 Task: Search round trip flight ticket for 2 adults, 2 infants in seat and 1 infant on lap in first from Bemidji: Bemidji Regional Airport to New Bern: Coastal Carolina Regional Airport (was Craven County Regional) on 5-4-2023 and return on 5-6-2023. Choice of flights is Westjet. Number of bags: 1 carry on bag and 5 checked bags. Price is upto 65000. Outbound departure time preference is 19:45.
Action: Mouse moved to (317, 121)
Screenshot: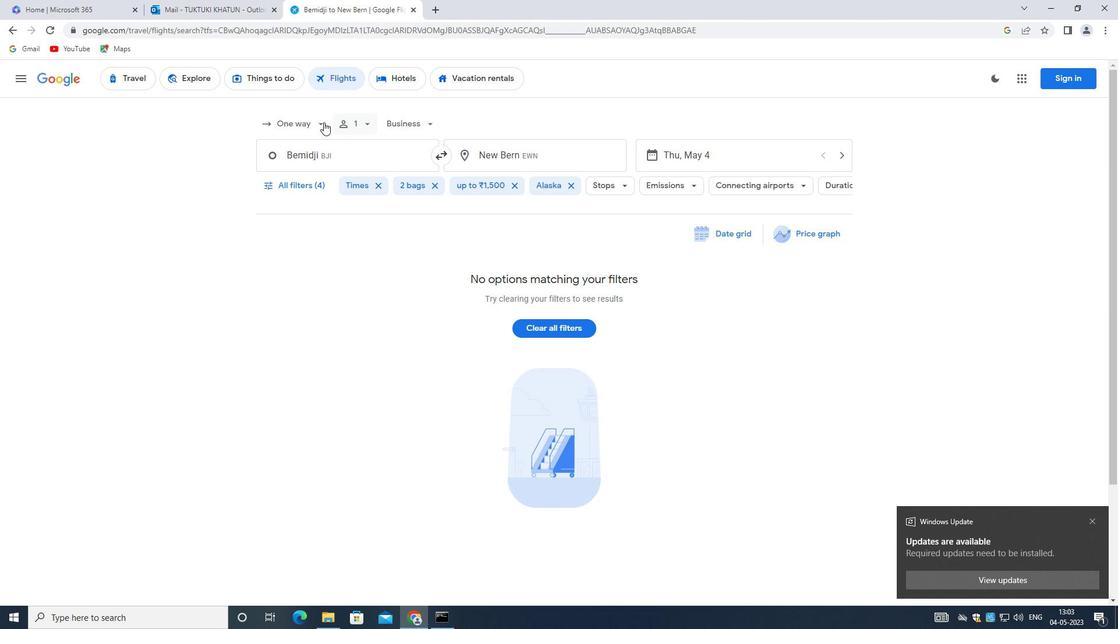 
Action: Mouse pressed left at (317, 121)
Screenshot: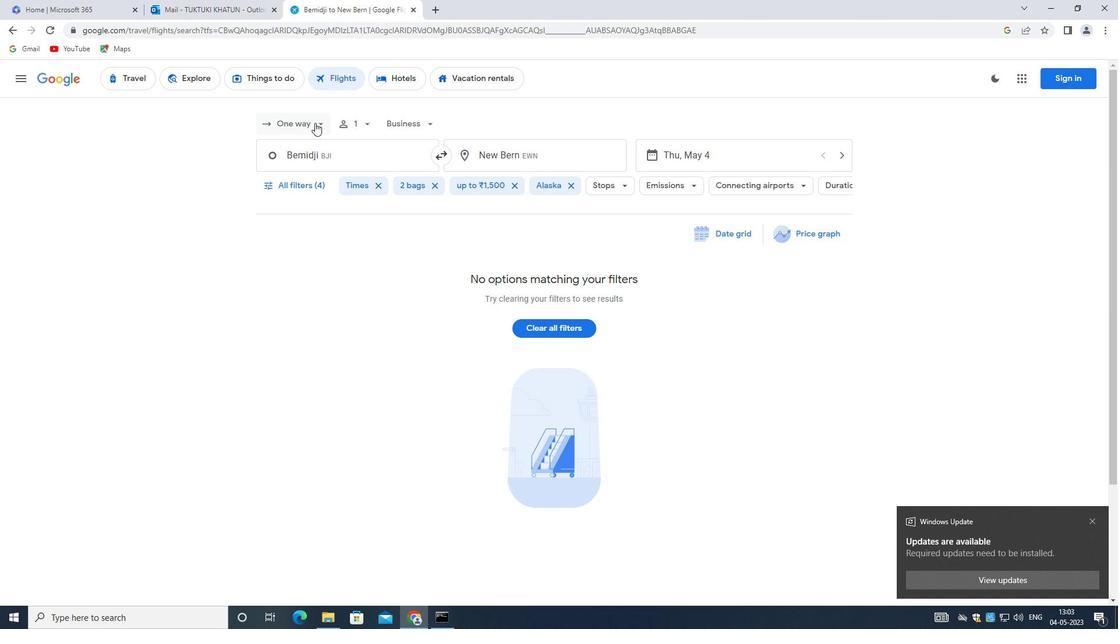
Action: Mouse moved to (305, 147)
Screenshot: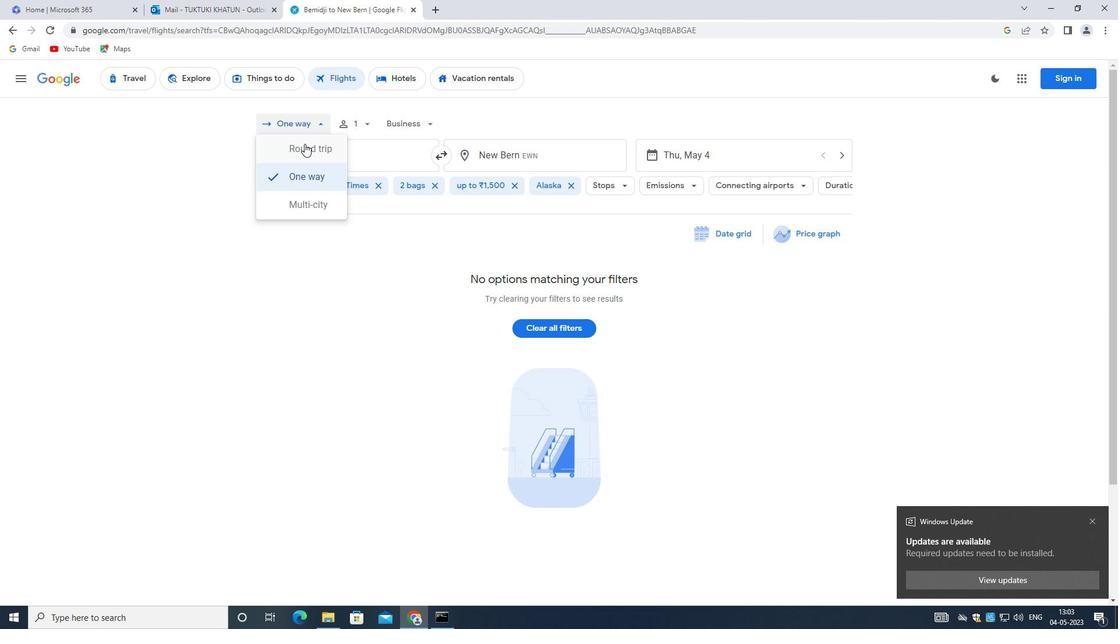 
Action: Mouse pressed left at (305, 147)
Screenshot: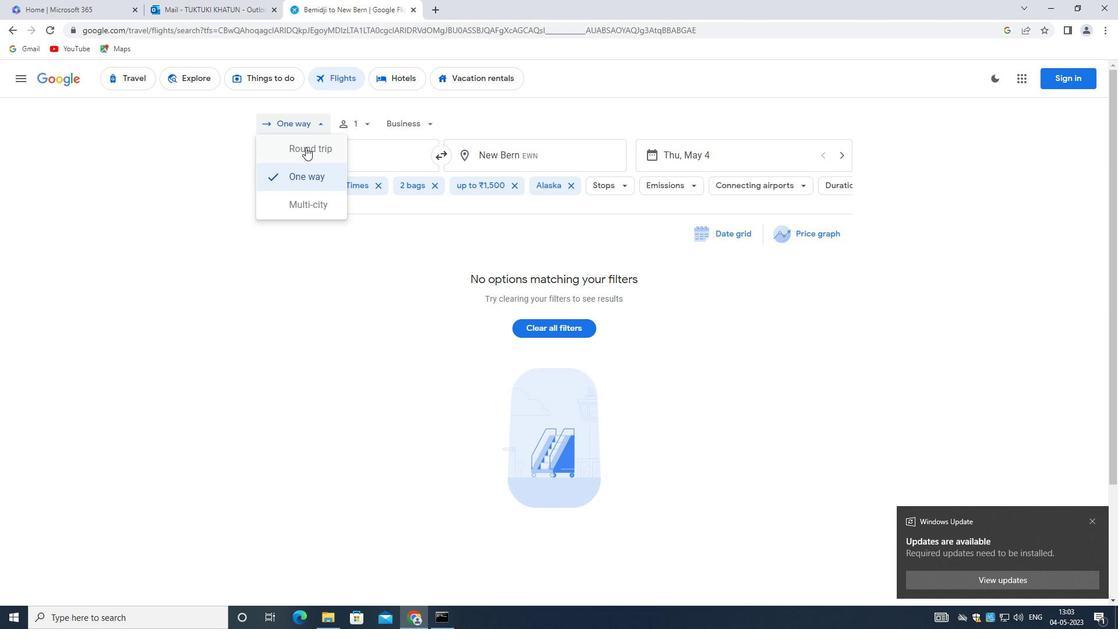 
Action: Mouse moved to (369, 125)
Screenshot: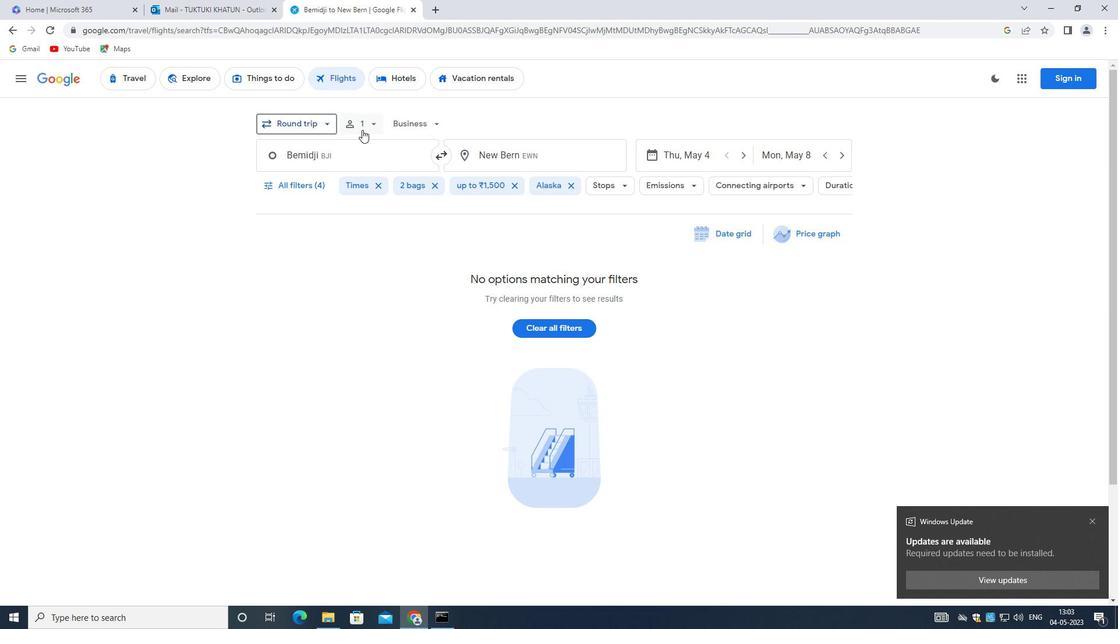 
Action: Mouse pressed left at (369, 125)
Screenshot: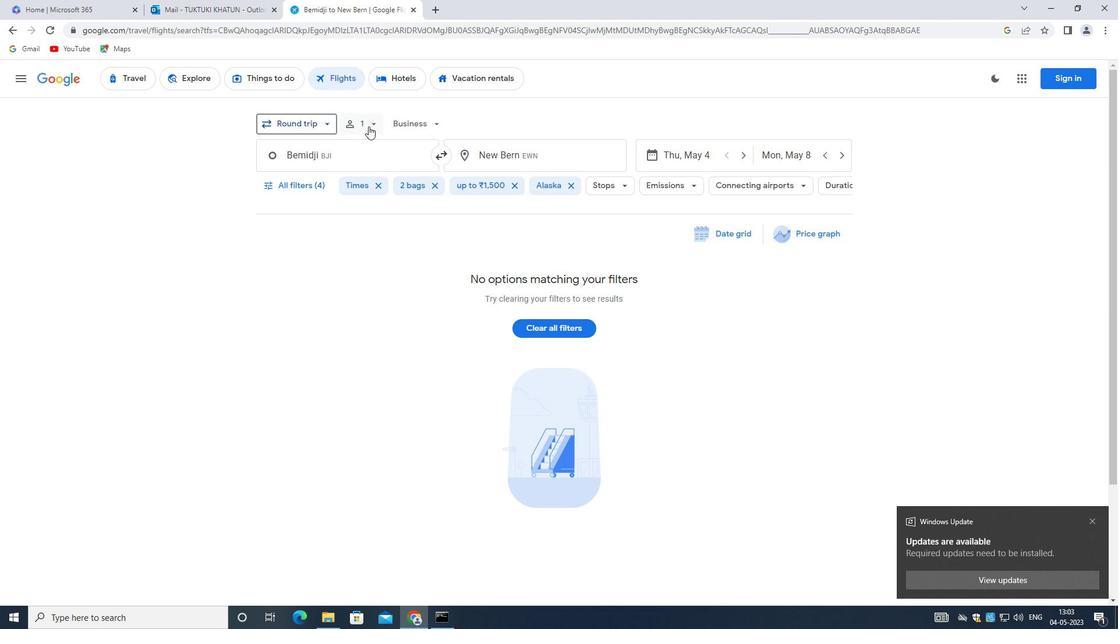 
Action: Mouse moved to (461, 152)
Screenshot: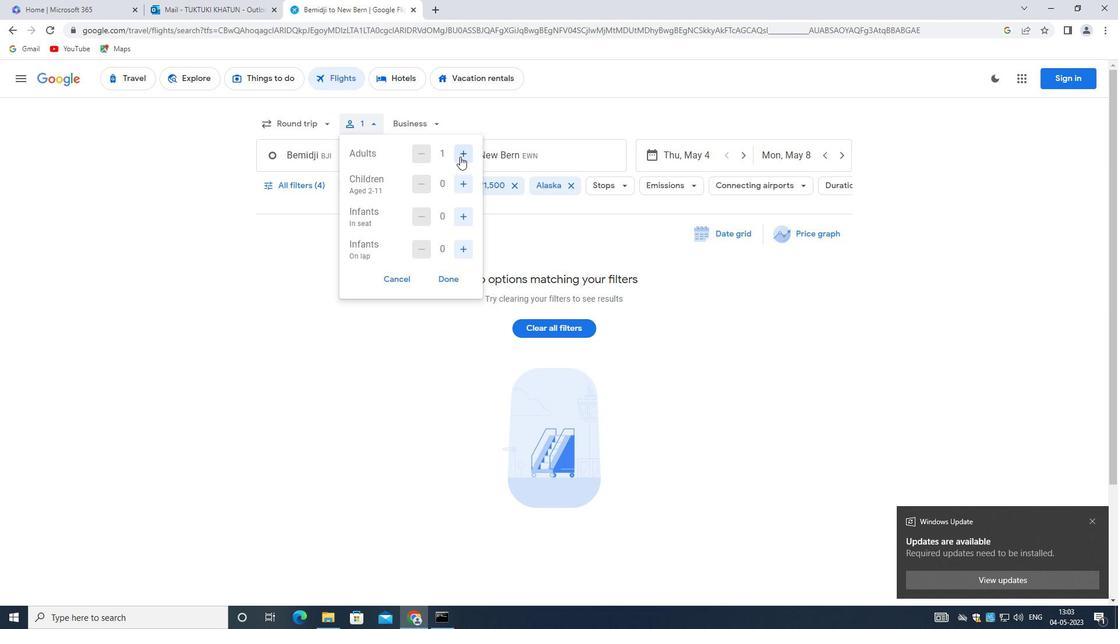 
Action: Mouse pressed left at (461, 152)
Screenshot: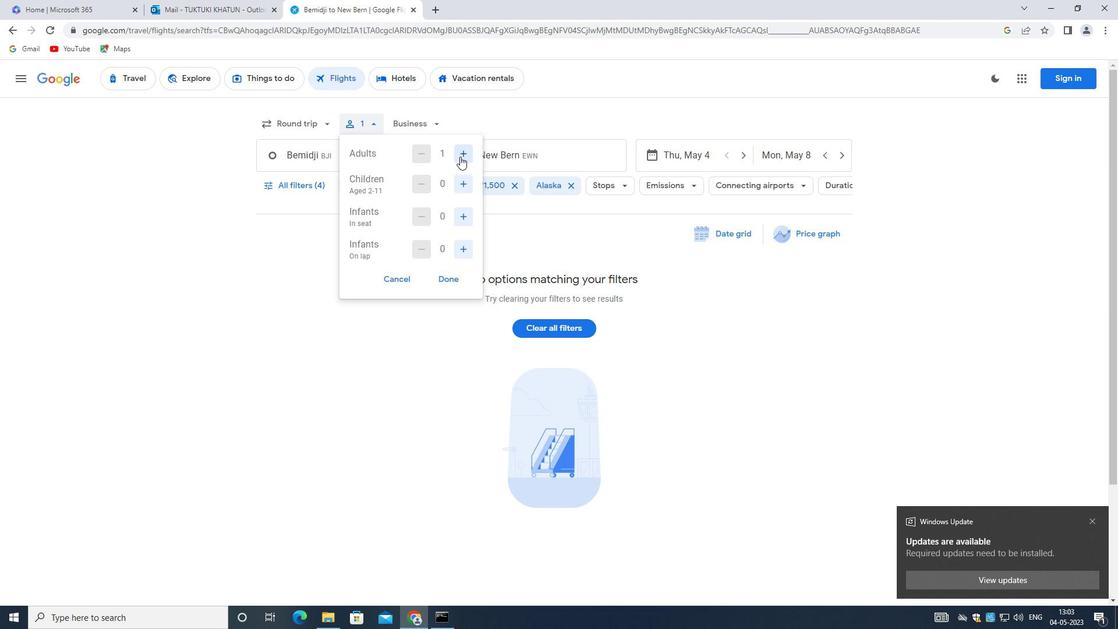 
Action: Mouse moved to (460, 213)
Screenshot: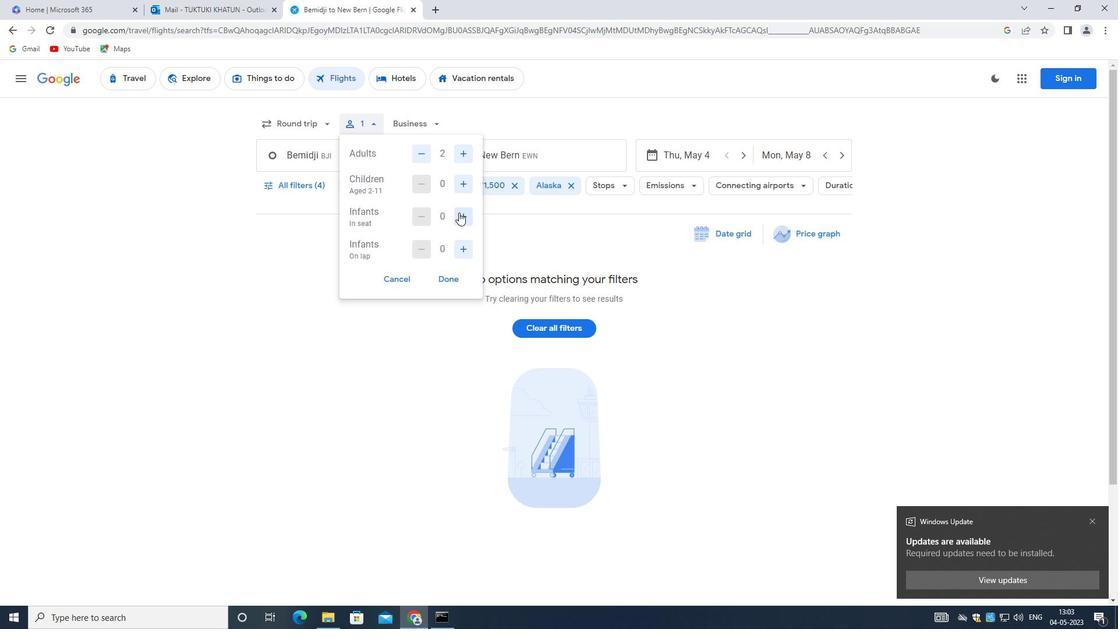 
Action: Mouse pressed left at (460, 213)
Screenshot: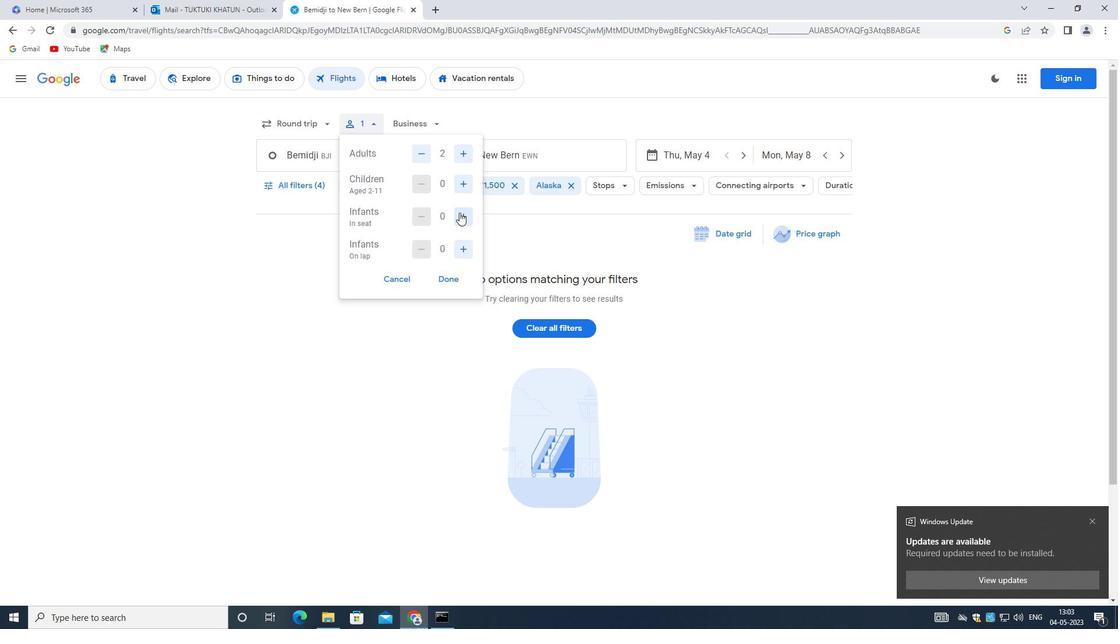 
Action: Mouse moved to (460, 214)
Screenshot: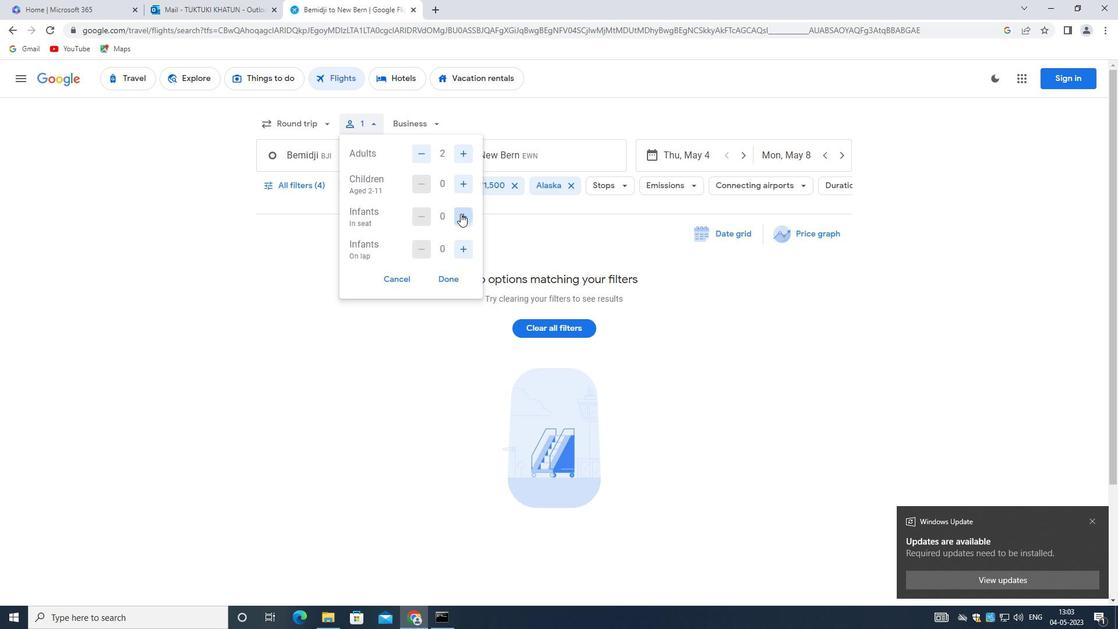 
Action: Mouse pressed left at (460, 214)
Screenshot: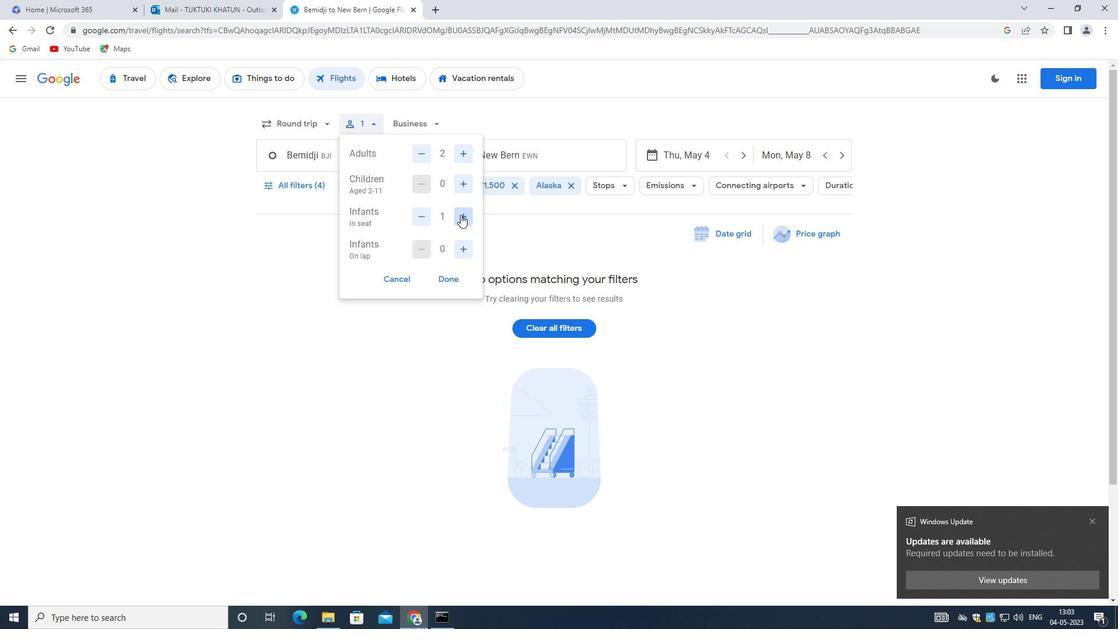 
Action: Mouse moved to (462, 247)
Screenshot: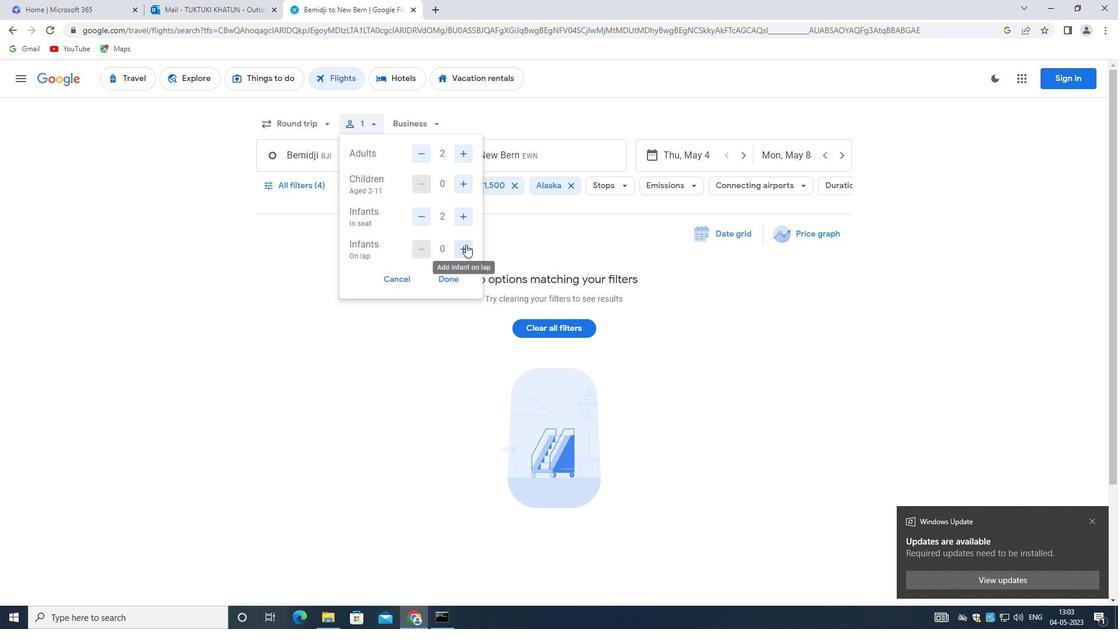 
Action: Mouse pressed left at (462, 247)
Screenshot: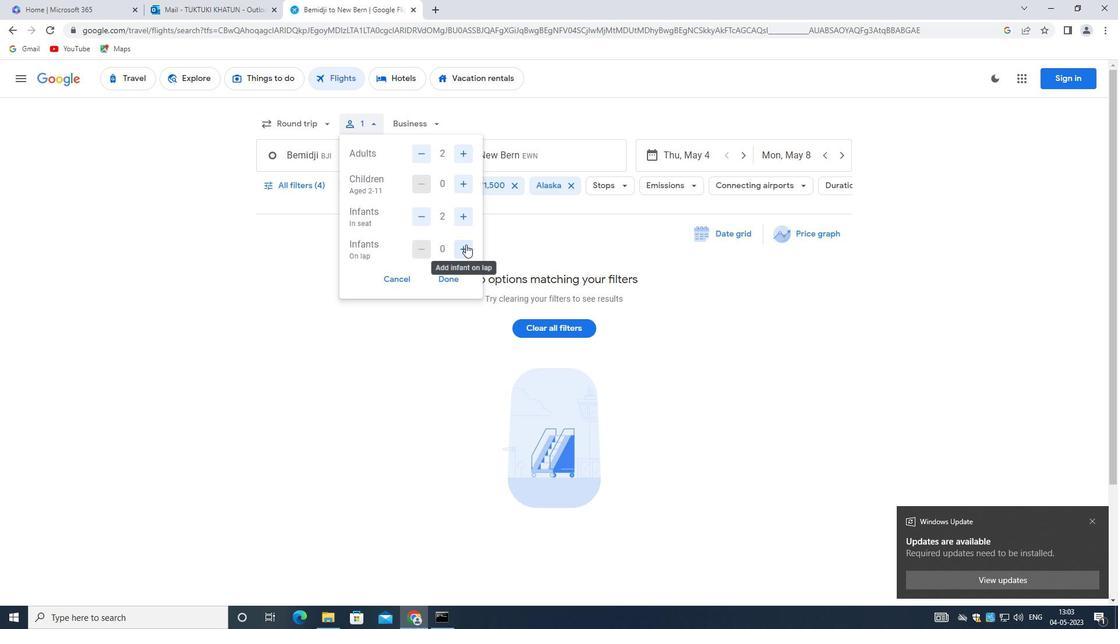 
Action: Mouse moved to (445, 277)
Screenshot: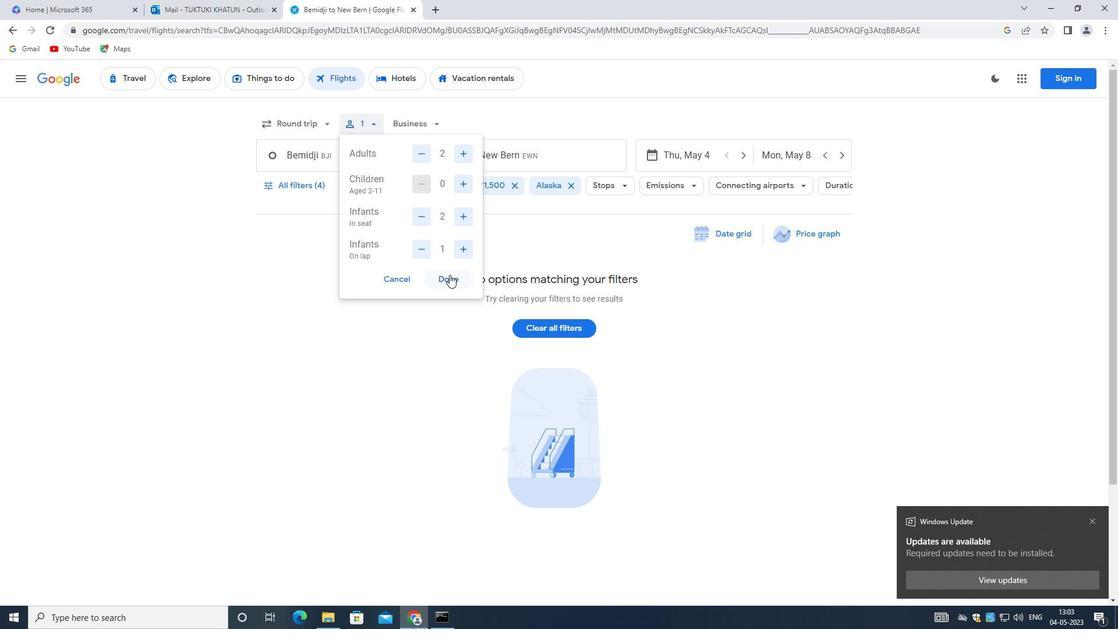 
Action: Mouse pressed left at (445, 277)
Screenshot: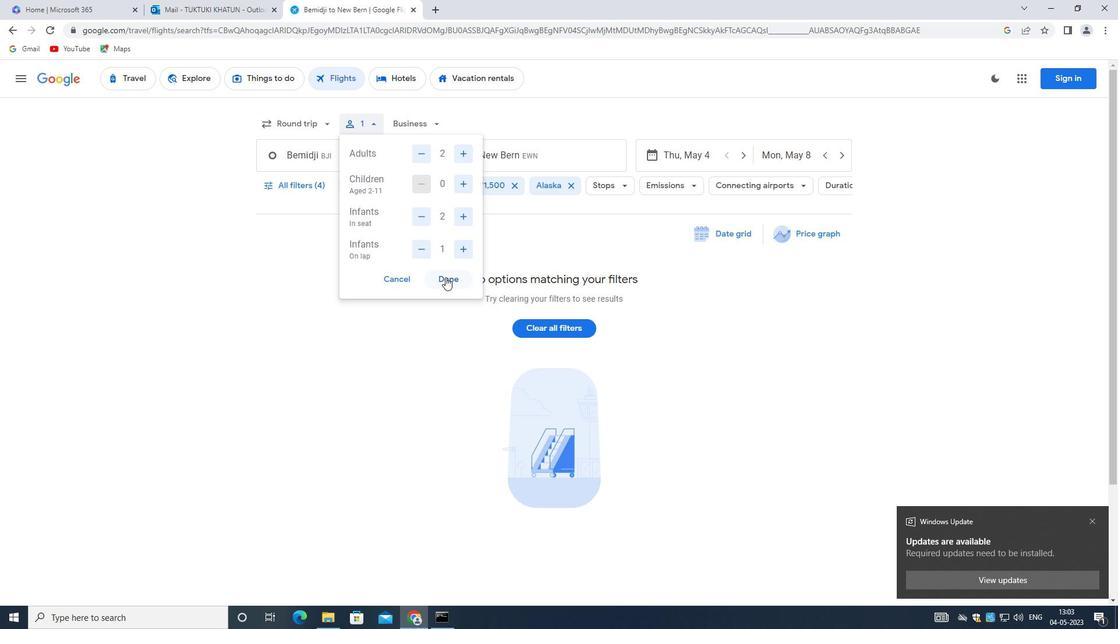 
Action: Mouse moved to (349, 150)
Screenshot: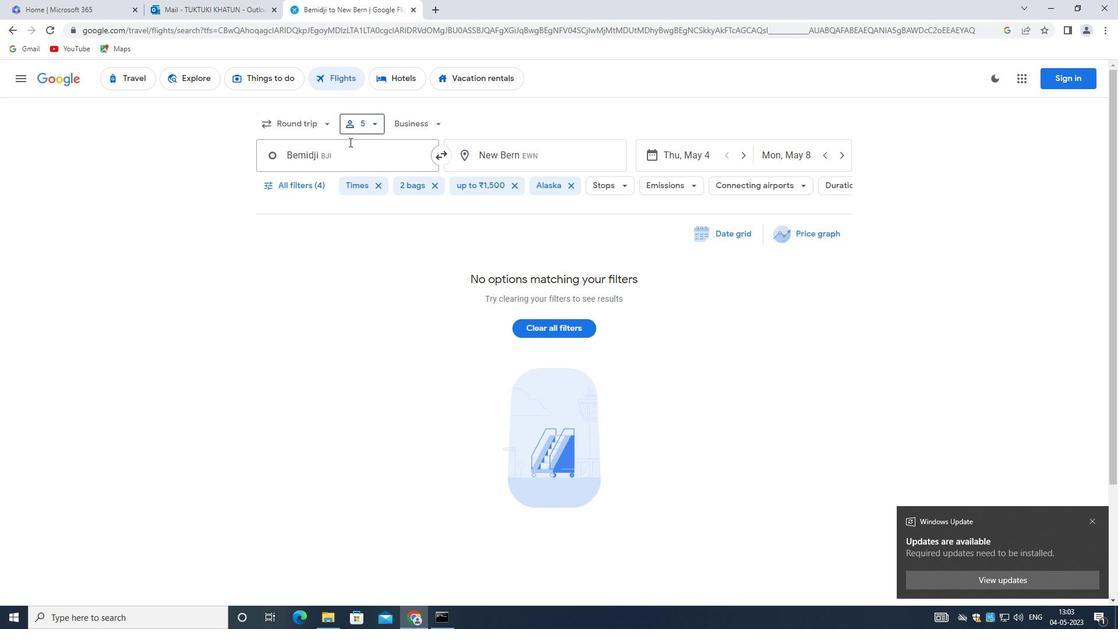 
Action: Mouse pressed left at (349, 150)
Screenshot: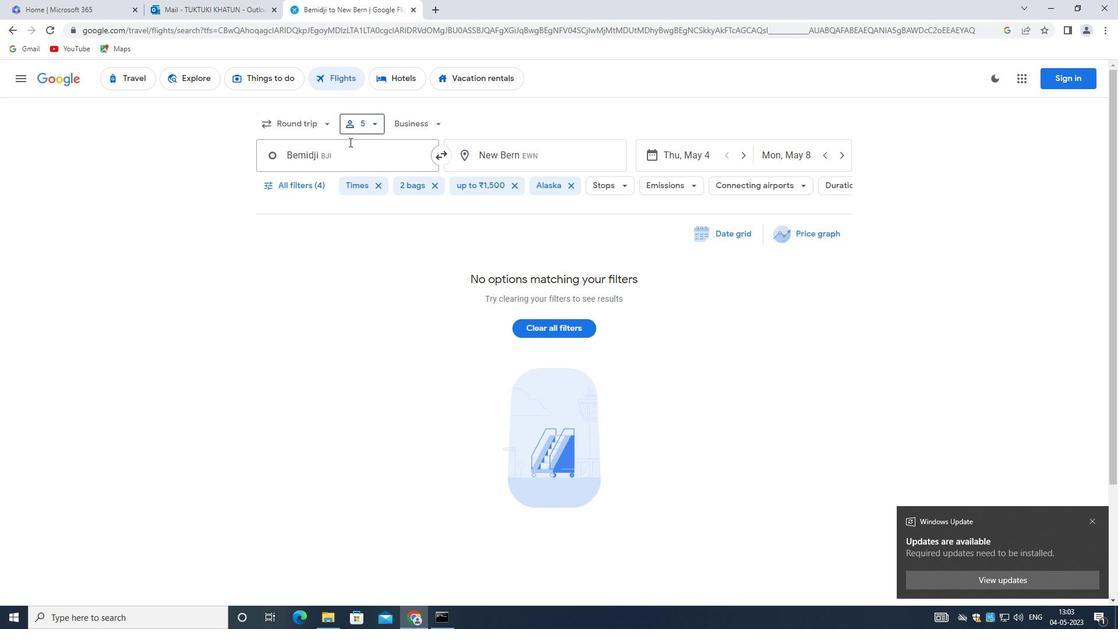 
Action: Mouse moved to (340, 249)
Screenshot: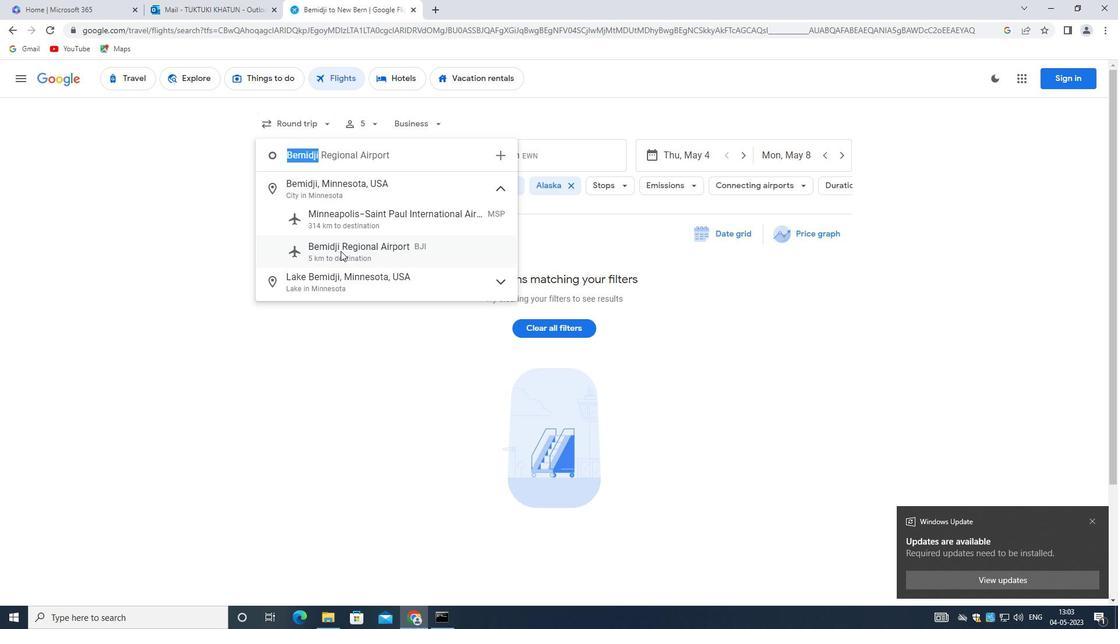 
Action: Mouse pressed left at (340, 249)
Screenshot: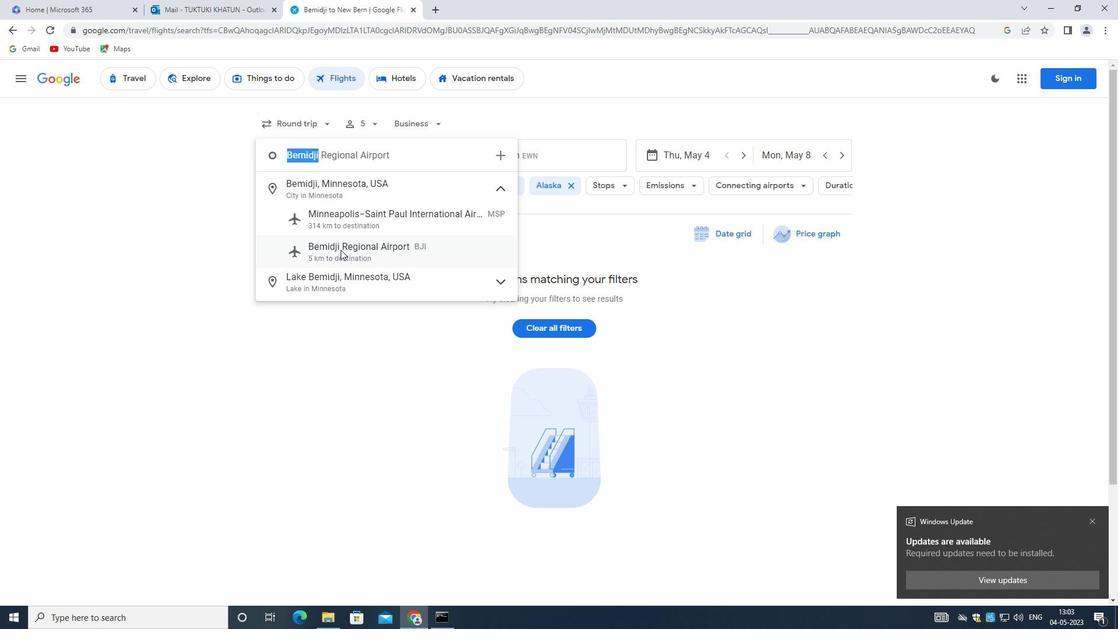 
Action: Mouse moved to (499, 154)
Screenshot: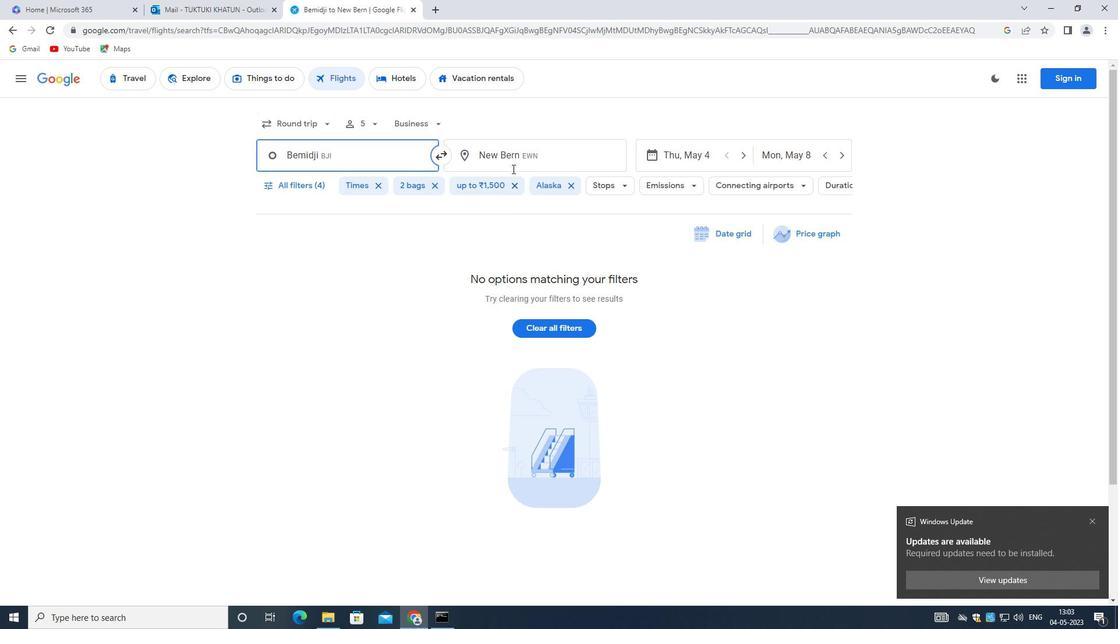 
Action: Mouse pressed left at (499, 154)
Screenshot: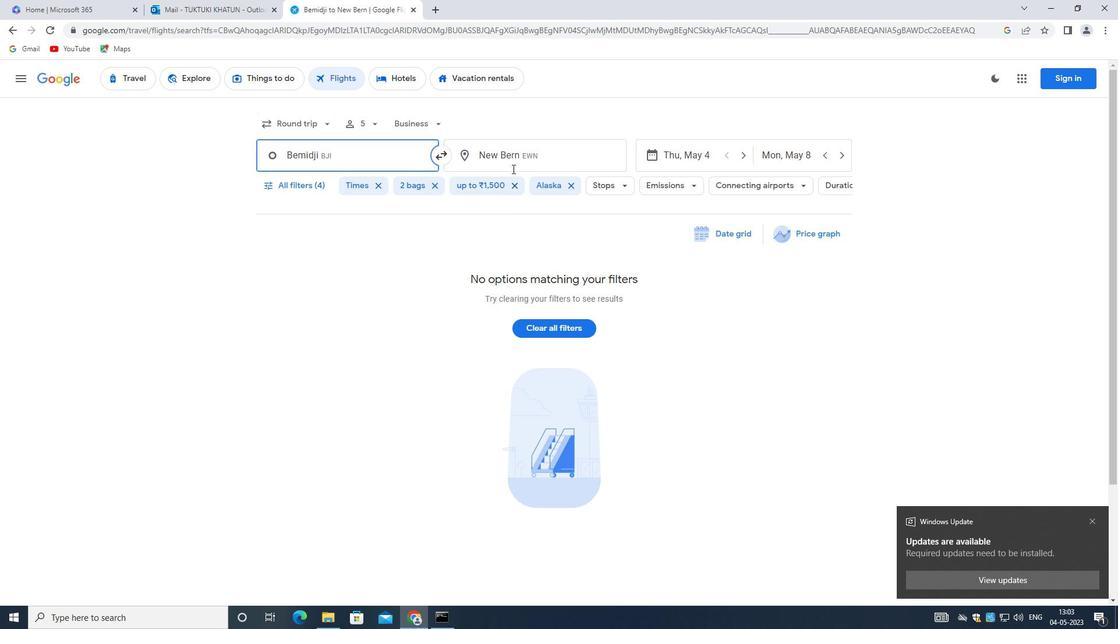 
Action: Mouse moved to (562, 216)
Screenshot: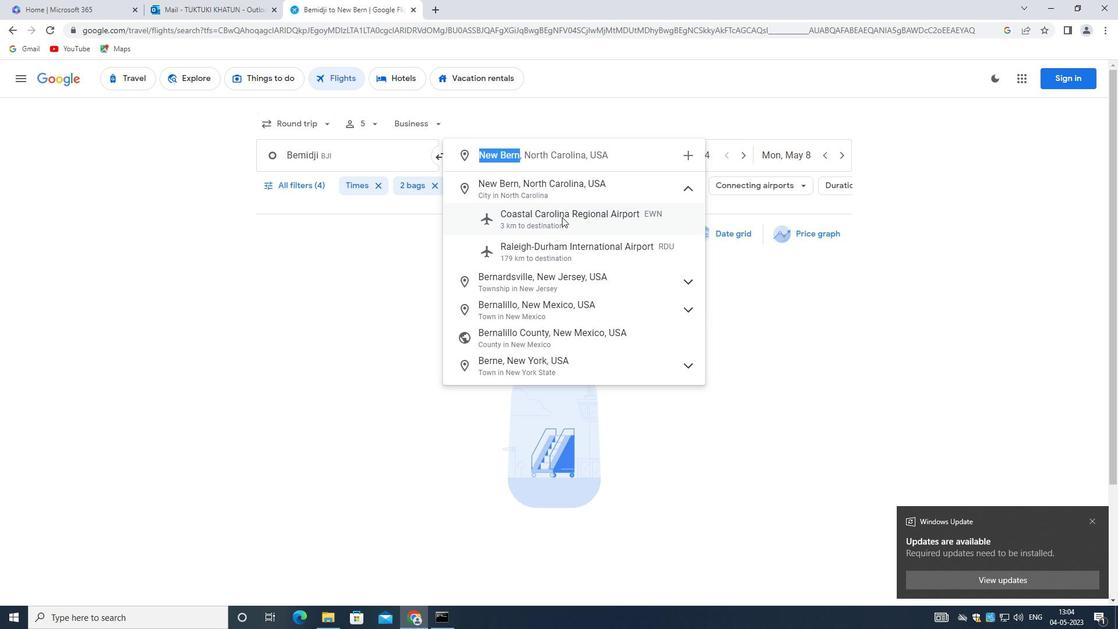 
Action: Mouse pressed left at (562, 216)
Screenshot: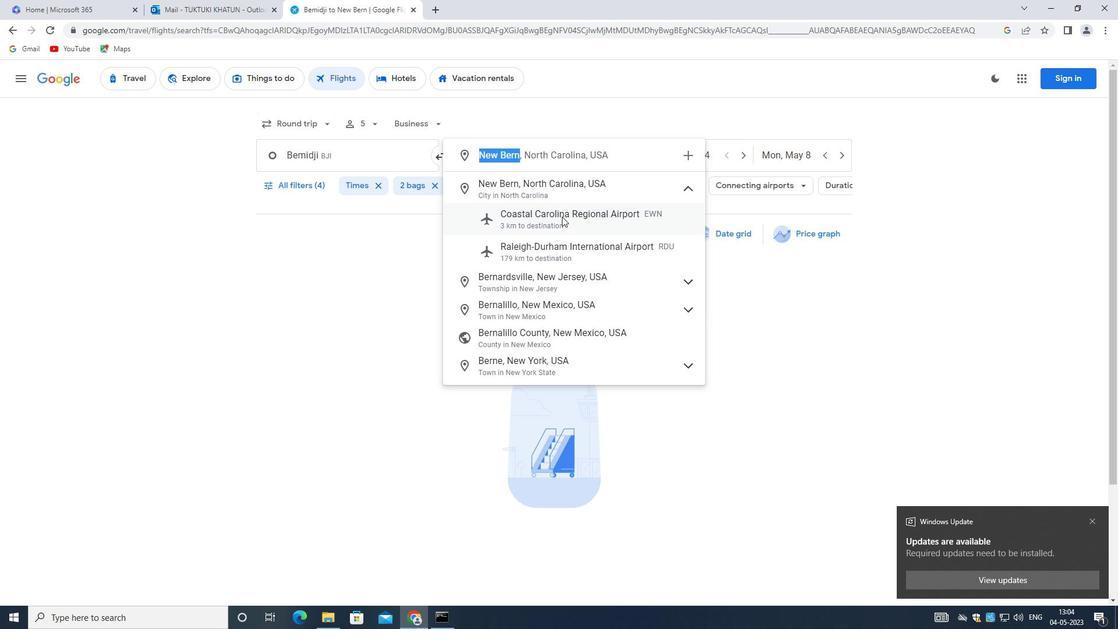 
Action: Mouse moved to (679, 154)
Screenshot: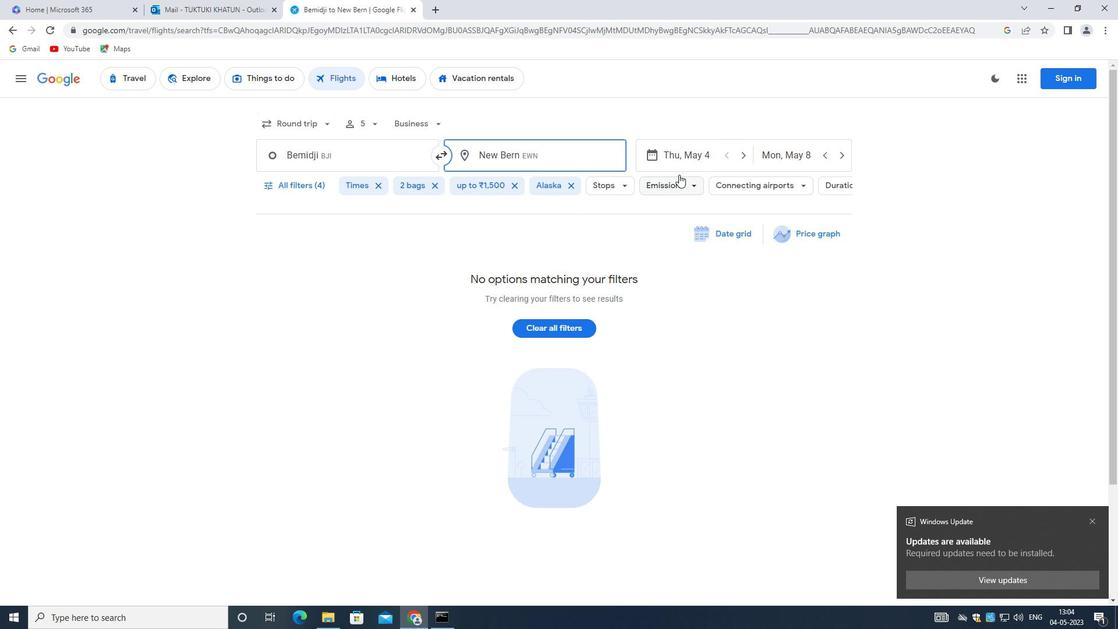 
Action: Mouse pressed left at (679, 154)
Screenshot: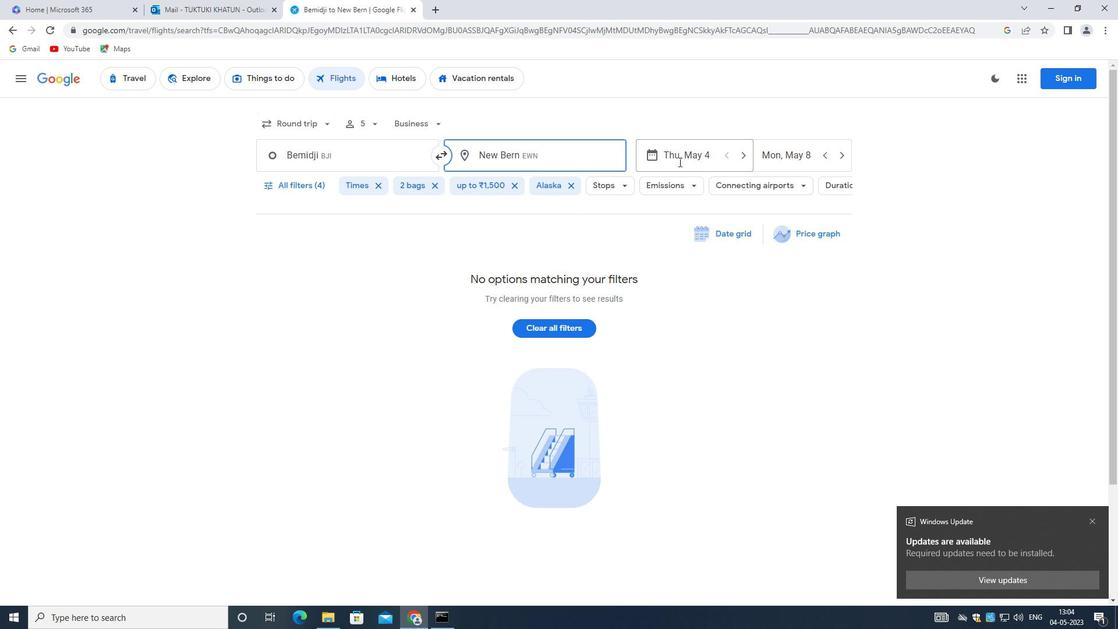 
Action: Mouse moved to (547, 243)
Screenshot: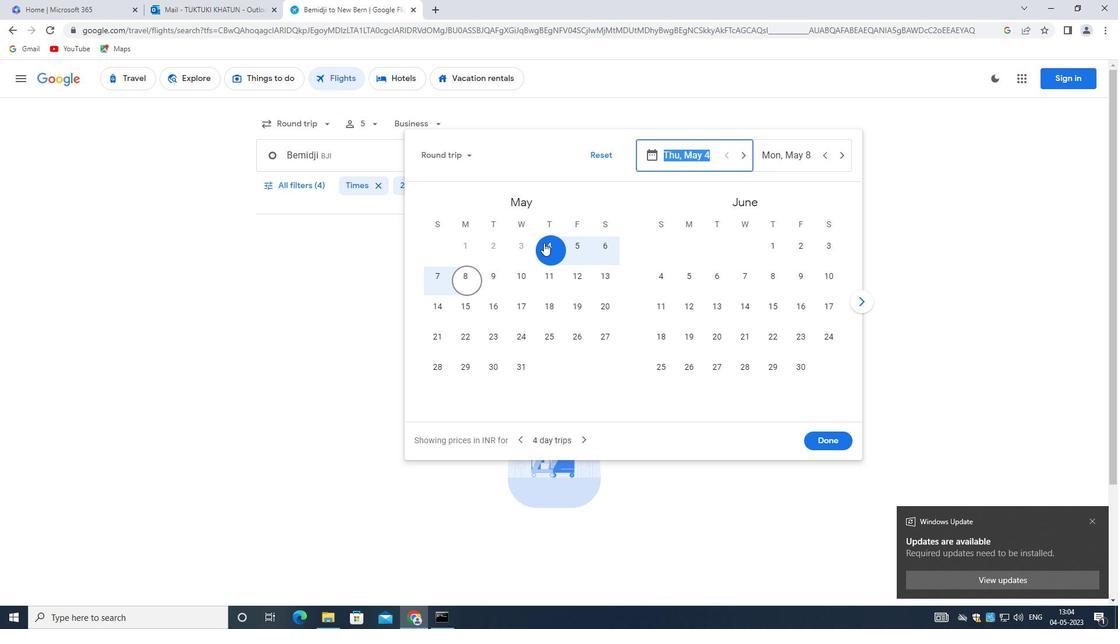 
Action: Mouse pressed left at (547, 243)
Screenshot: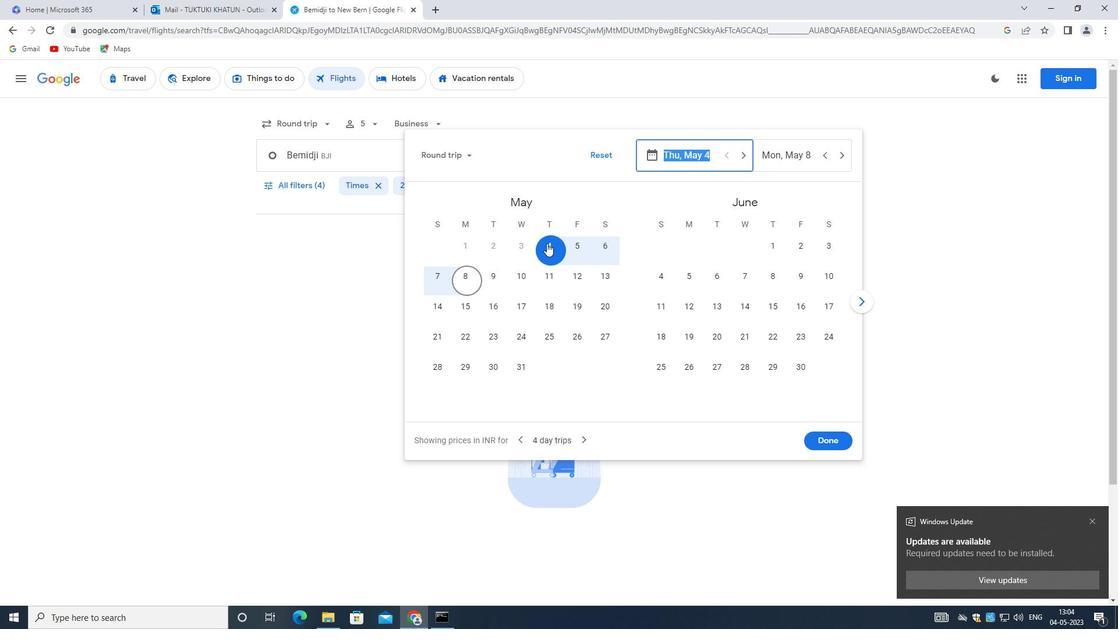
Action: Mouse moved to (826, 436)
Screenshot: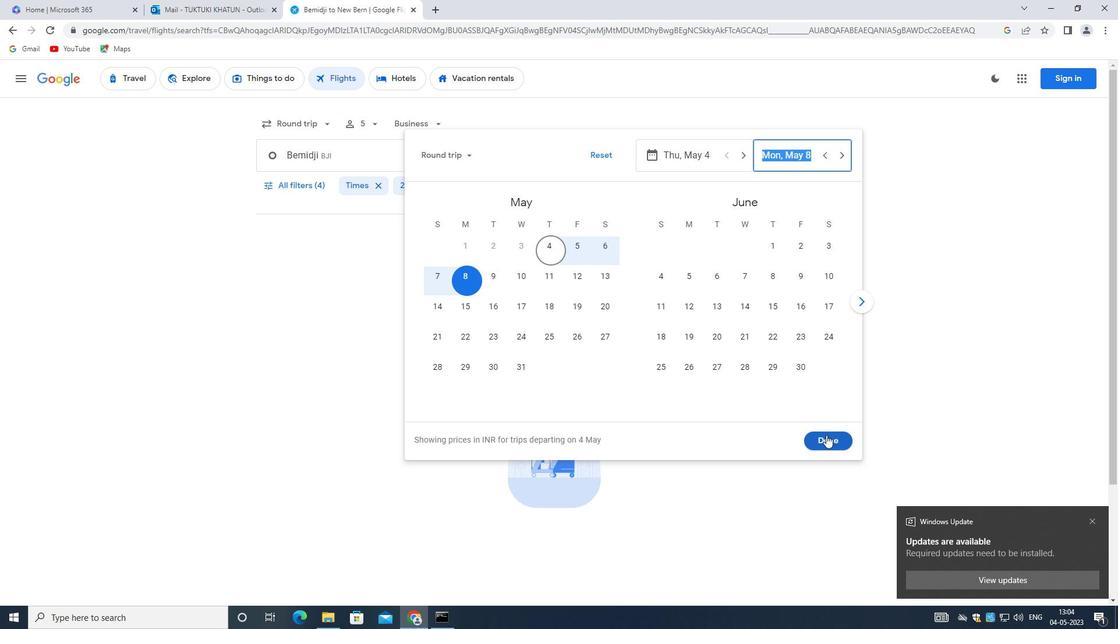 
Action: Mouse pressed left at (826, 436)
Screenshot: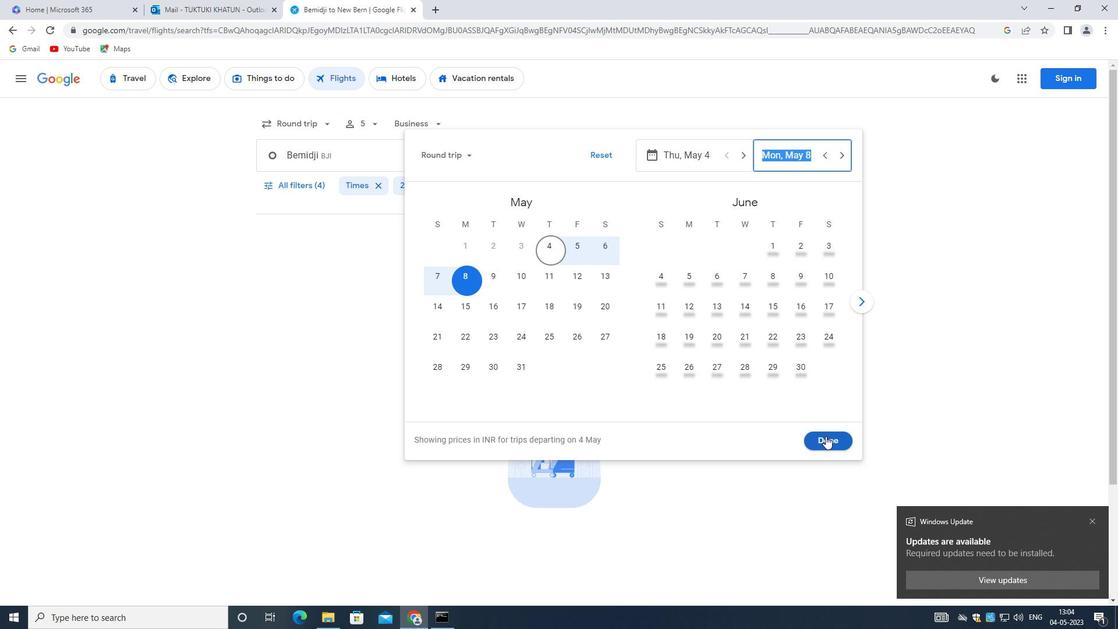 
Action: Mouse moved to (783, 152)
Screenshot: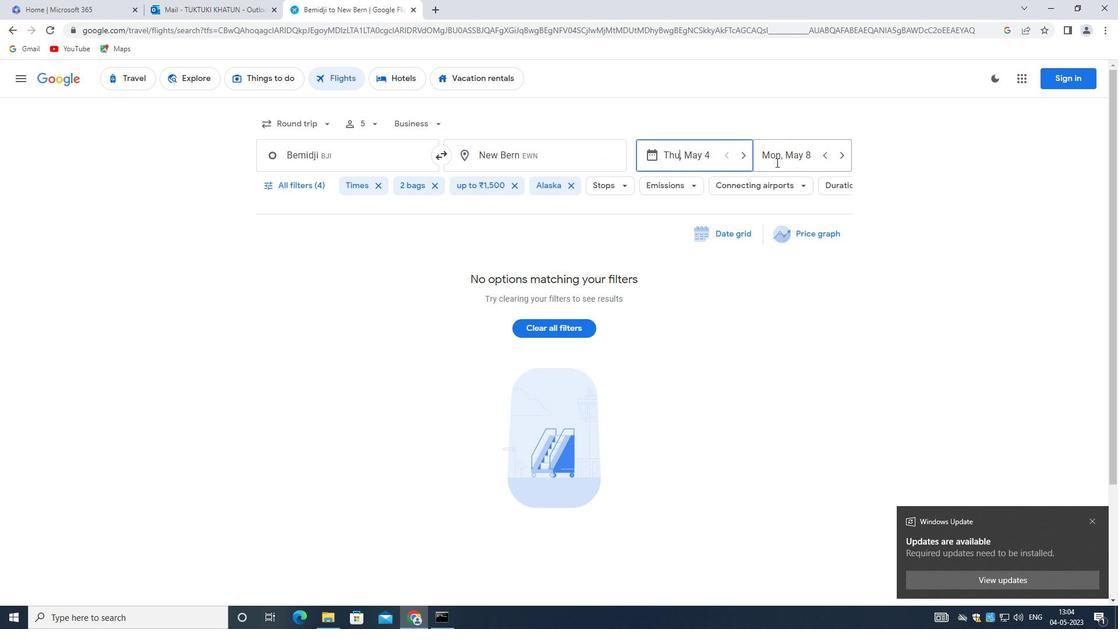 
Action: Mouse pressed left at (783, 152)
Screenshot: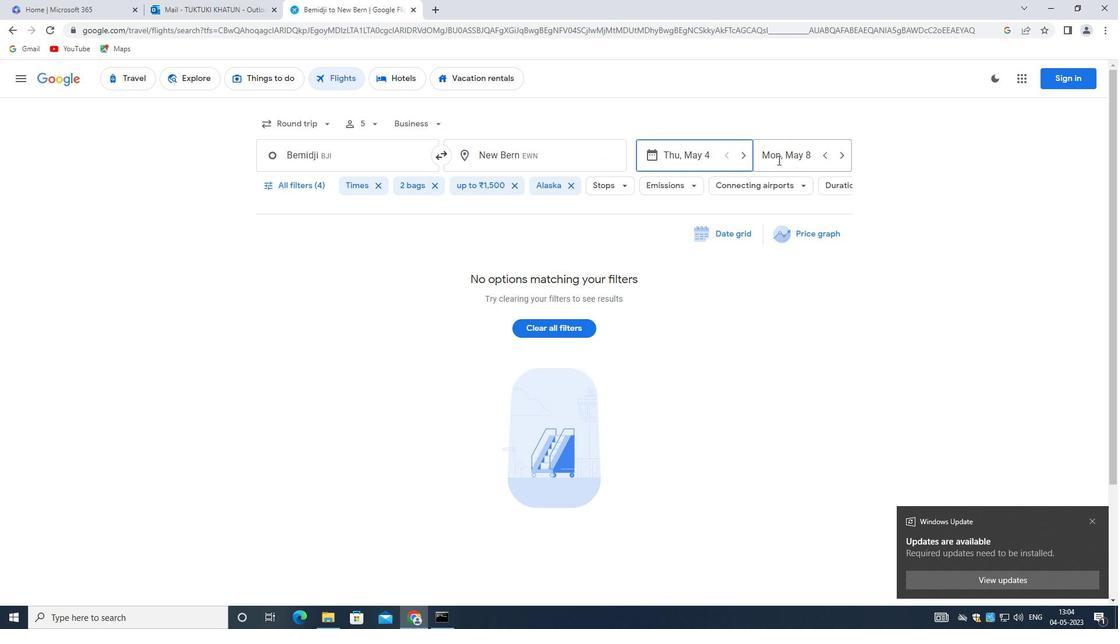 
Action: Mouse moved to (601, 241)
Screenshot: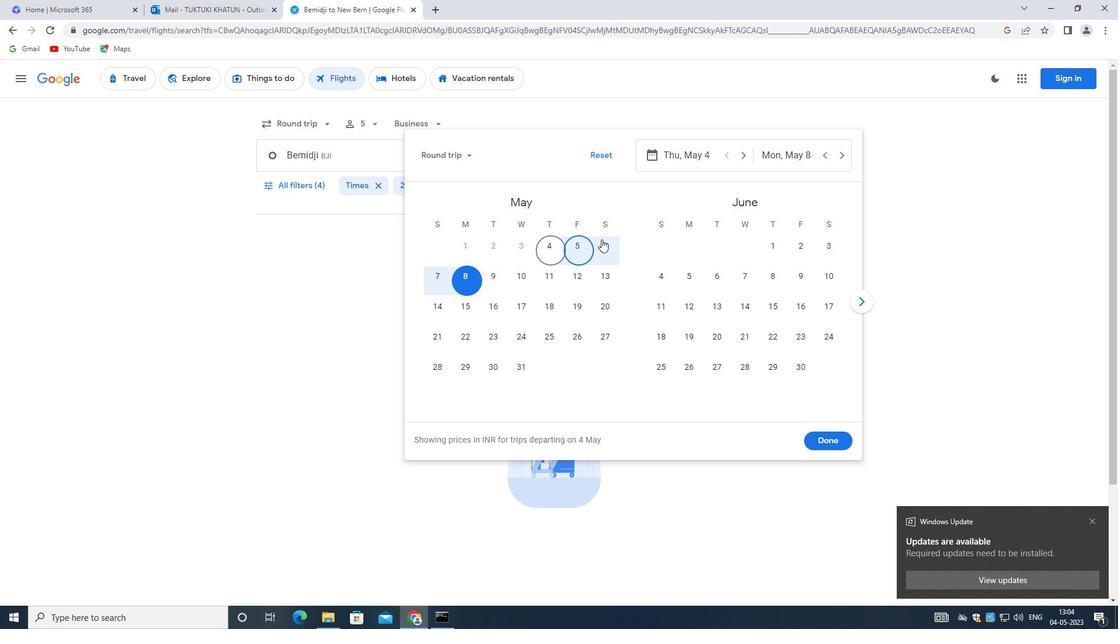 
Action: Mouse pressed left at (601, 241)
Screenshot: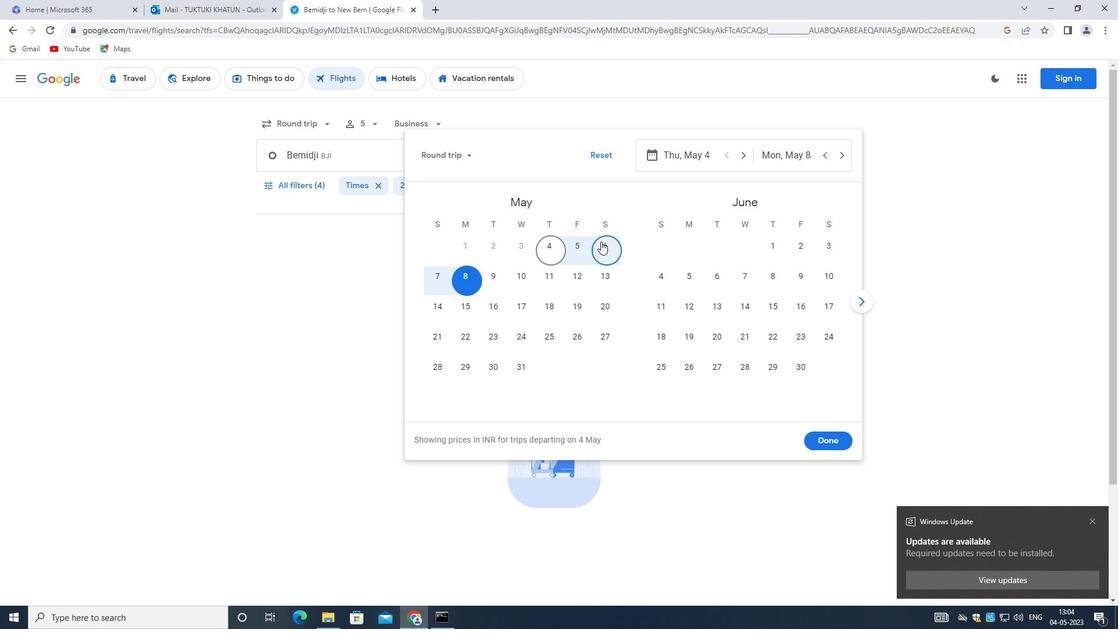 
Action: Mouse moved to (583, 243)
Screenshot: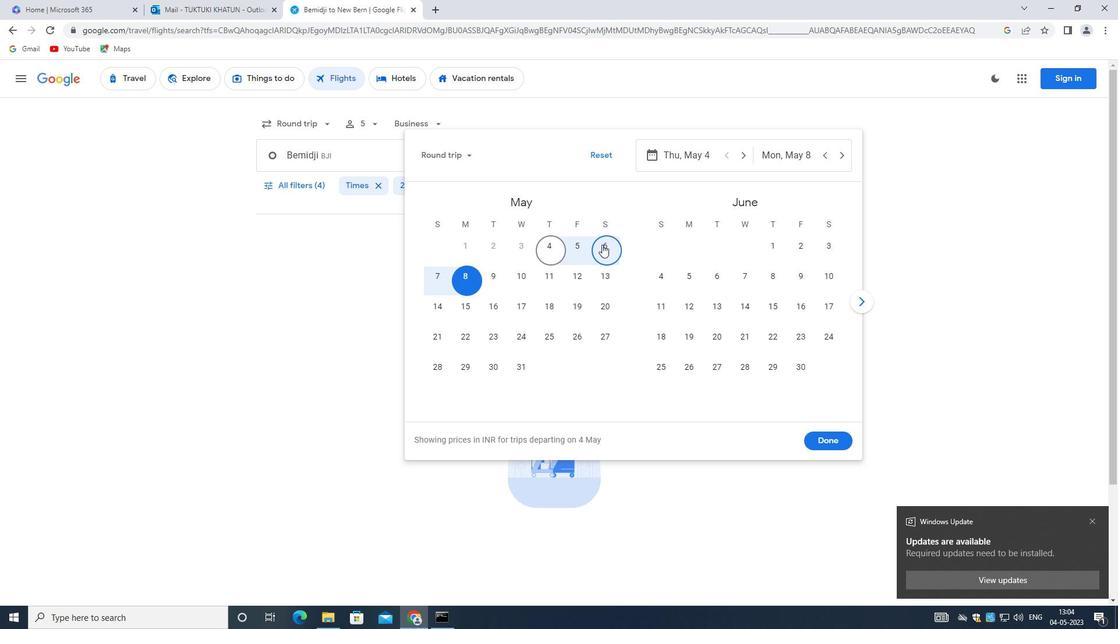 
Action: Mouse pressed left at (583, 243)
Screenshot: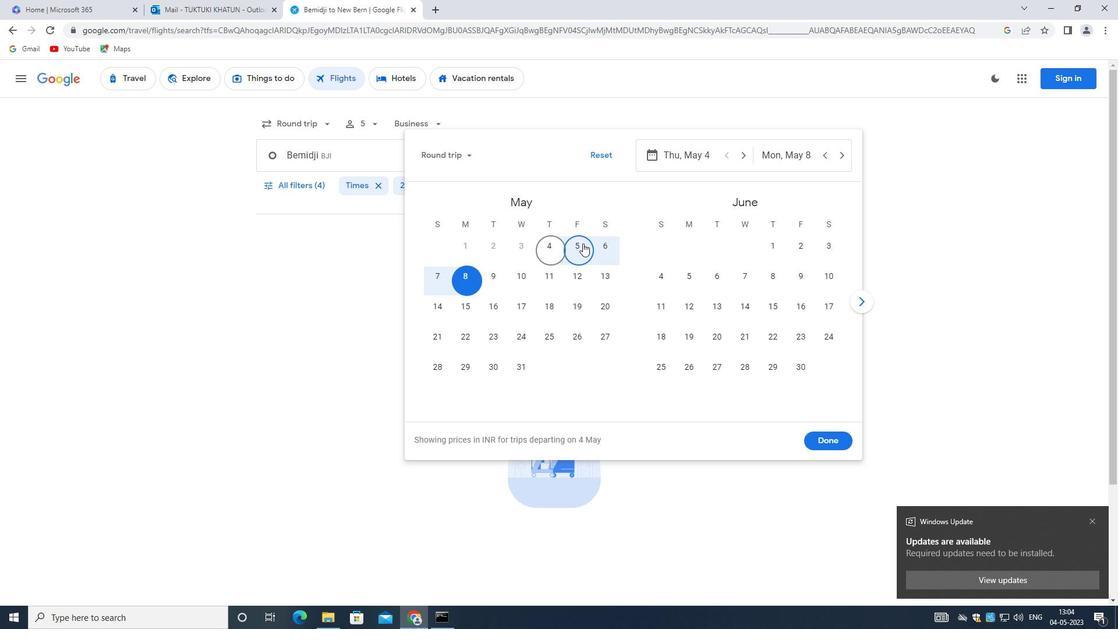 
Action: Mouse moved to (605, 242)
Screenshot: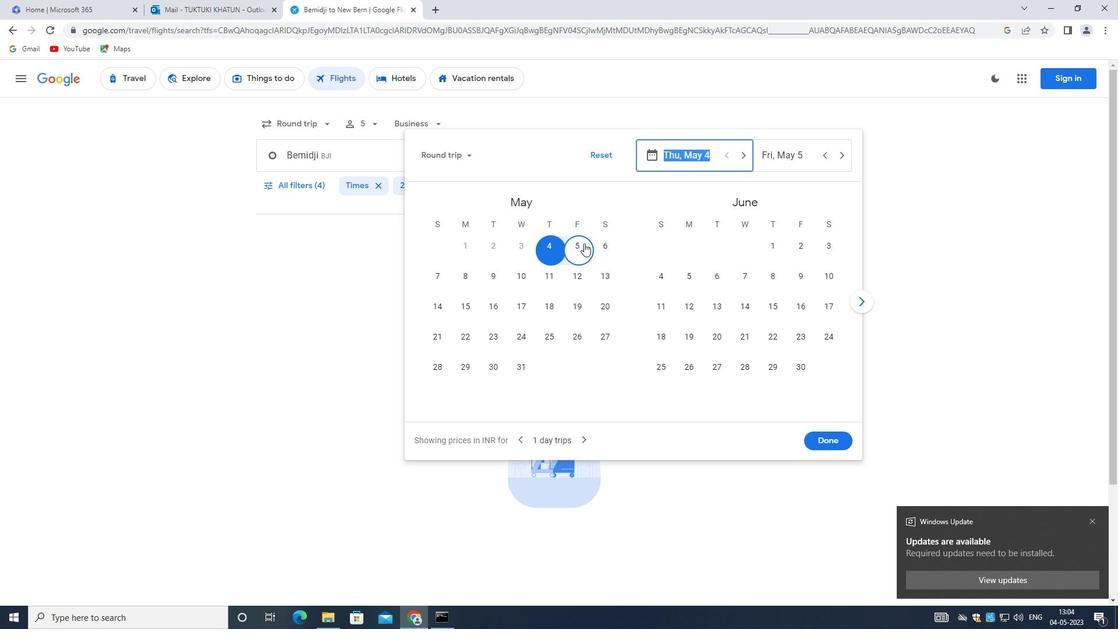 
Action: Mouse pressed left at (605, 242)
Screenshot: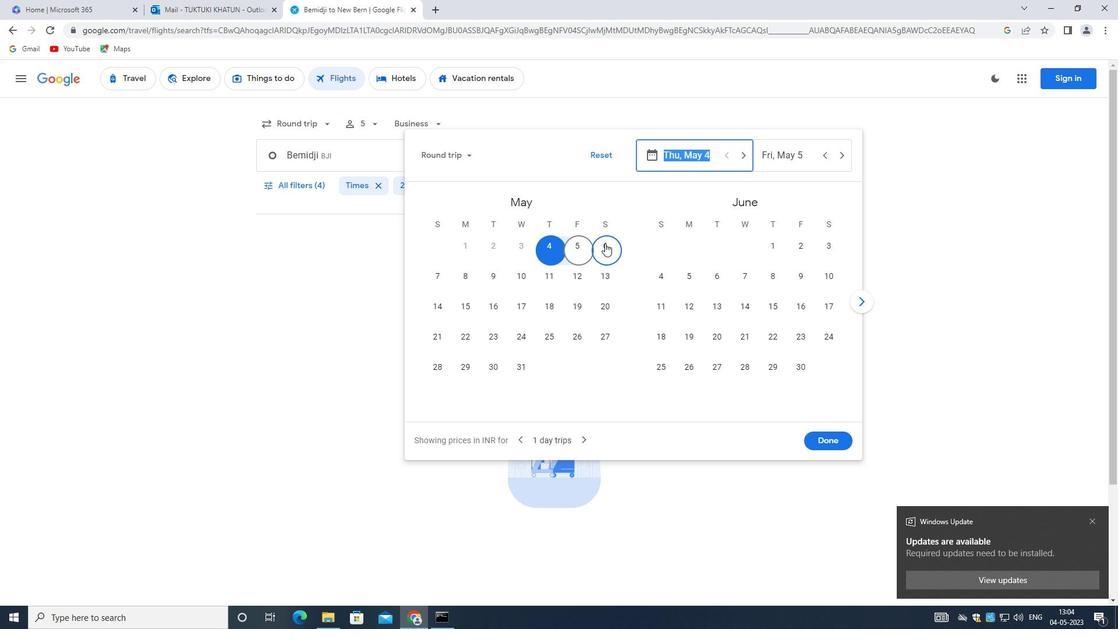 
Action: Mouse moved to (816, 443)
Screenshot: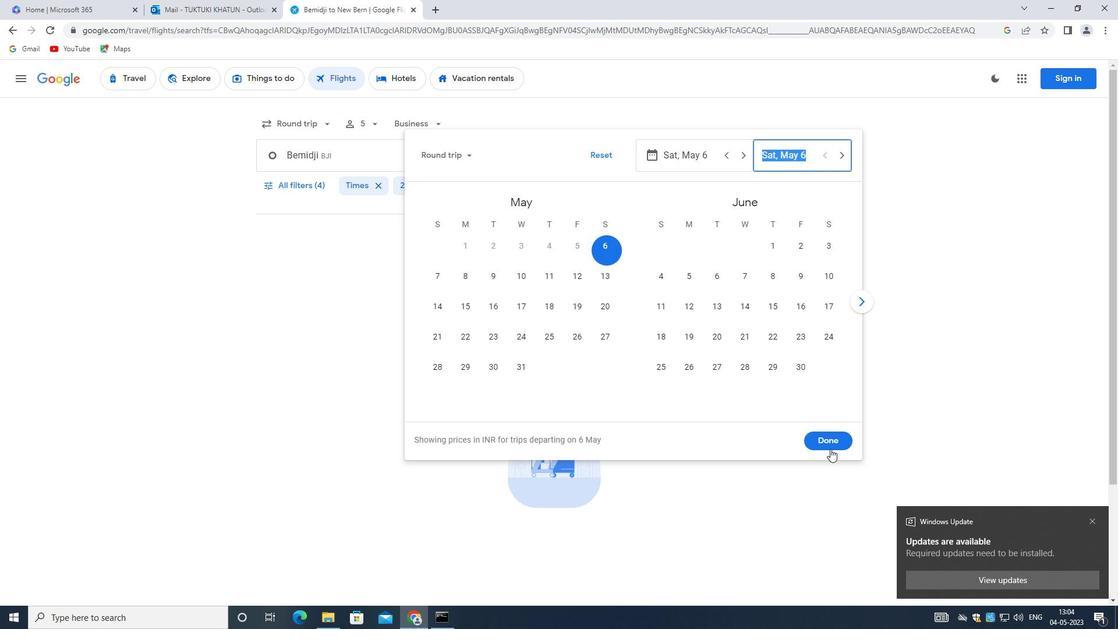 
Action: Mouse pressed left at (816, 443)
Screenshot: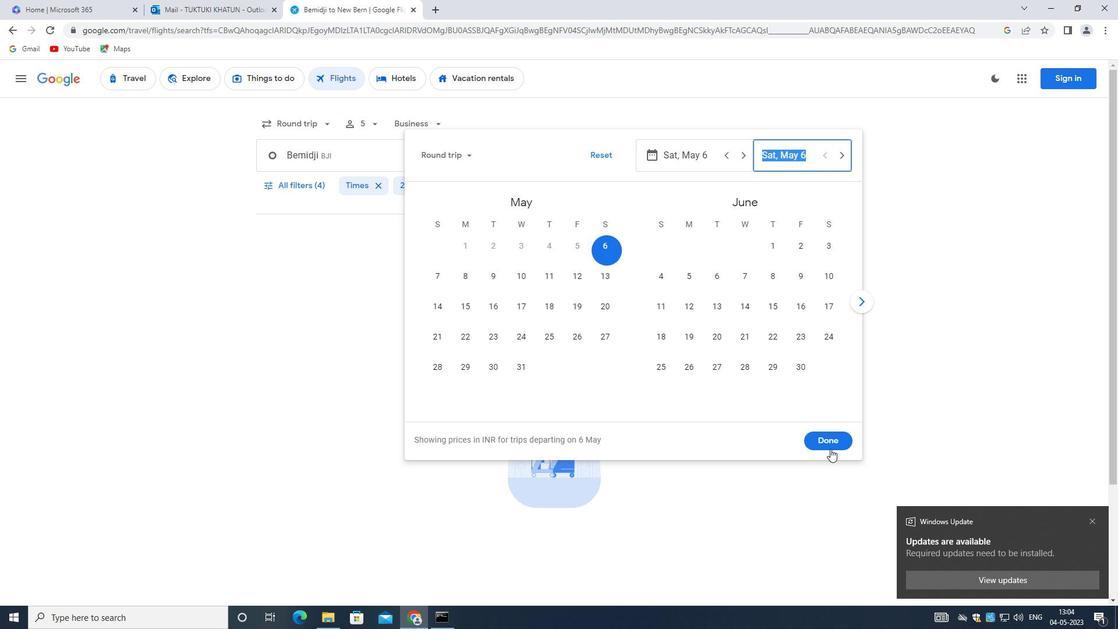 
Action: Mouse moved to (300, 188)
Screenshot: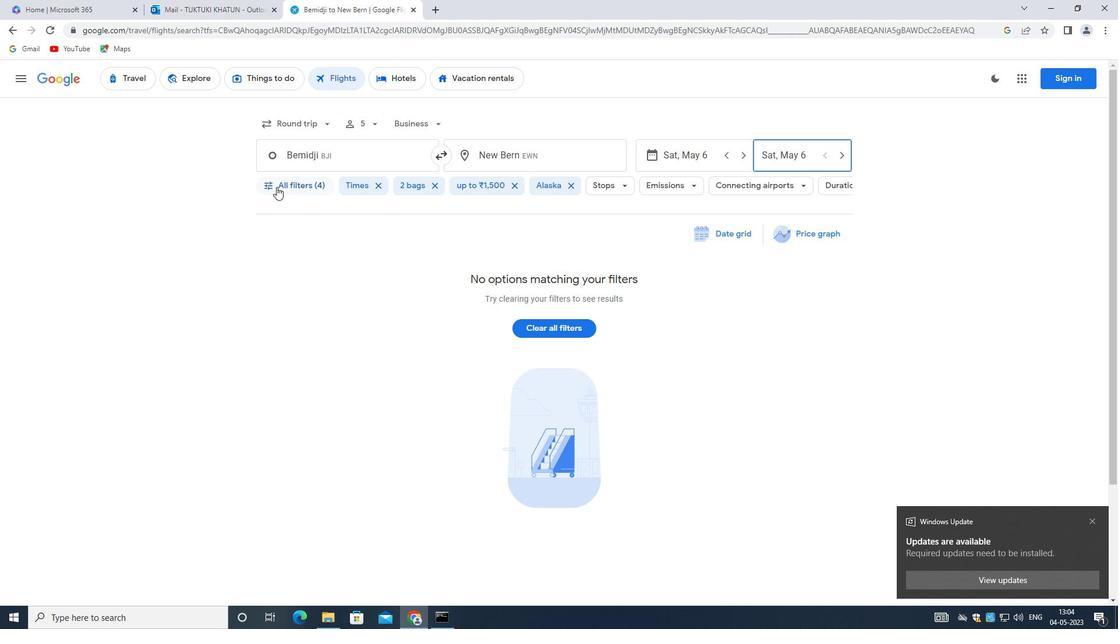 
Action: Mouse pressed left at (300, 188)
Screenshot: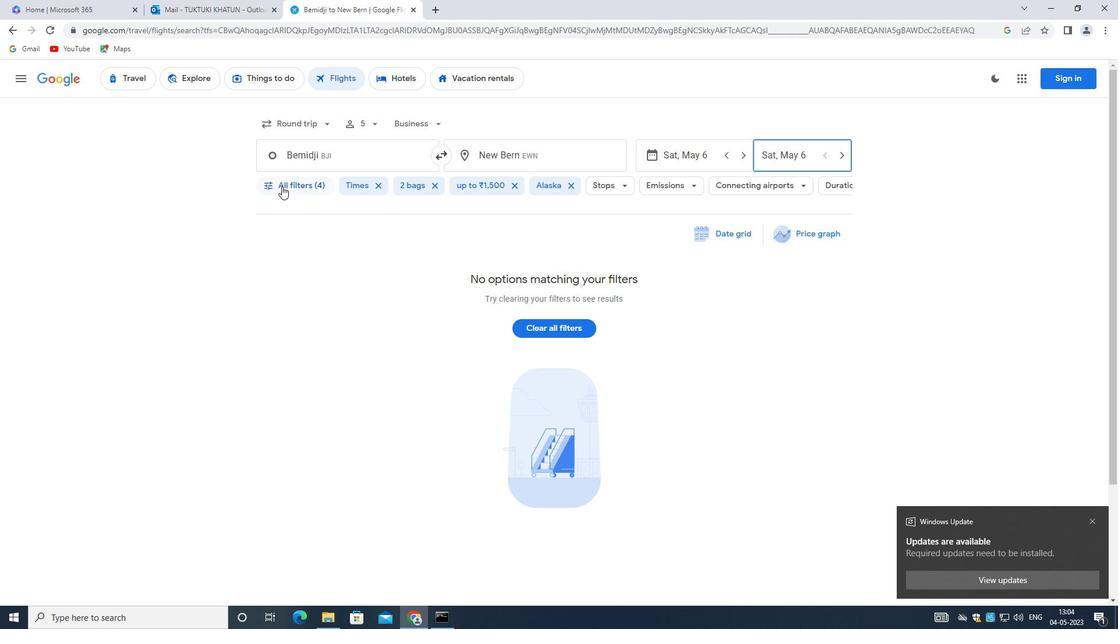 
Action: Mouse moved to (357, 344)
Screenshot: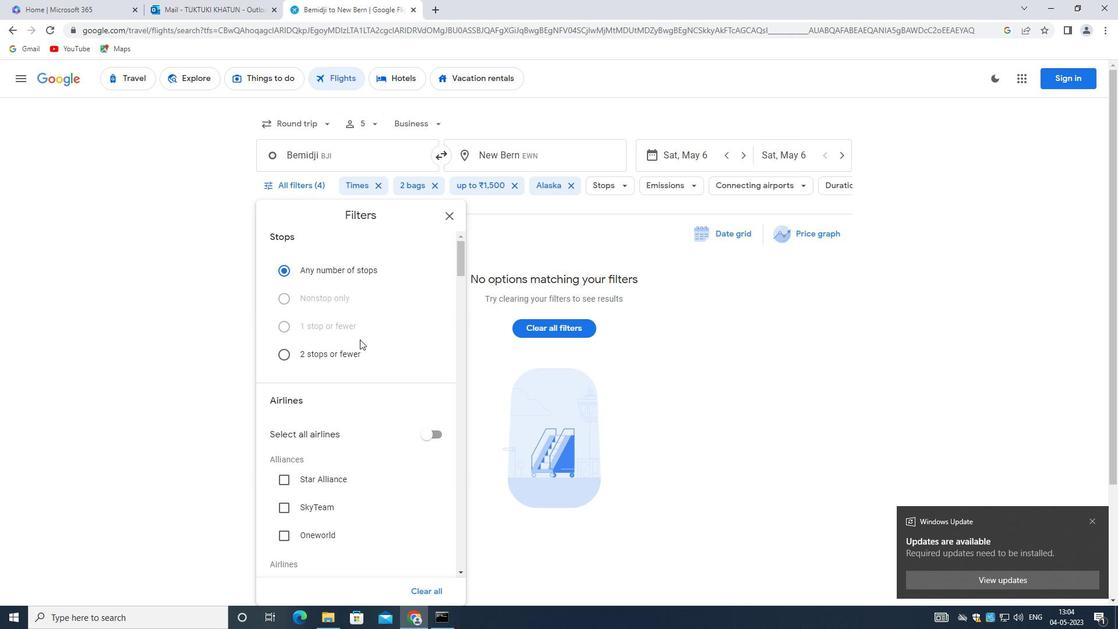 
Action: Mouse scrolled (357, 344) with delta (0, 0)
Screenshot: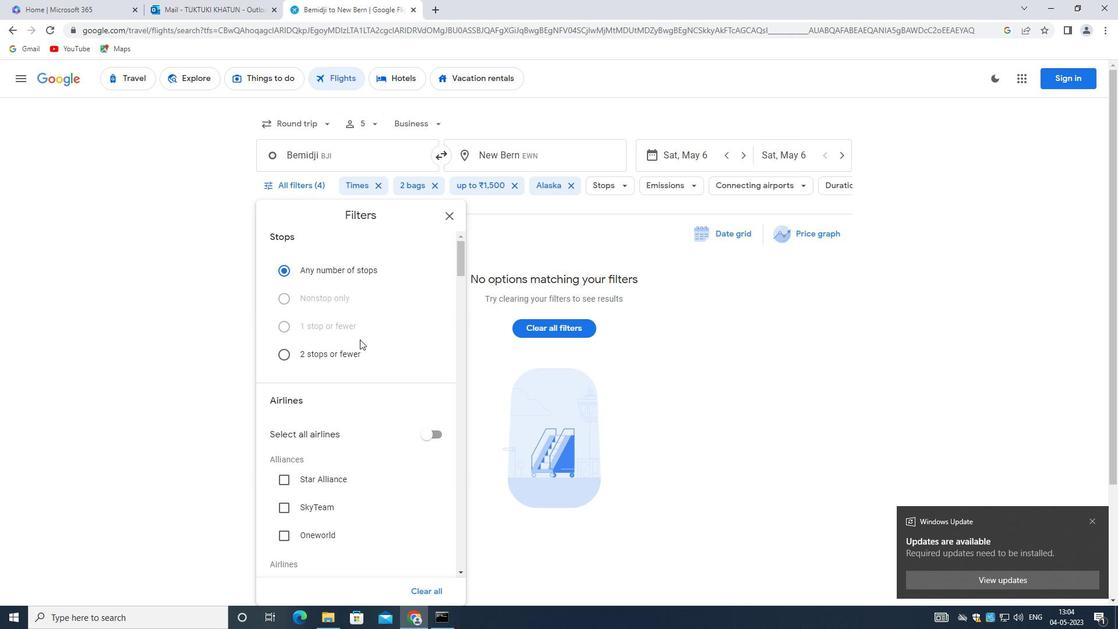
Action: Mouse moved to (357, 346)
Screenshot: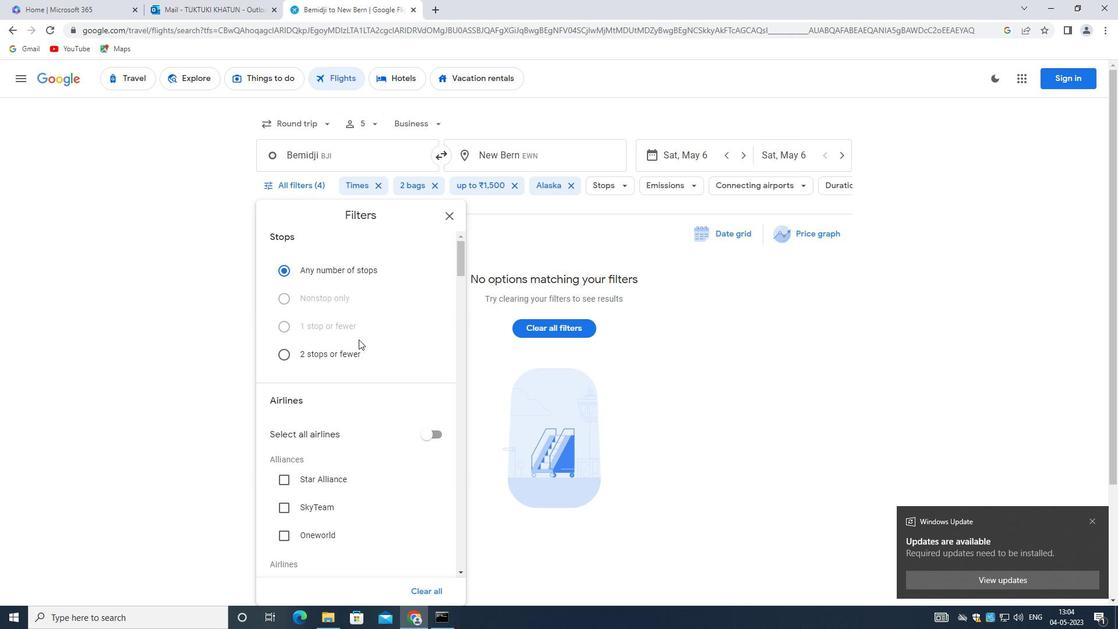 
Action: Mouse scrolled (357, 345) with delta (0, 0)
Screenshot: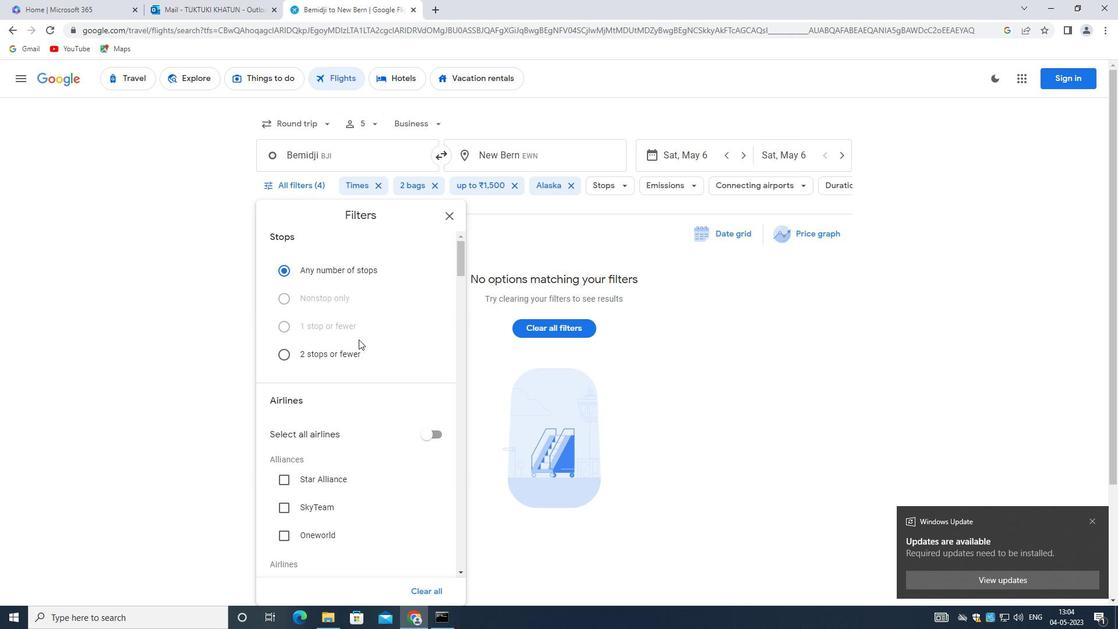 
Action: Mouse scrolled (357, 345) with delta (0, 0)
Screenshot: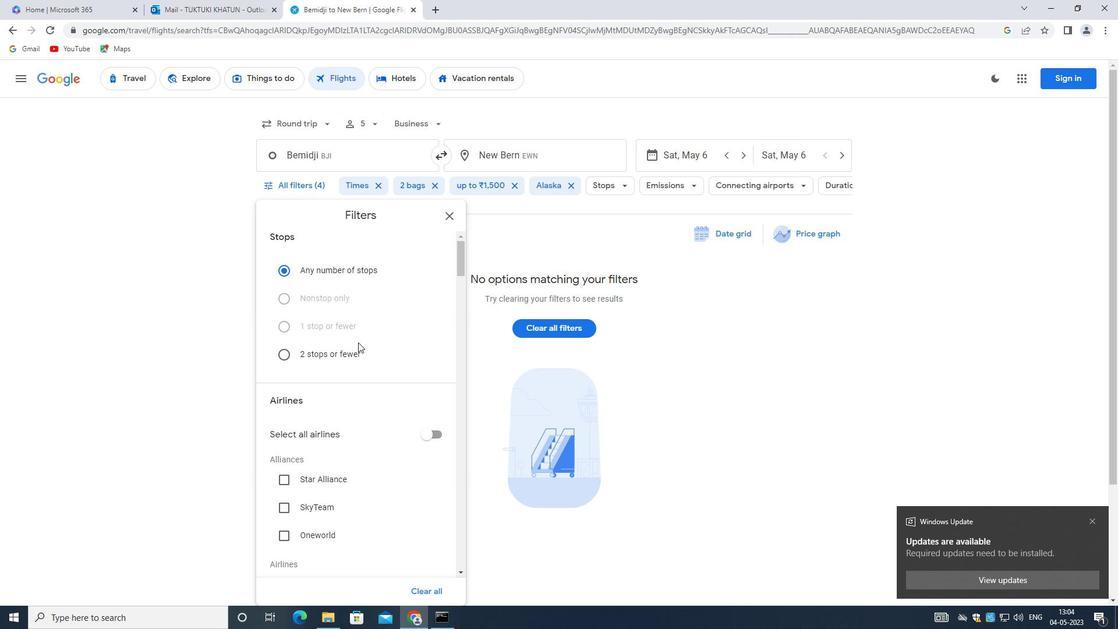 
Action: Mouse moved to (357, 346)
Screenshot: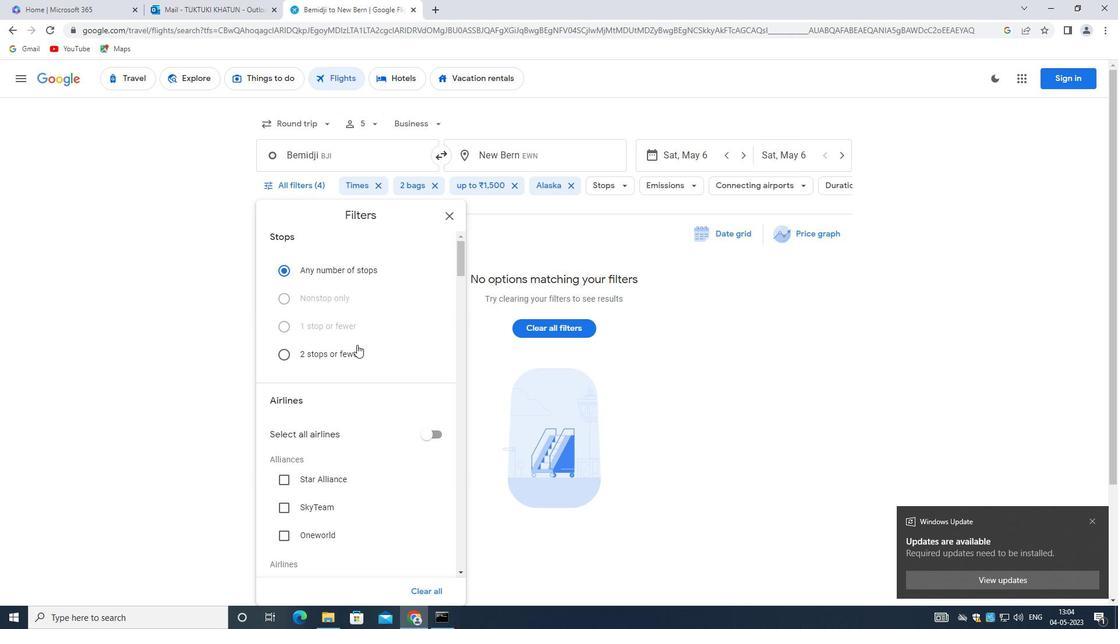 
Action: Mouse scrolled (357, 346) with delta (0, 0)
Screenshot: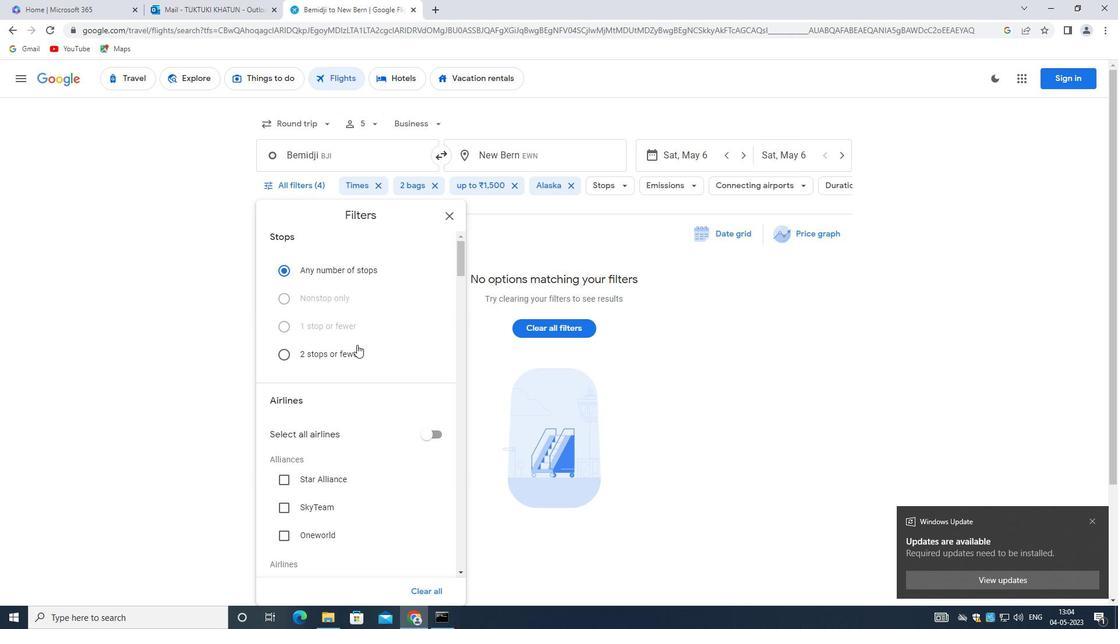 
Action: Mouse scrolled (357, 346) with delta (0, 0)
Screenshot: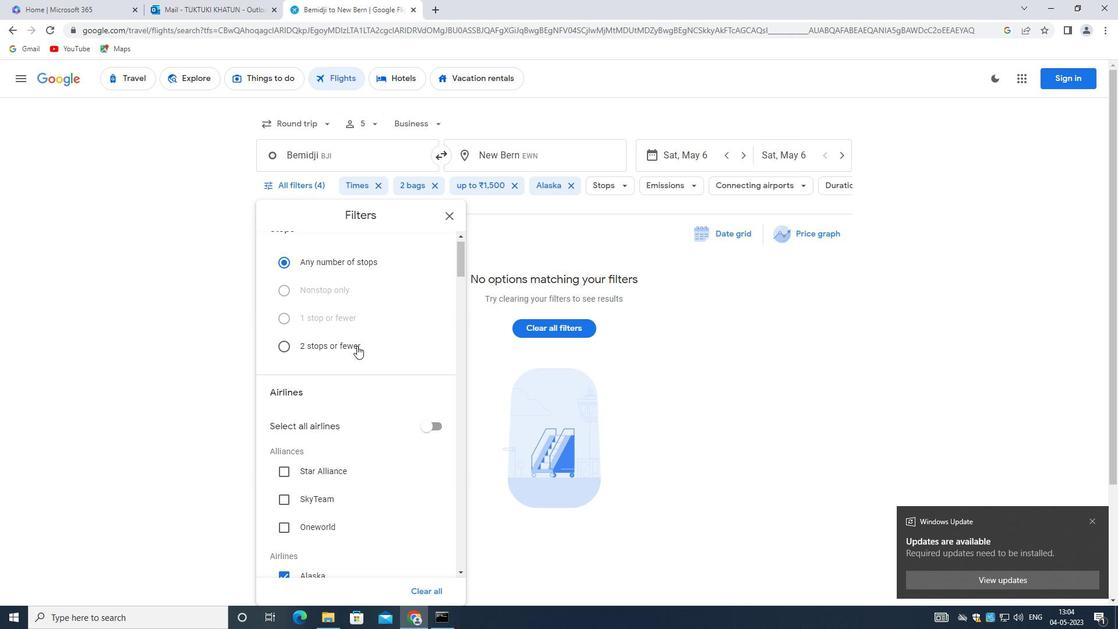 
Action: Mouse moved to (286, 402)
Screenshot: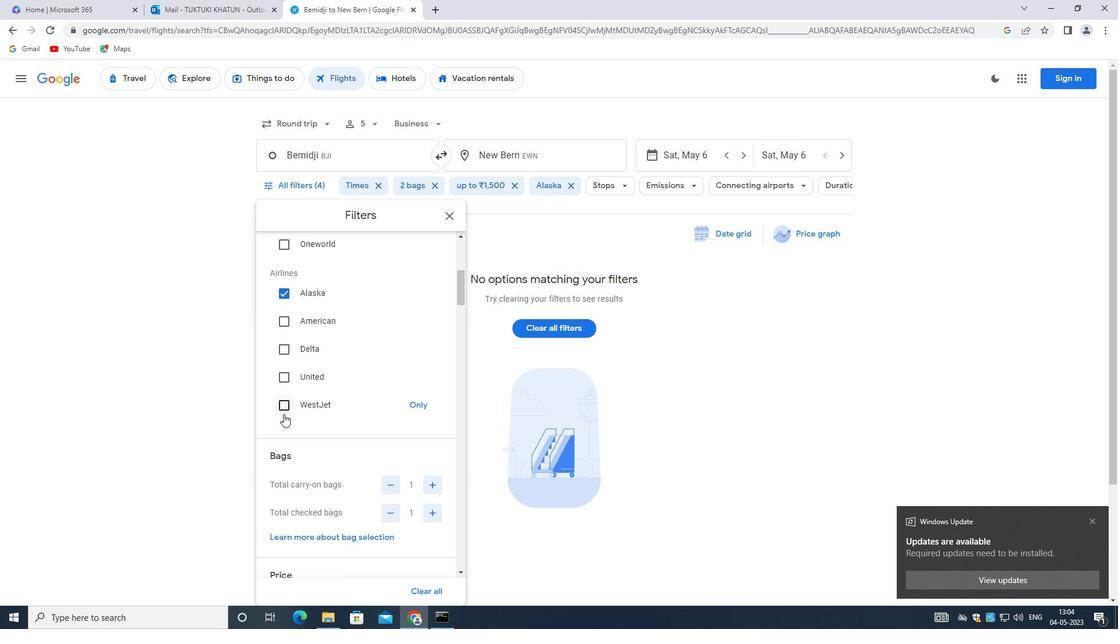 
Action: Mouse pressed left at (286, 402)
Screenshot: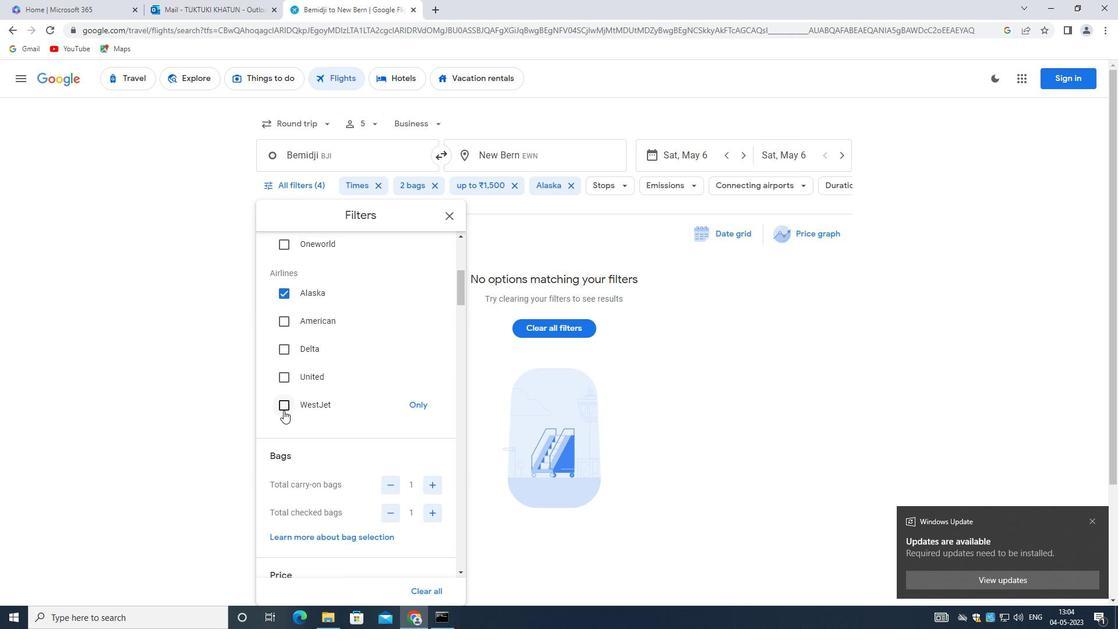 
Action: Mouse moved to (422, 401)
Screenshot: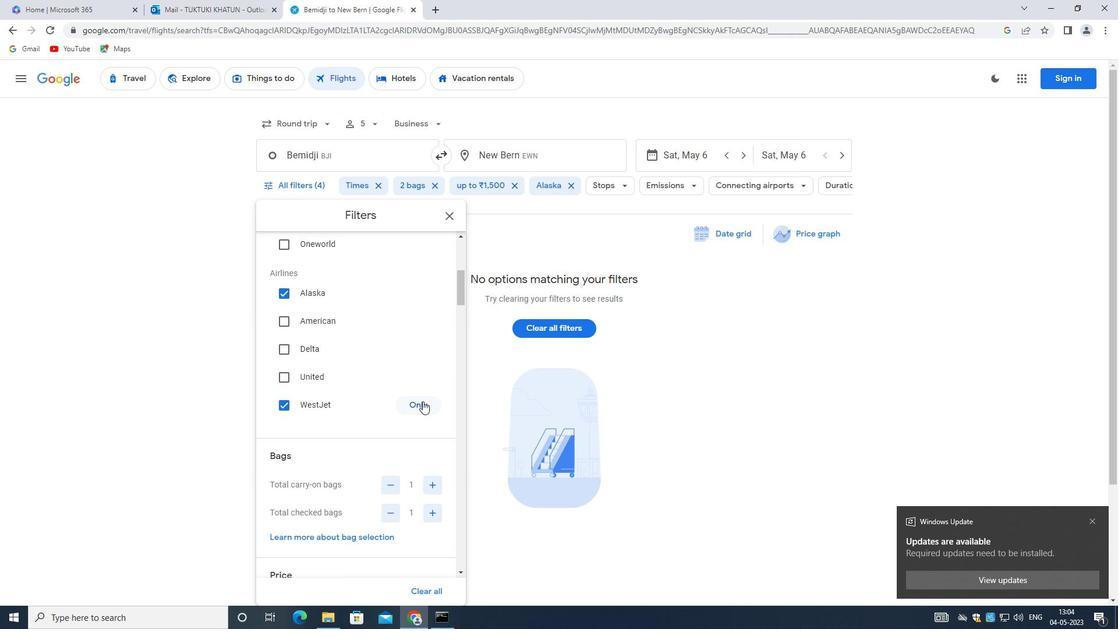 
Action: Mouse pressed left at (422, 401)
Screenshot: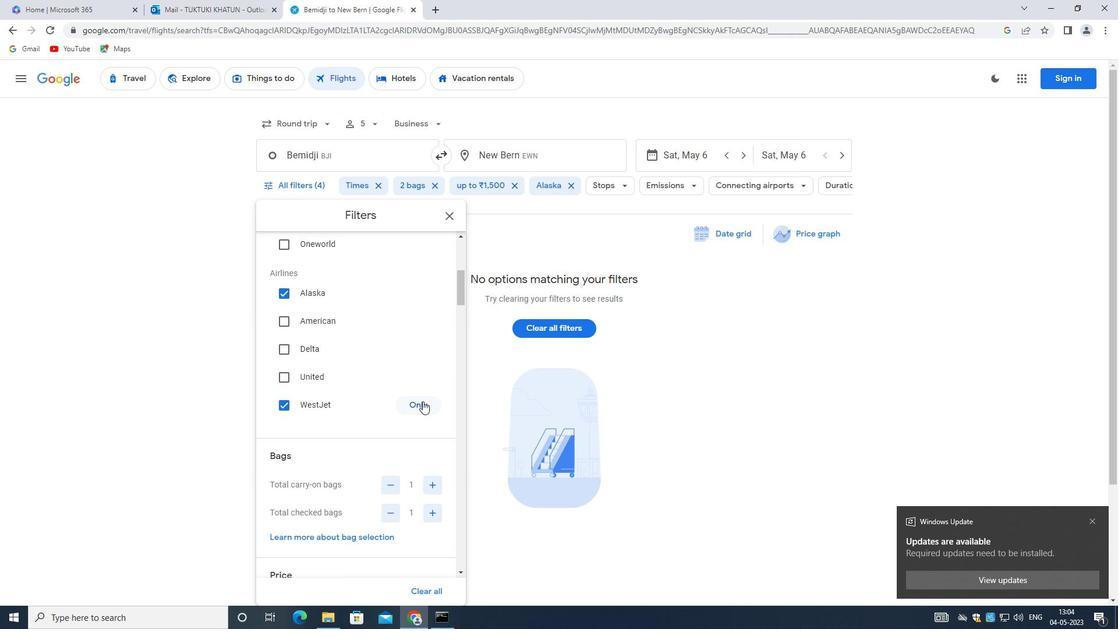 
Action: Mouse moved to (347, 379)
Screenshot: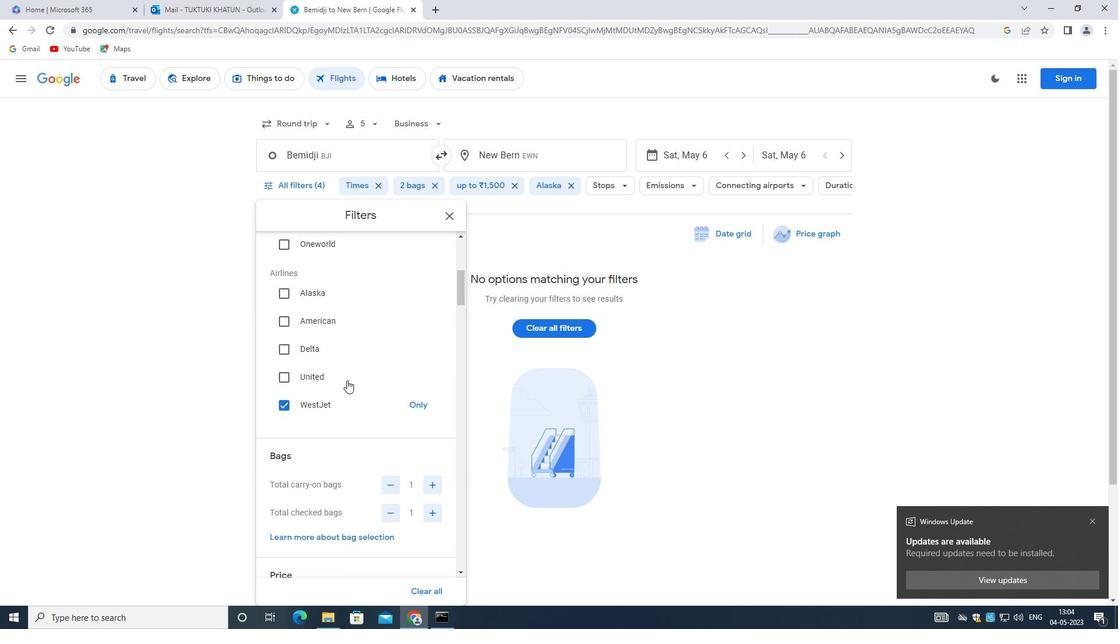 
Action: Mouse scrolled (347, 380) with delta (0, 0)
Screenshot: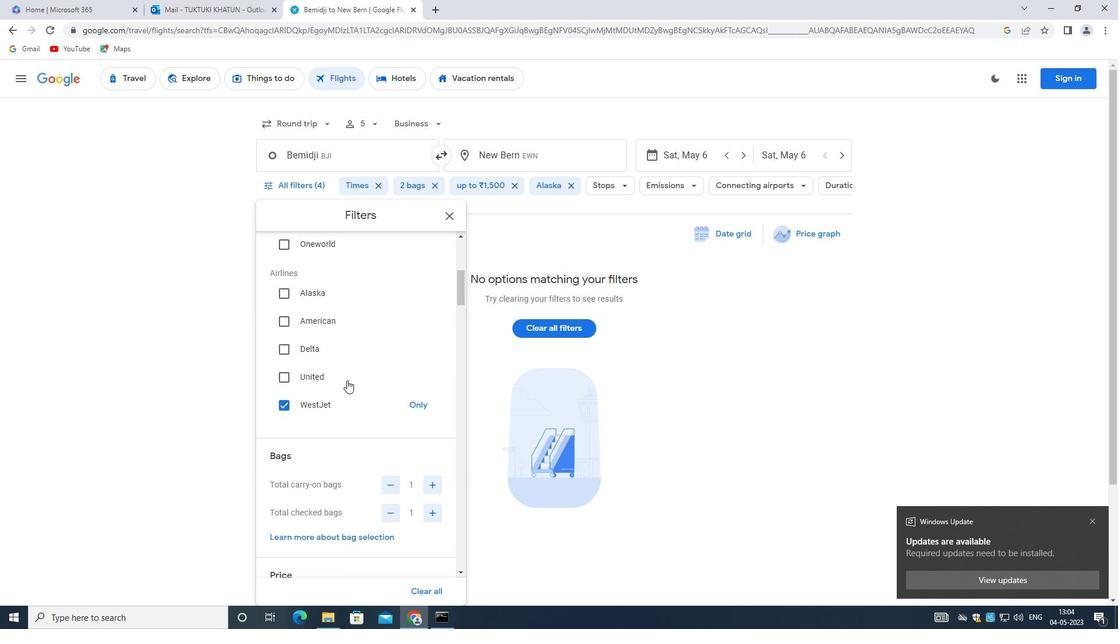 
Action: Mouse scrolled (347, 380) with delta (0, 0)
Screenshot: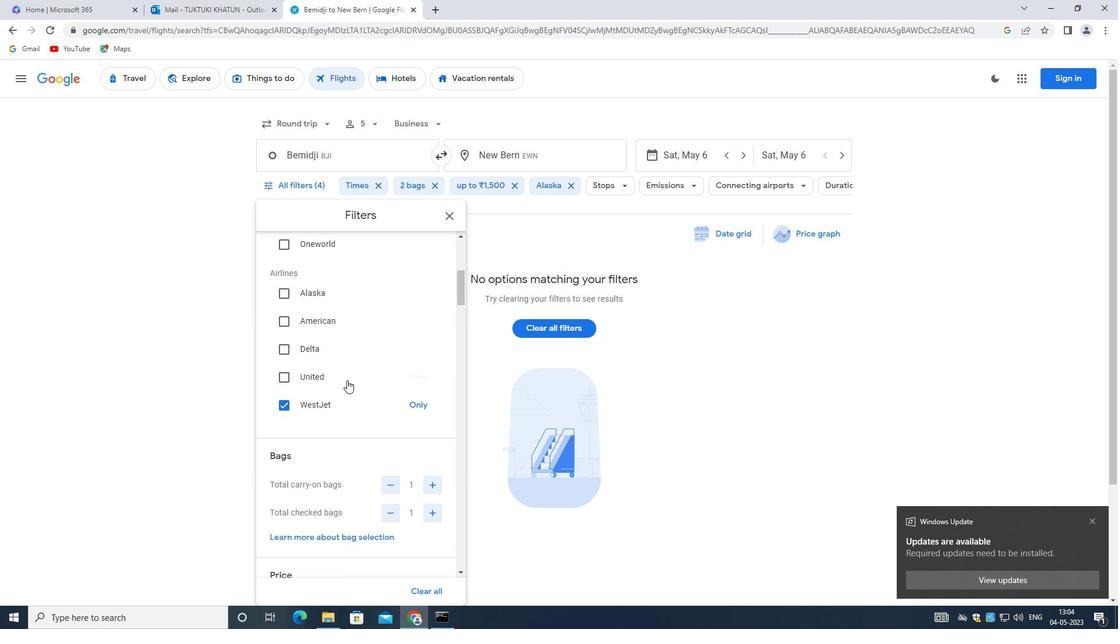 
Action: Mouse scrolled (347, 380) with delta (0, 0)
Screenshot: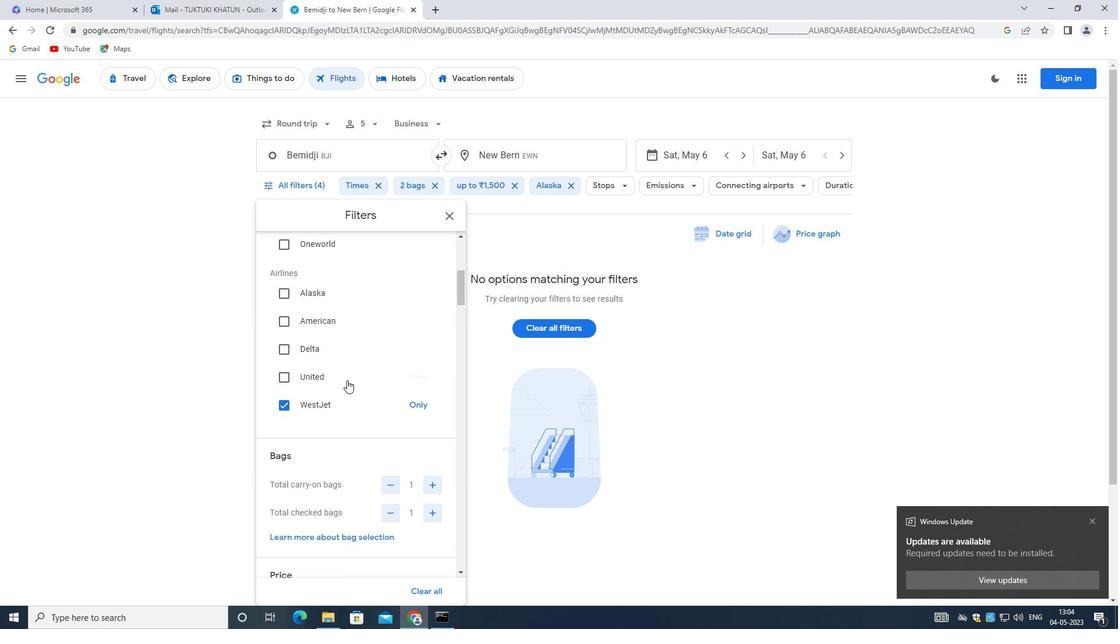 
Action: Mouse scrolled (347, 380) with delta (0, 0)
Screenshot: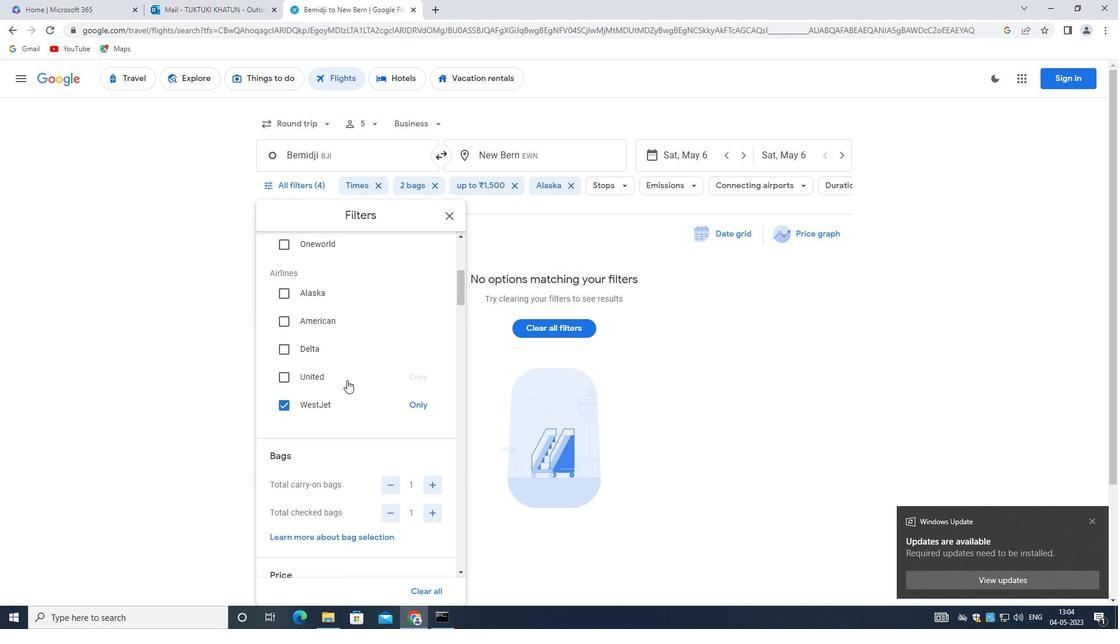 
Action: Mouse moved to (347, 379)
Screenshot: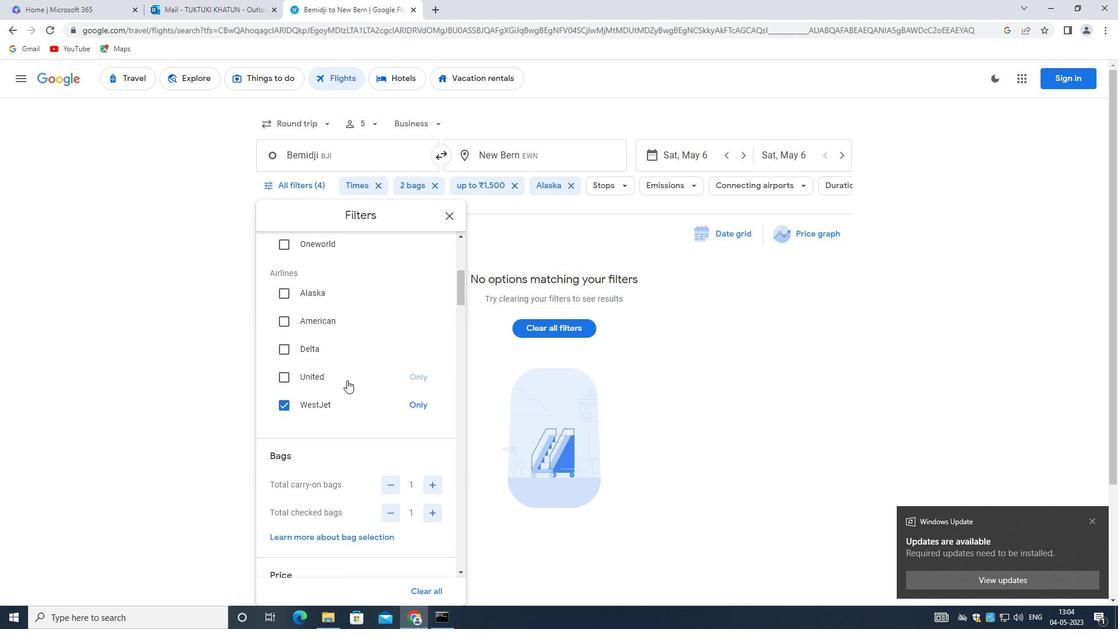 
Action: Mouse scrolled (347, 378) with delta (0, 0)
Screenshot: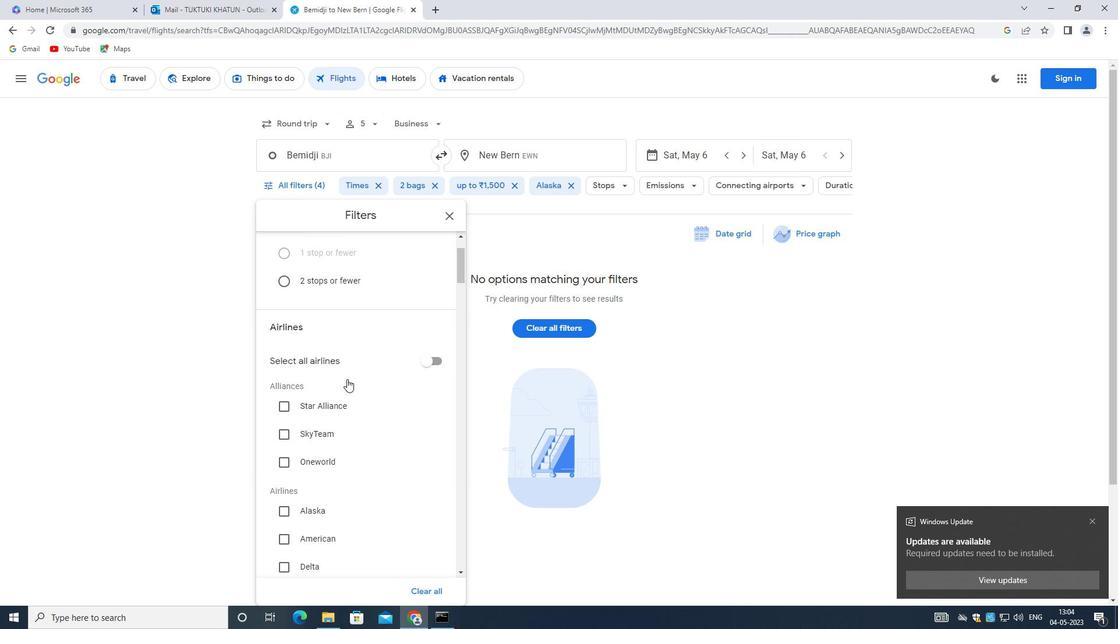 
Action: Mouse scrolled (347, 378) with delta (0, 0)
Screenshot: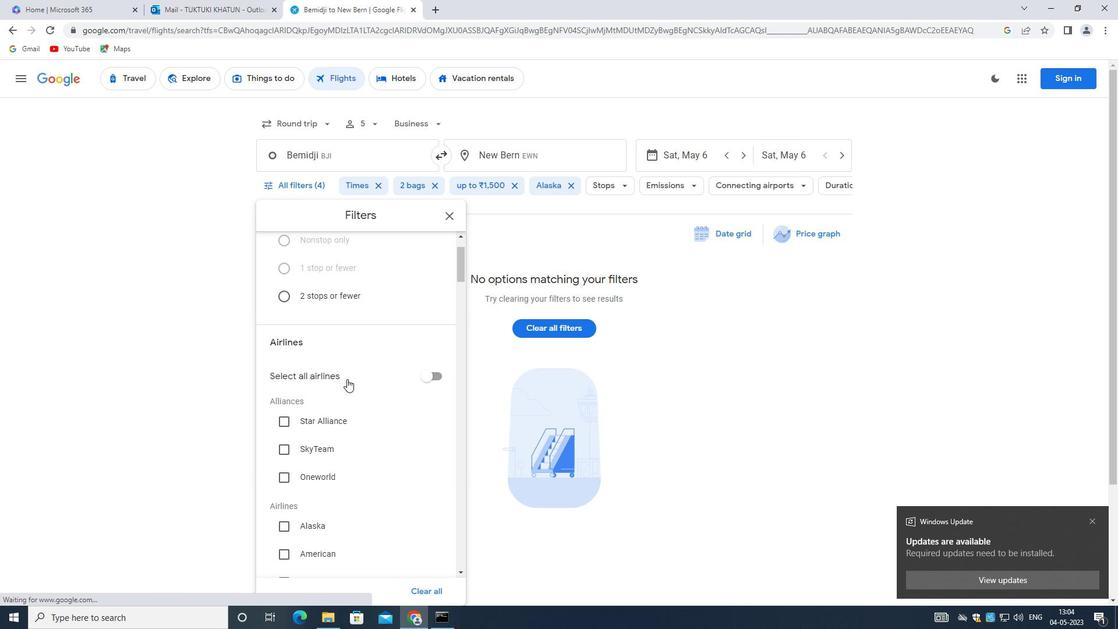 
Action: Mouse scrolled (347, 378) with delta (0, 0)
Screenshot: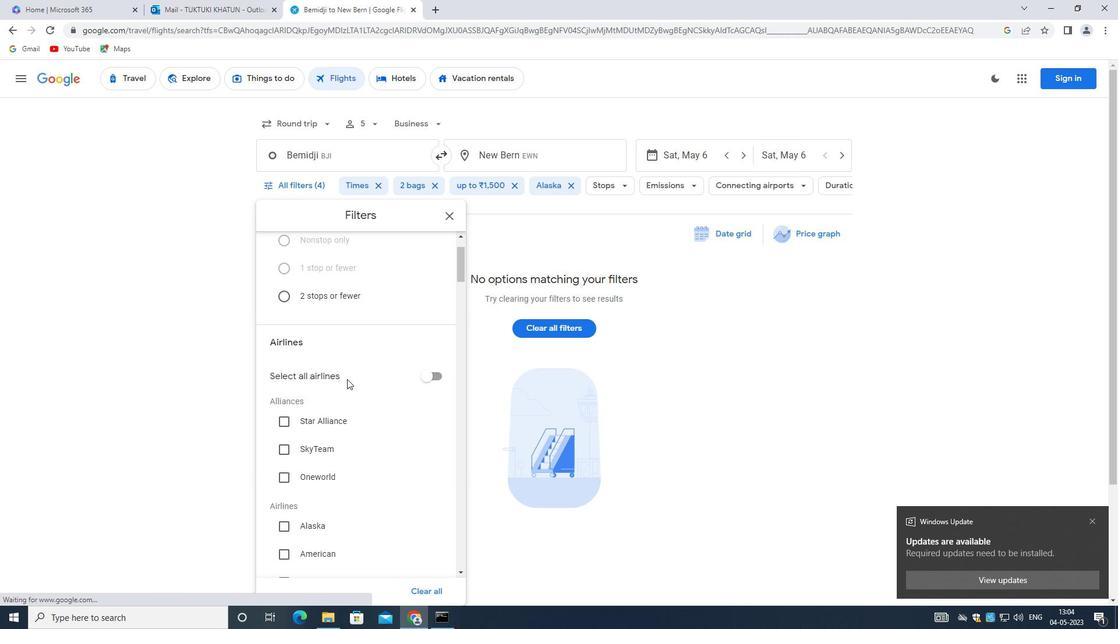 
Action: Mouse scrolled (347, 378) with delta (0, 0)
Screenshot: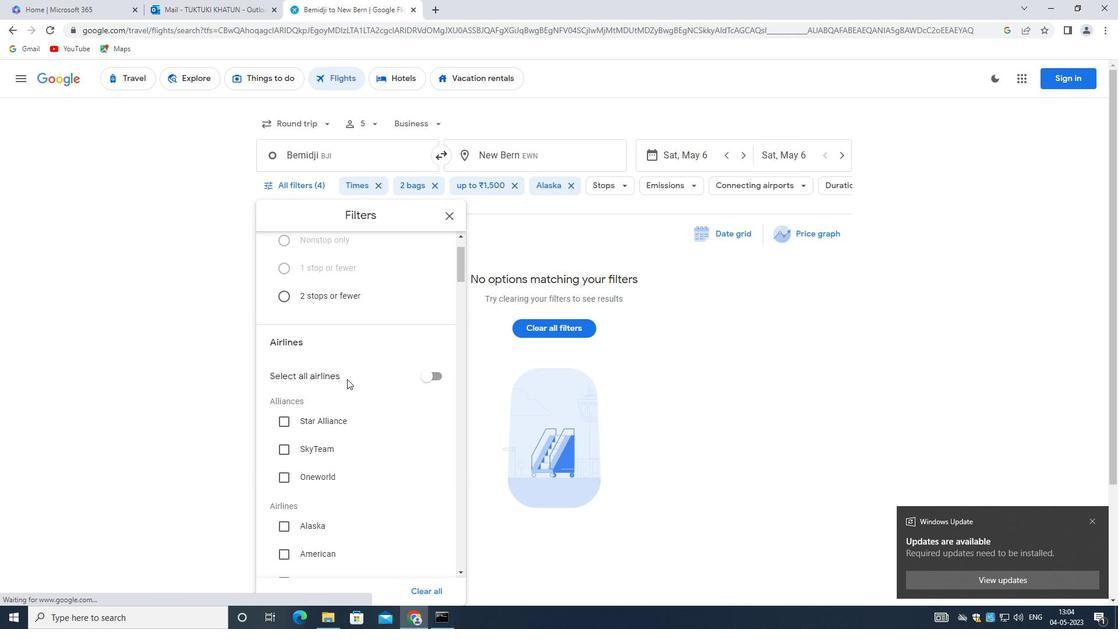 
Action: Mouse scrolled (347, 378) with delta (0, 0)
Screenshot: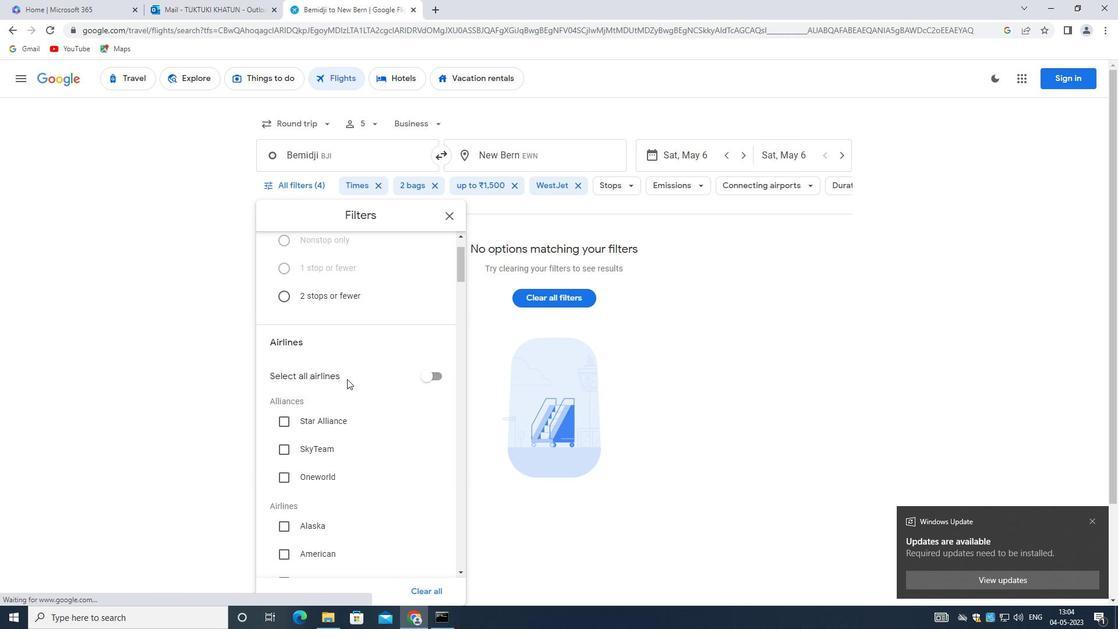 
Action: Mouse moved to (348, 374)
Screenshot: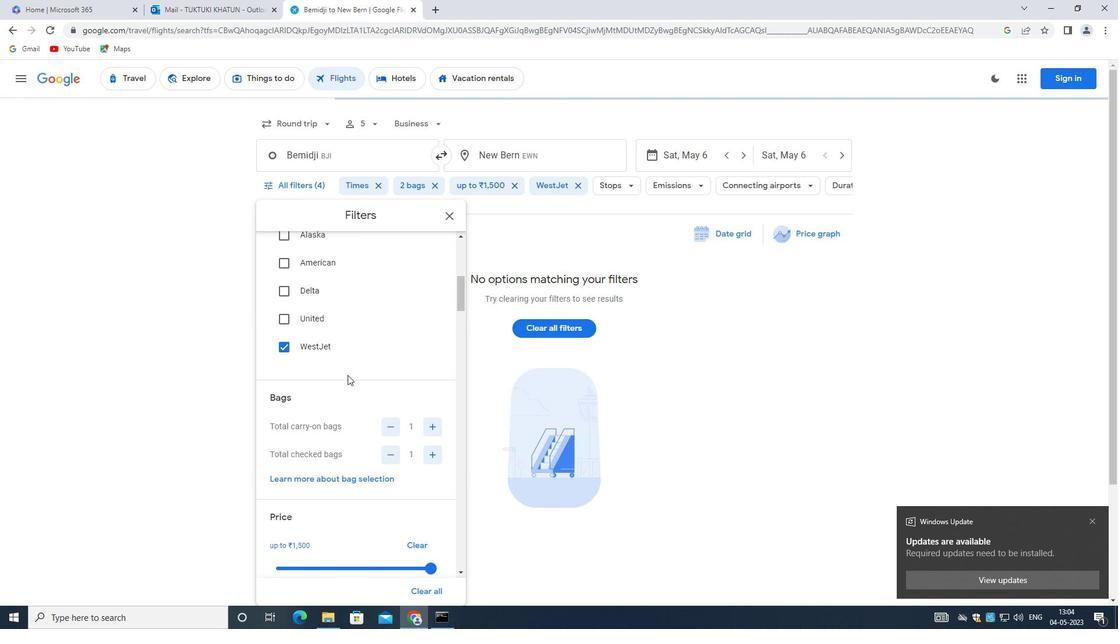 
Action: Mouse scrolled (348, 374) with delta (0, 0)
Screenshot: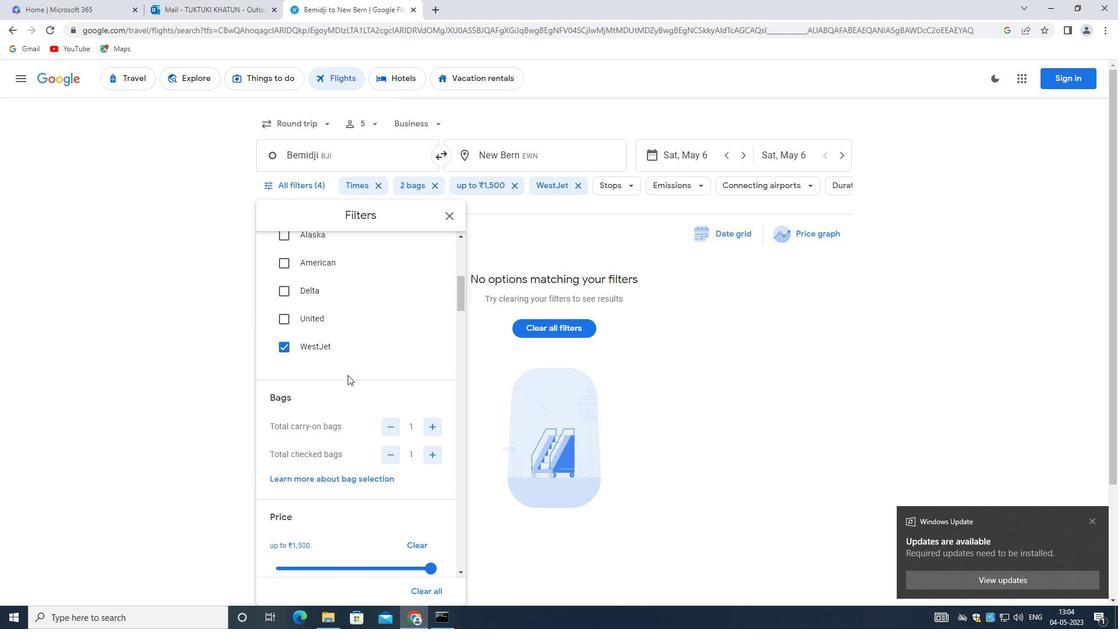 
Action: Mouse moved to (430, 395)
Screenshot: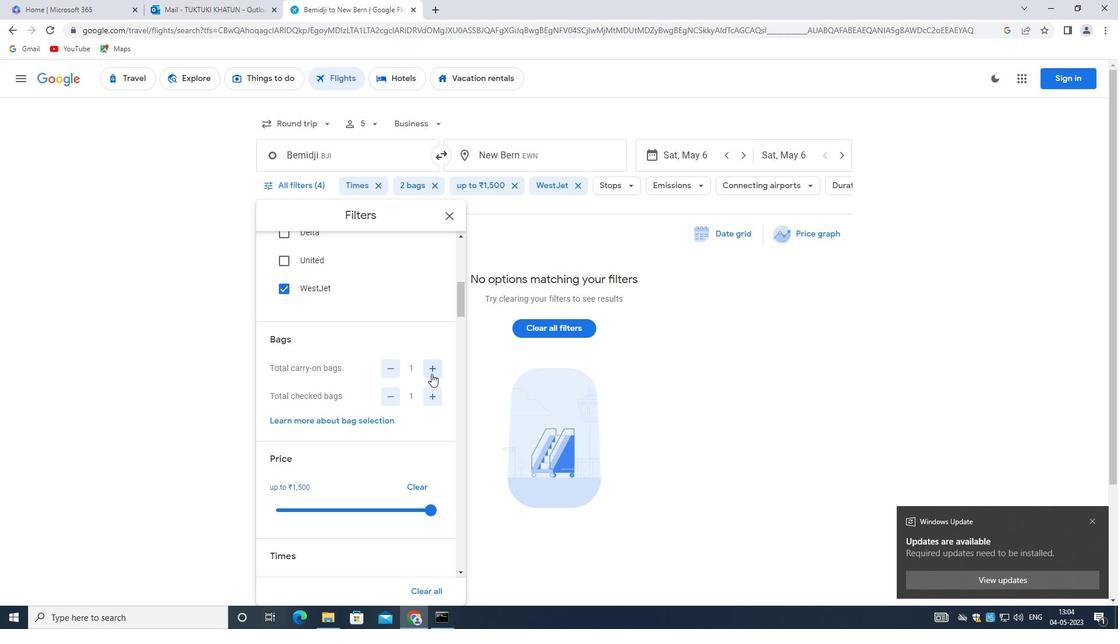 
Action: Mouse pressed left at (430, 395)
Screenshot: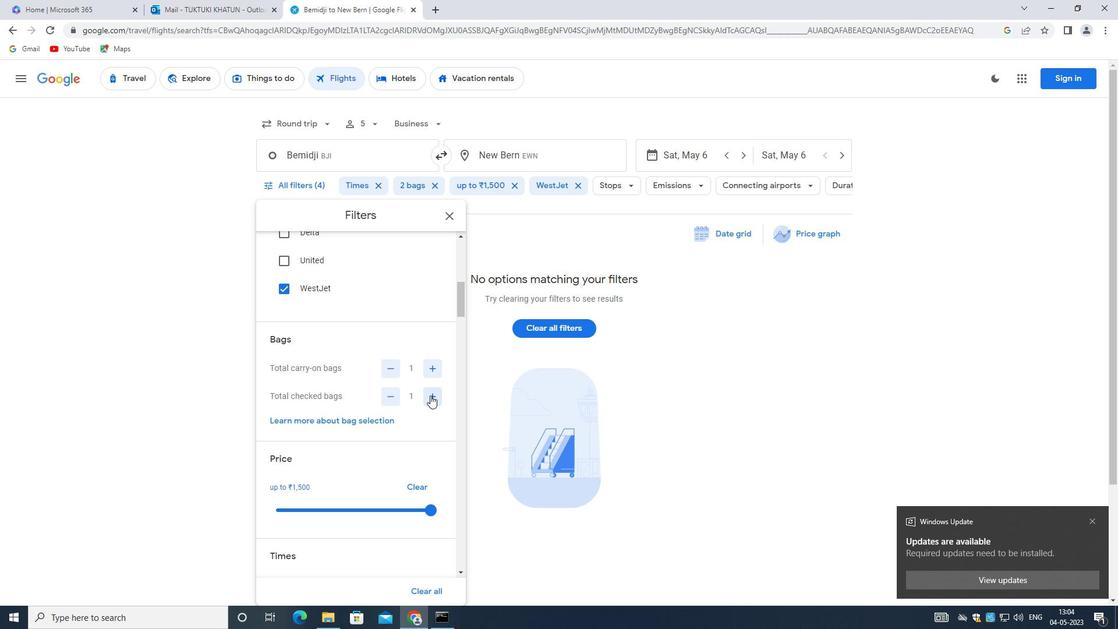 
Action: Mouse moved to (429, 394)
Screenshot: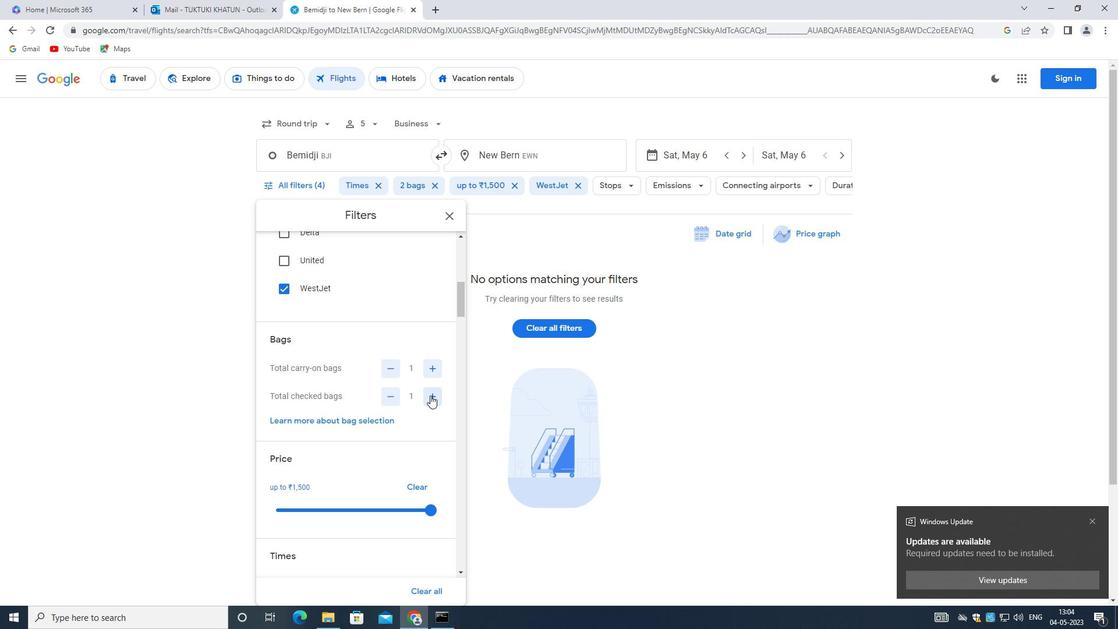 
Action: Mouse pressed left at (429, 394)
Screenshot: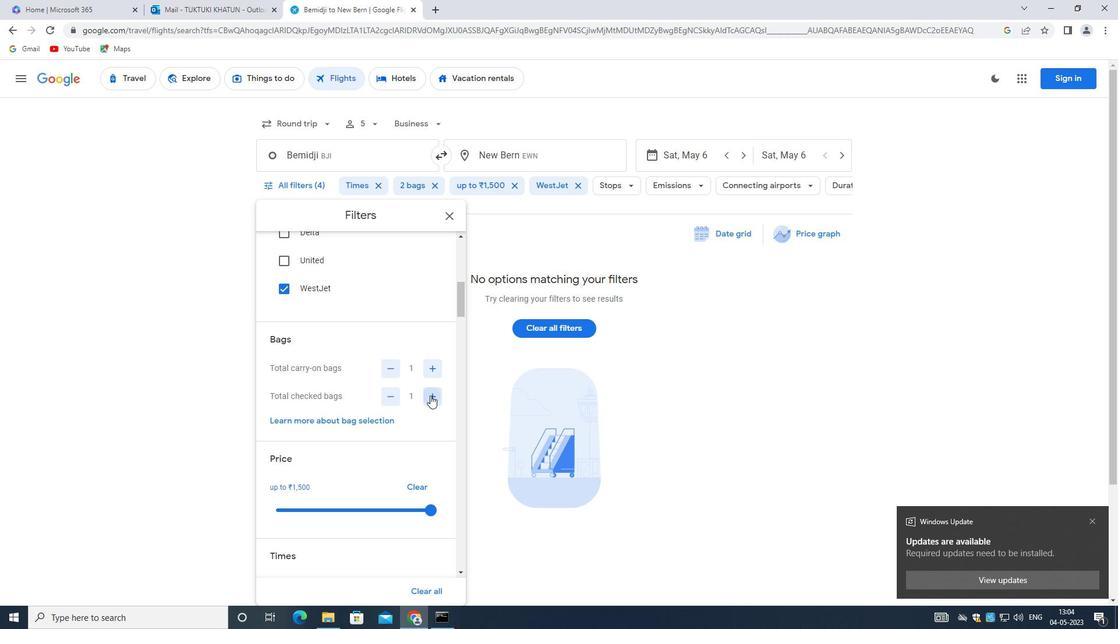 
Action: Mouse pressed left at (429, 394)
Screenshot: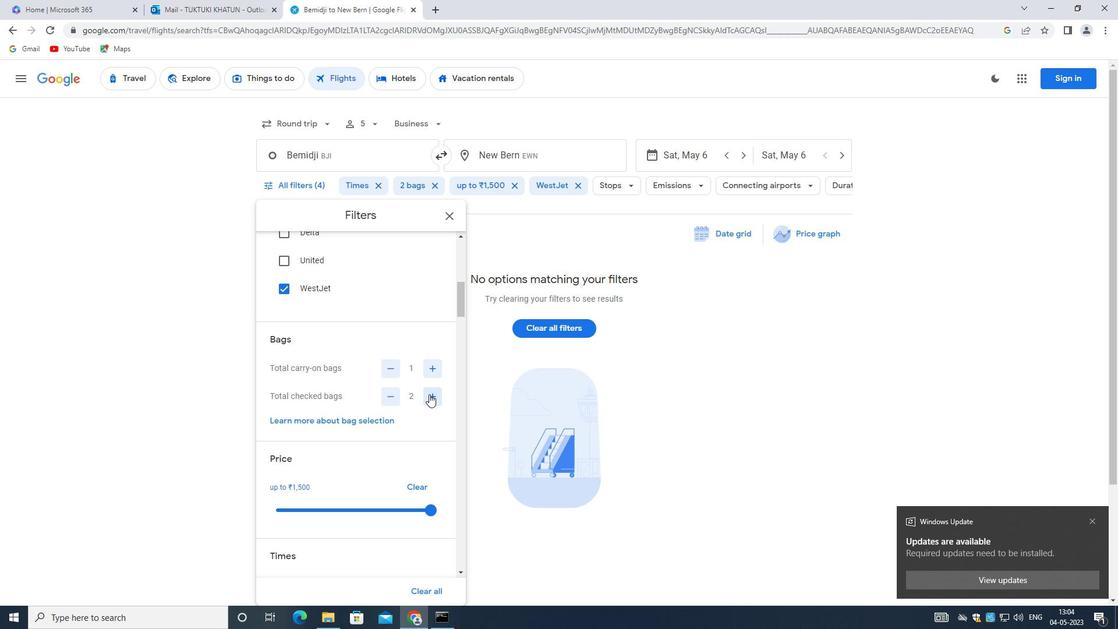
Action: Mouse moved to (409, 410)
Screenshot: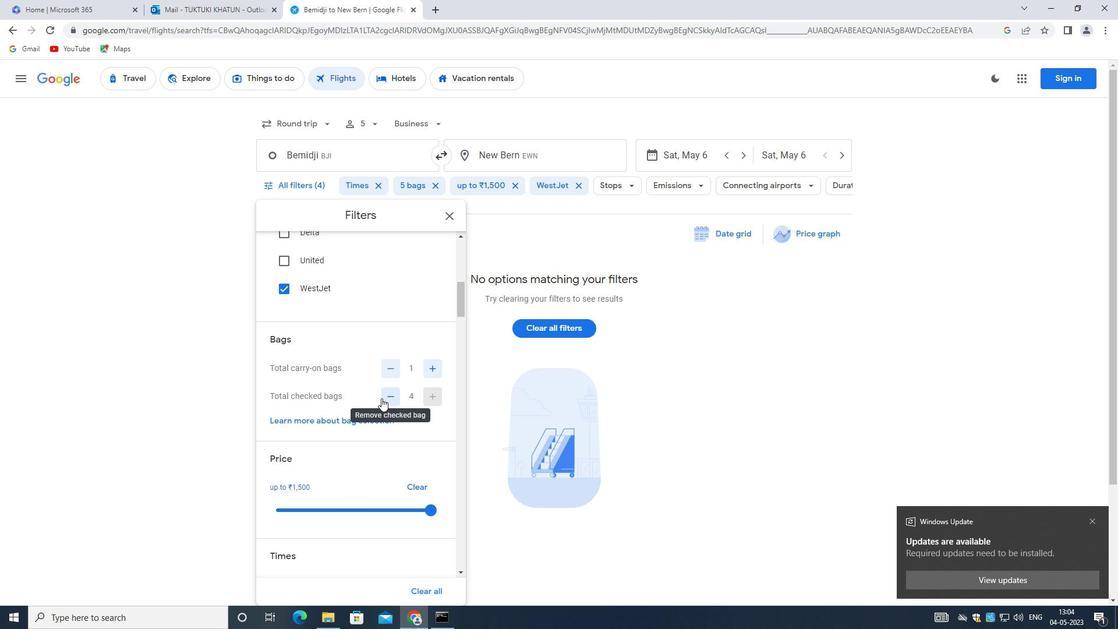 
Action: Mouse scrolled (409, 409) with delta (0, 0)
Screenshot: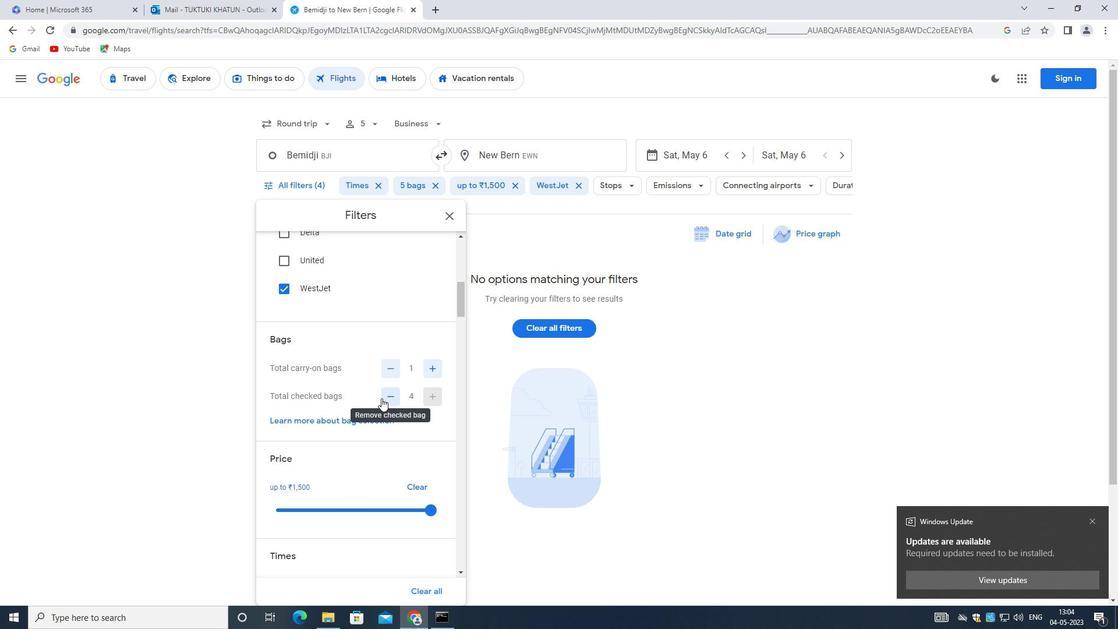 
Action: Mouse scrolled (409, 409) with delta (0, 0)
Screenshot: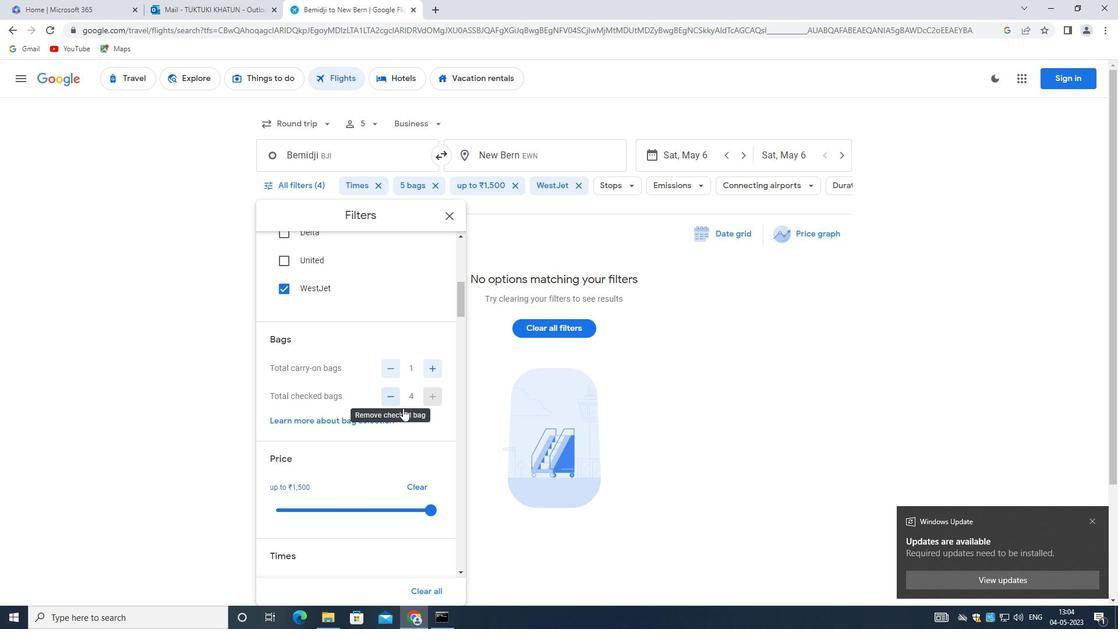 
Action: Mouse moved to (425, 388)
Screenshot: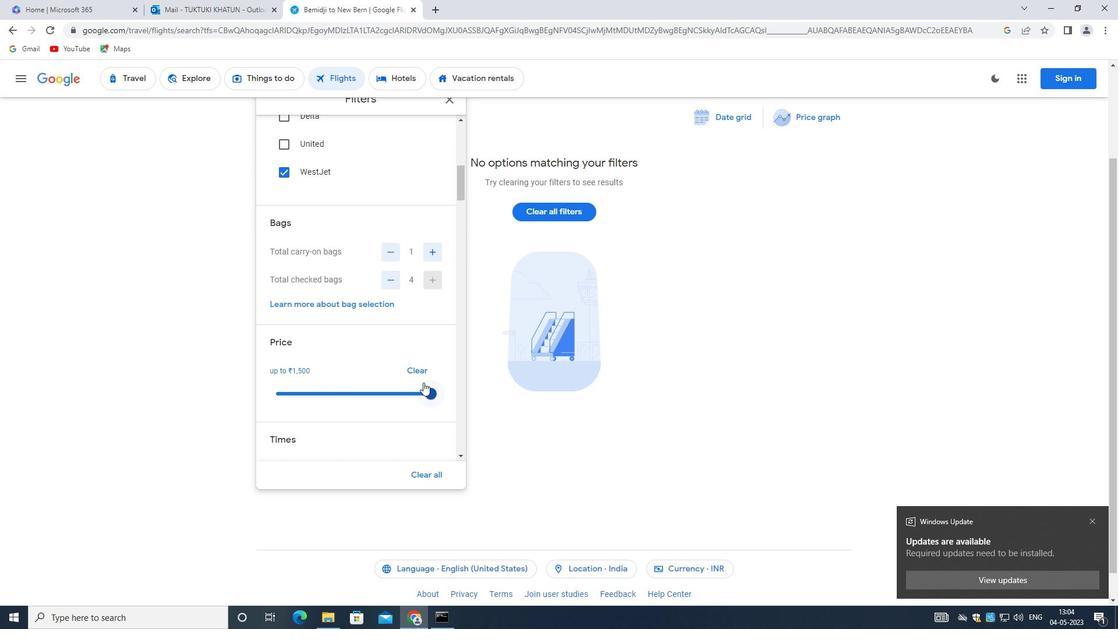 
Action: Mouse pressed left at (425, 388)
Screenshot: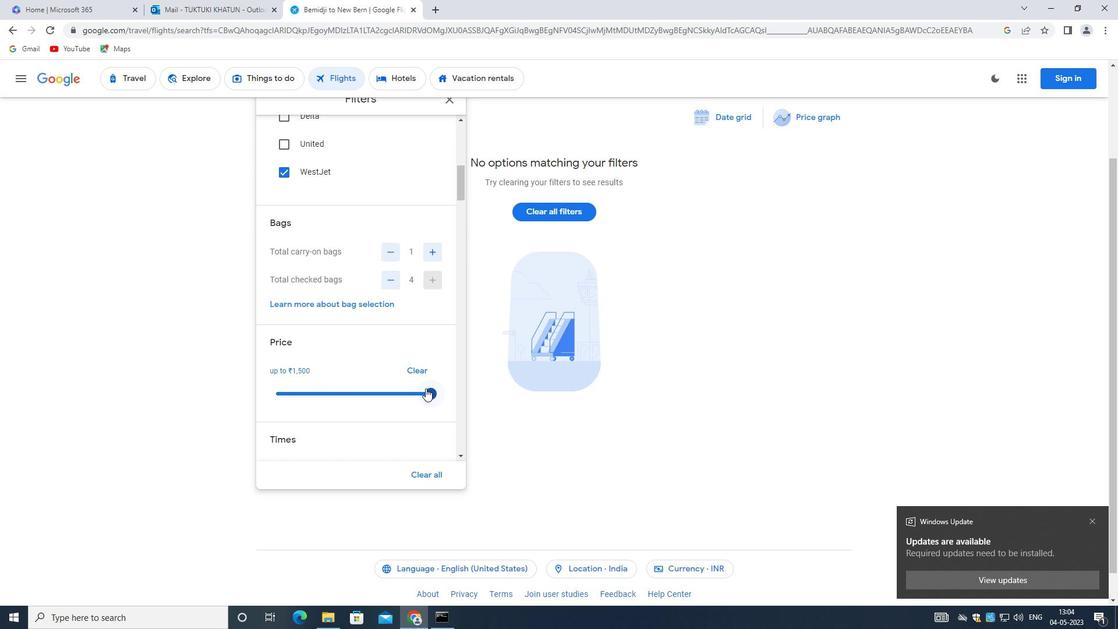 
Action: Mouse moved to (398, 375)
Screenshot: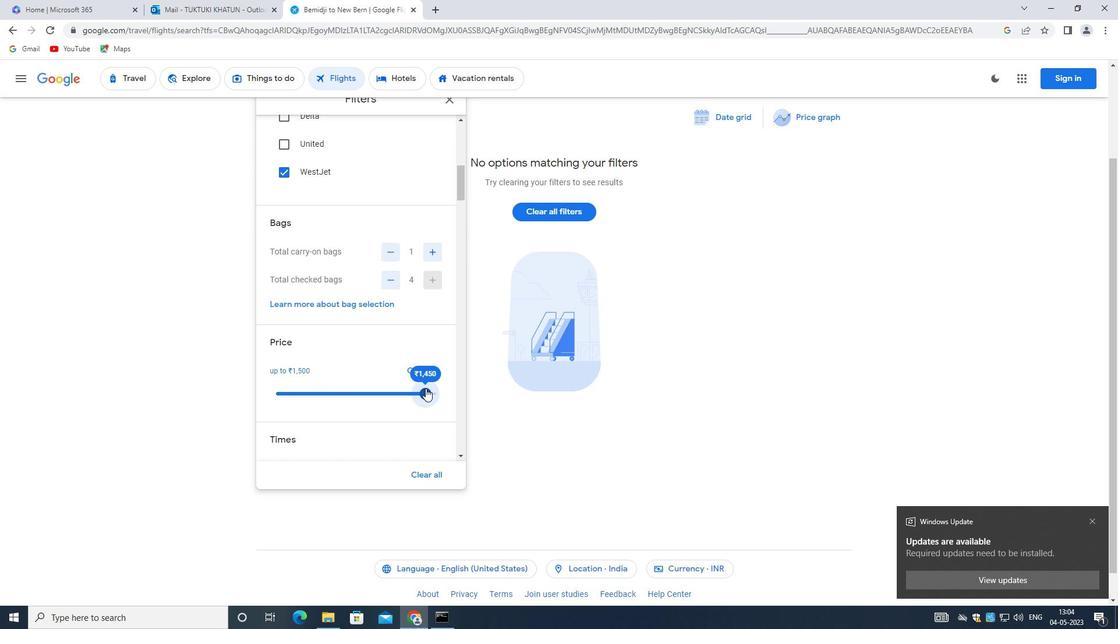 
Action: Mouse scrolled (398, 374) with delta (0, 0)
Screenshot: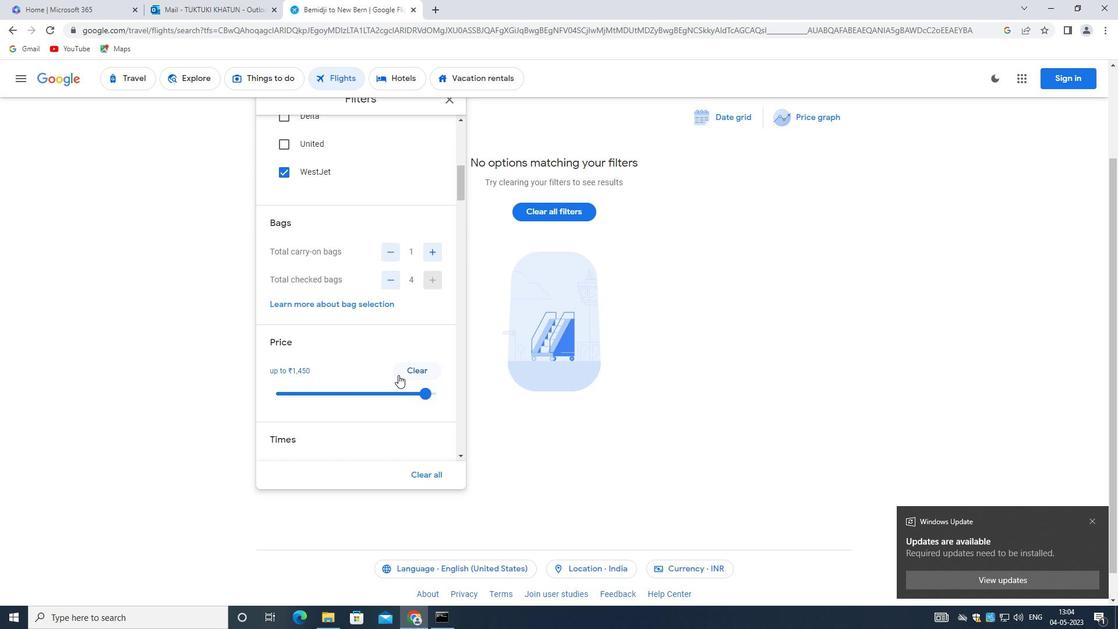 
Action: Mouse scrolled (398, 374) with delta (0, 0)
Screenshot: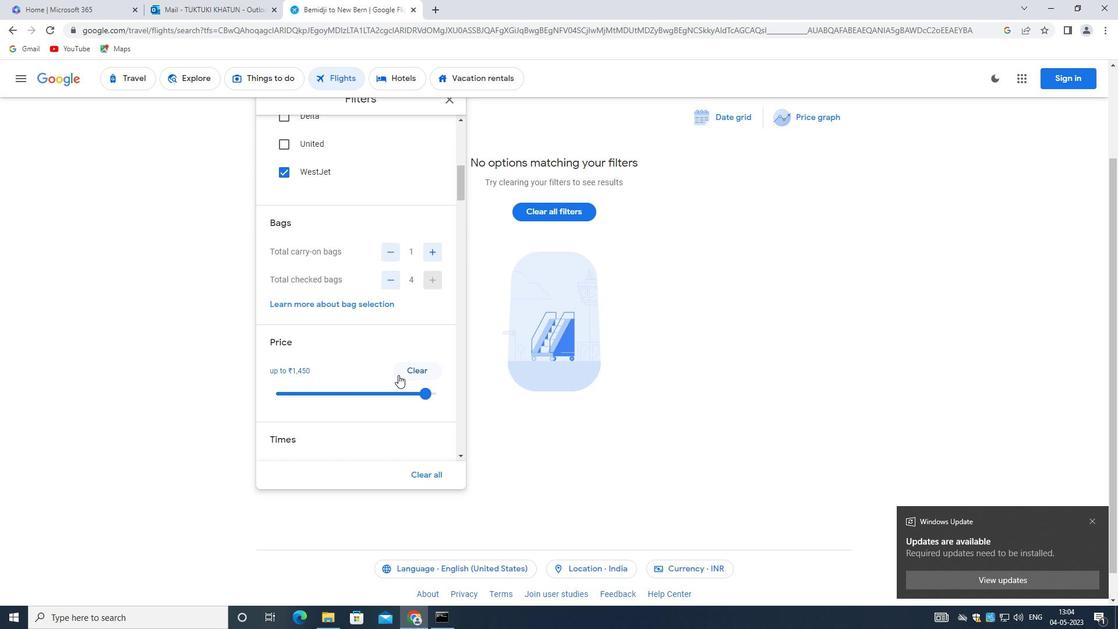 
Action: Mouse scrolled (398, 374) with delta (0, 0)
Screenshot: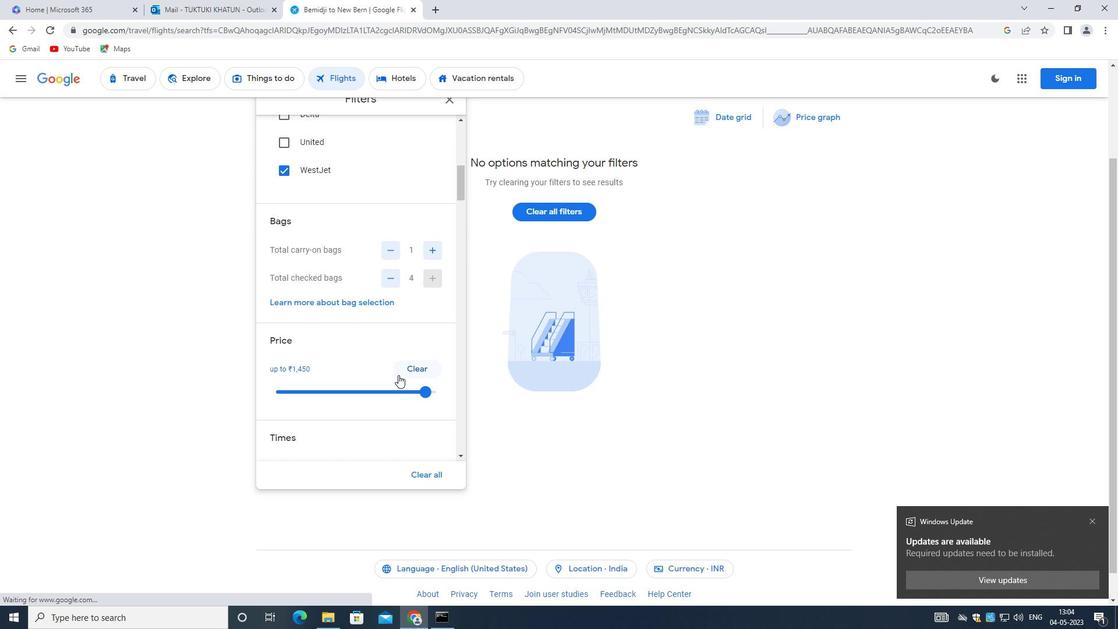 
Action: Mouse scrolled (398, 374) with delta (0, 0)
Screenshot: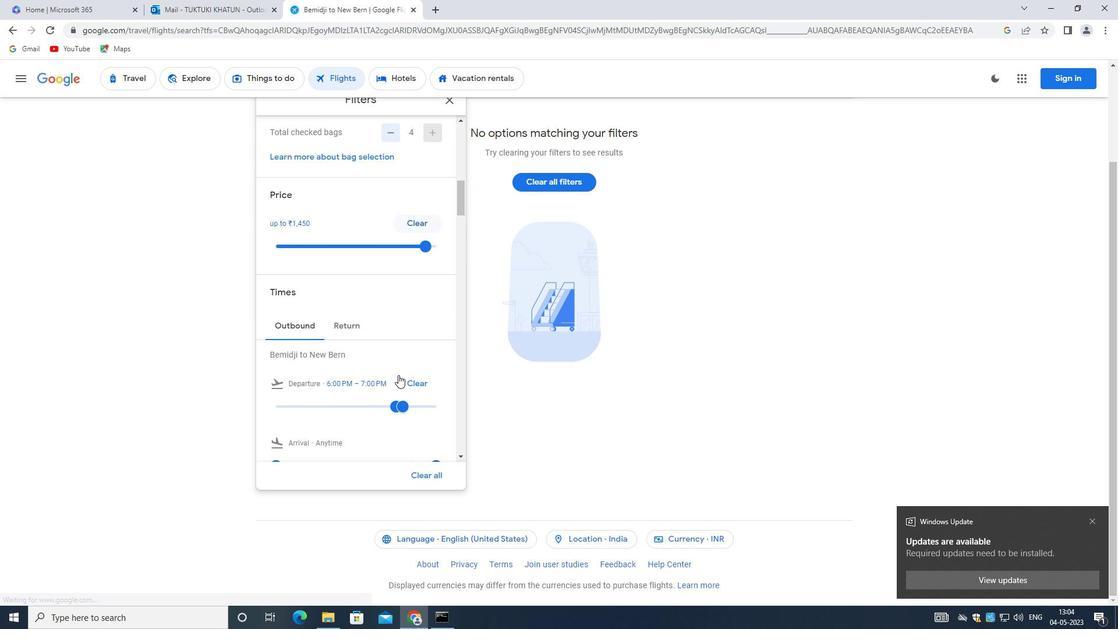 
Action: Mouse moved to (376, 319)
Screenshot: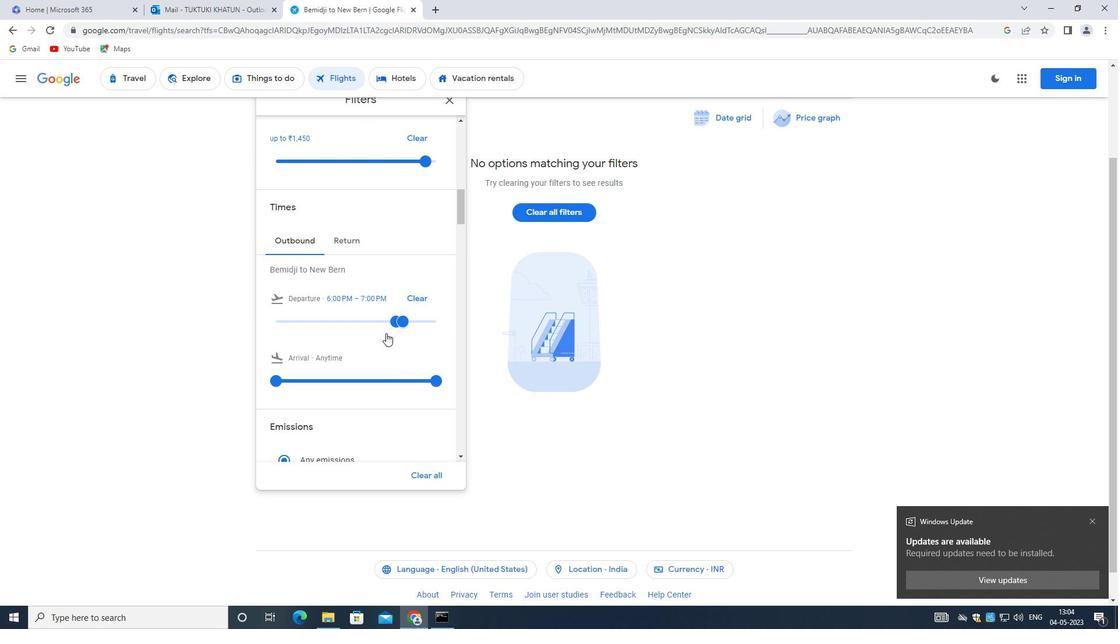 
Action: Mouse pressed left at (376, 319)
Screenshot: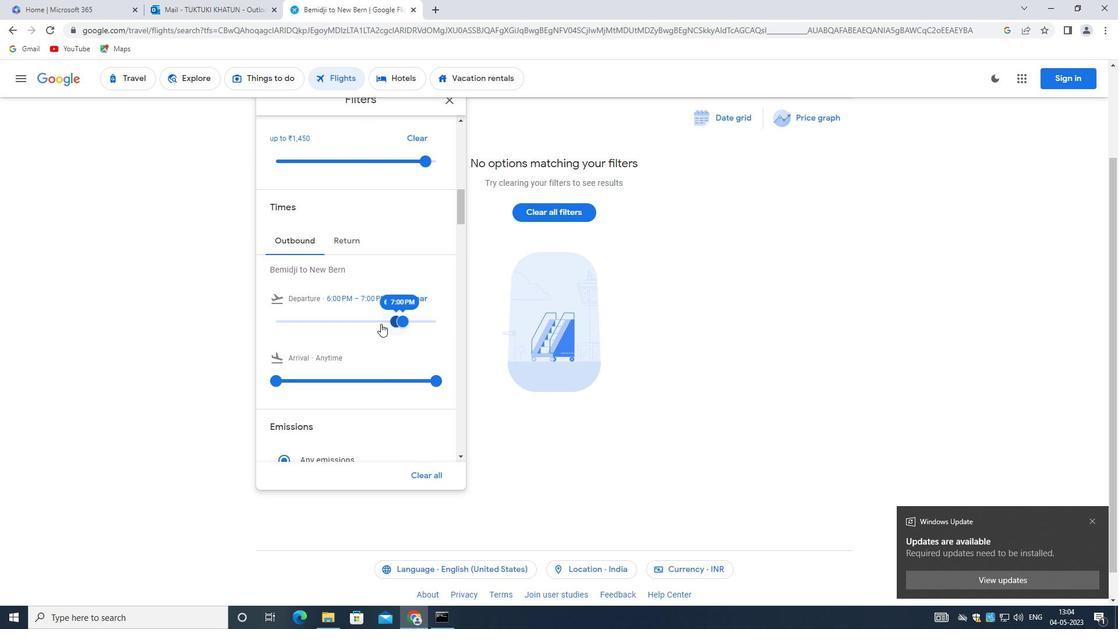 
Action: Mouse moved to (429, 319)
Screenshot: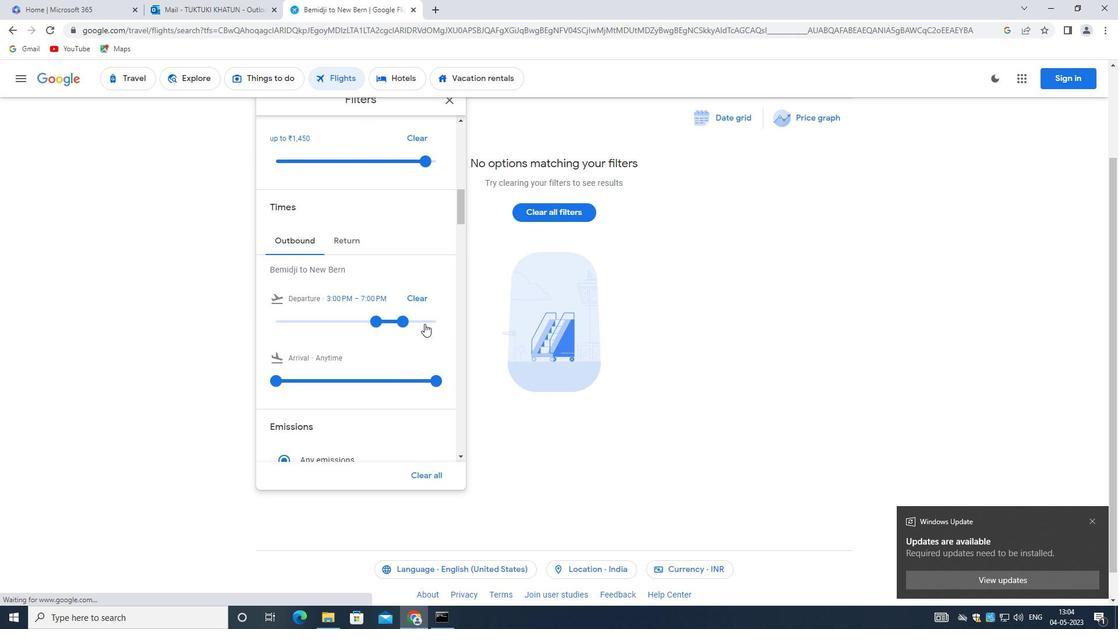 
Action: Mouse pressed left at (429, 319)
Screenshot: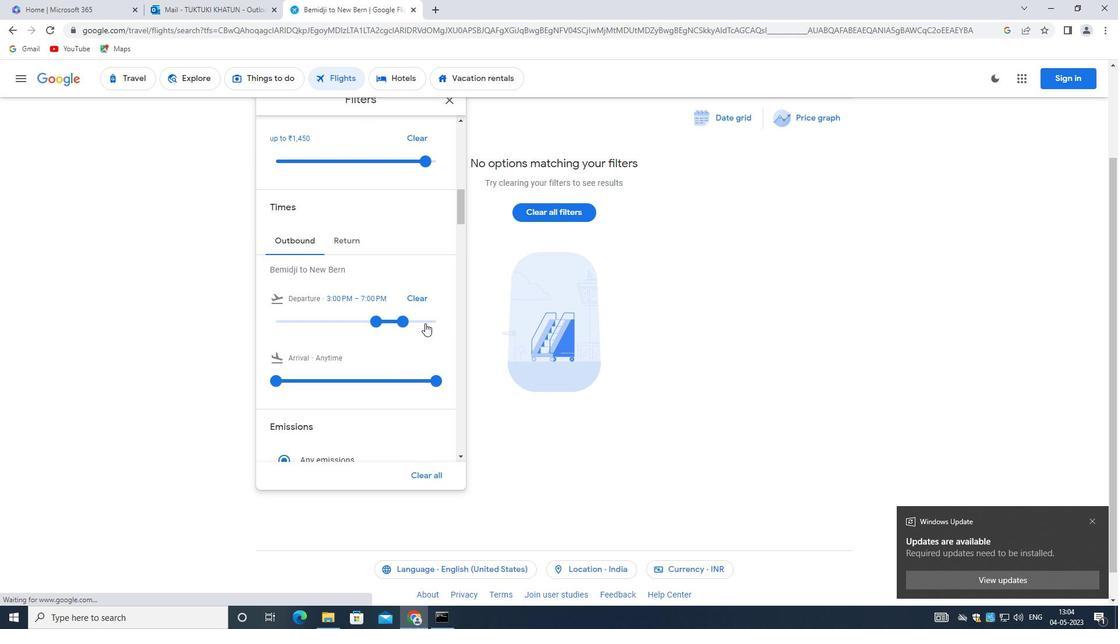 
Action: Mouse moved to (398, 322)
Screenshot: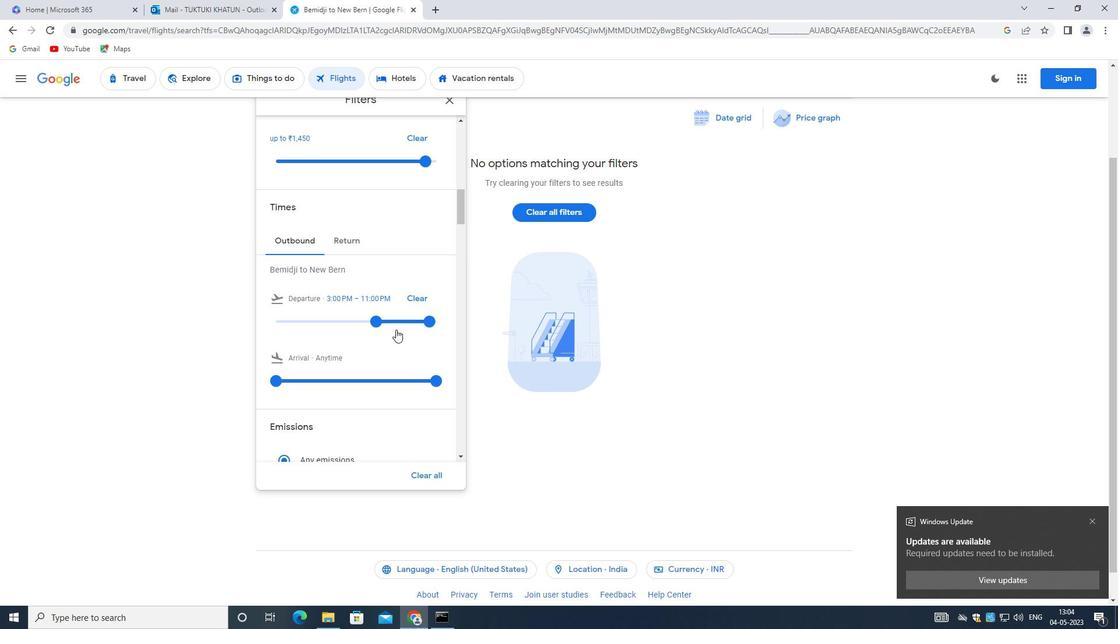 
Action: Mouse pressed left at (398, 322)
Screenshot: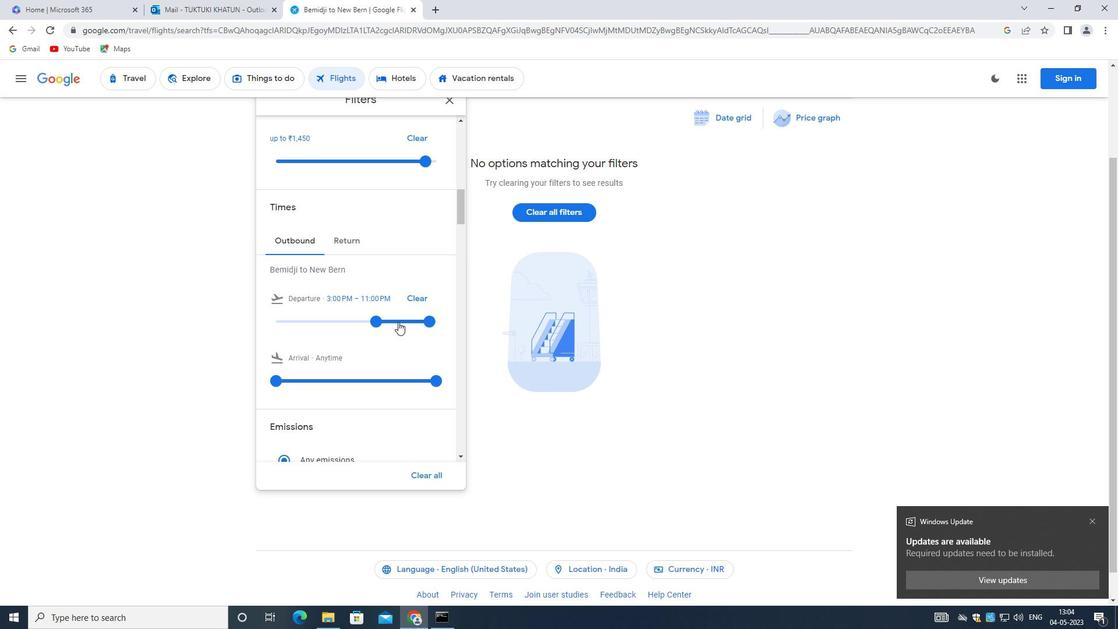 
Action: Mouse moved to (405, 319)
Screenshot: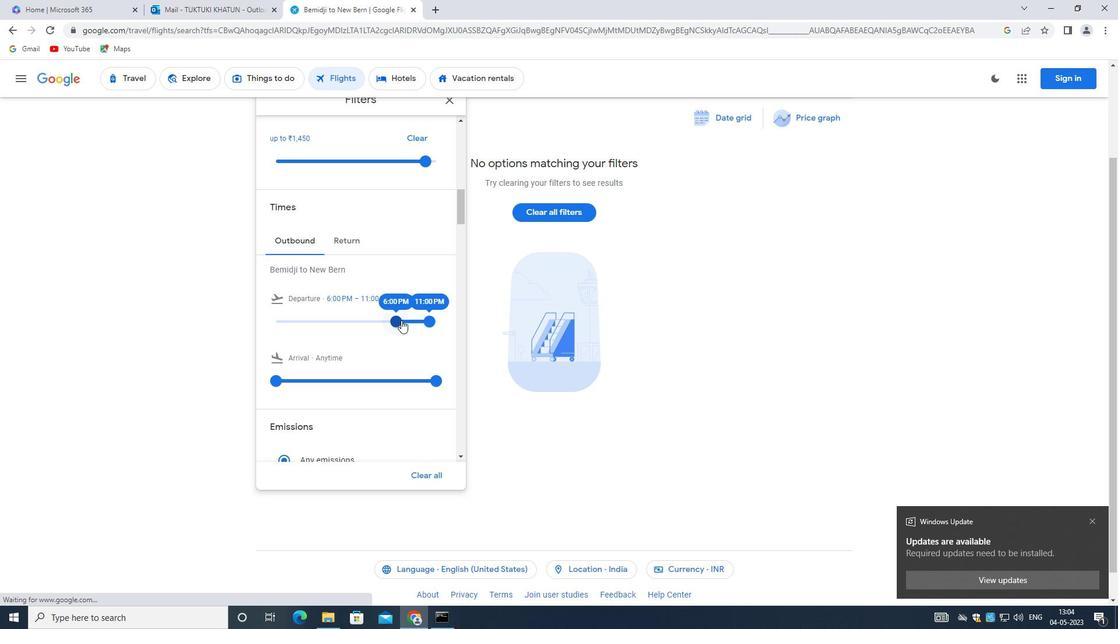 
Action: Mouse pressed left at (405, 319)
Screenshot: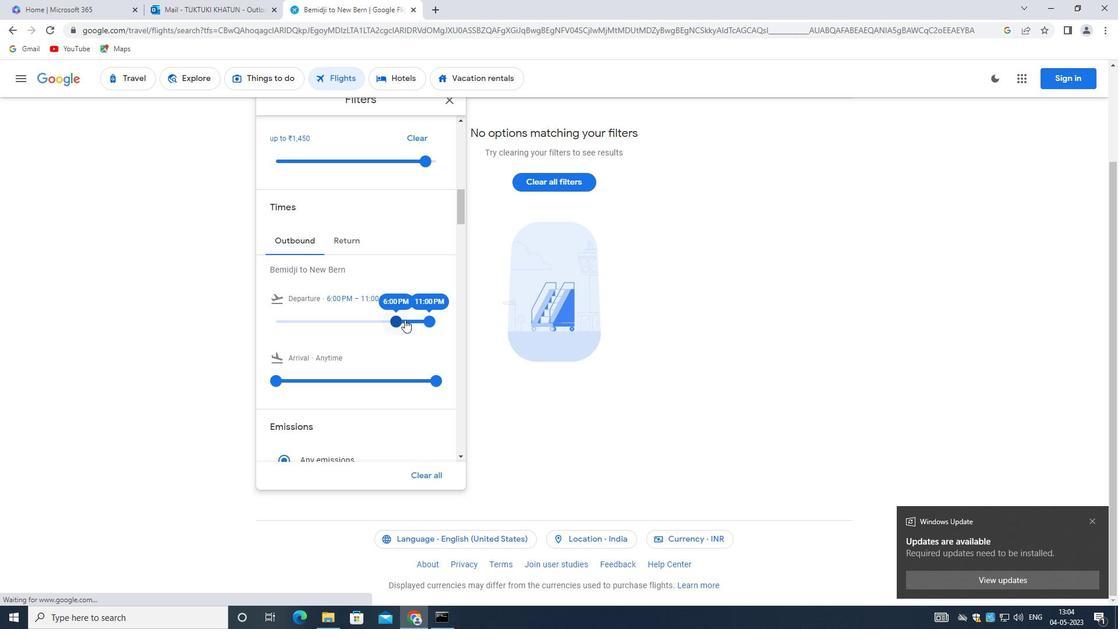 
Action: Mouse moved to (427, 319)
Screenshot: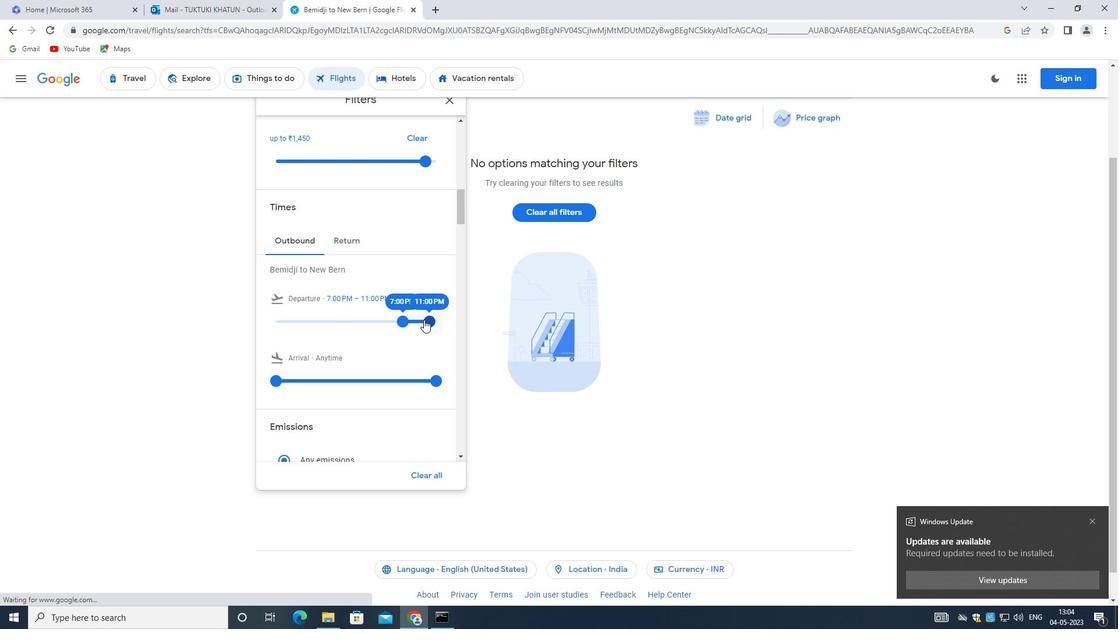 
Action: Mouse pressed left at (427, 319)
Screenshot: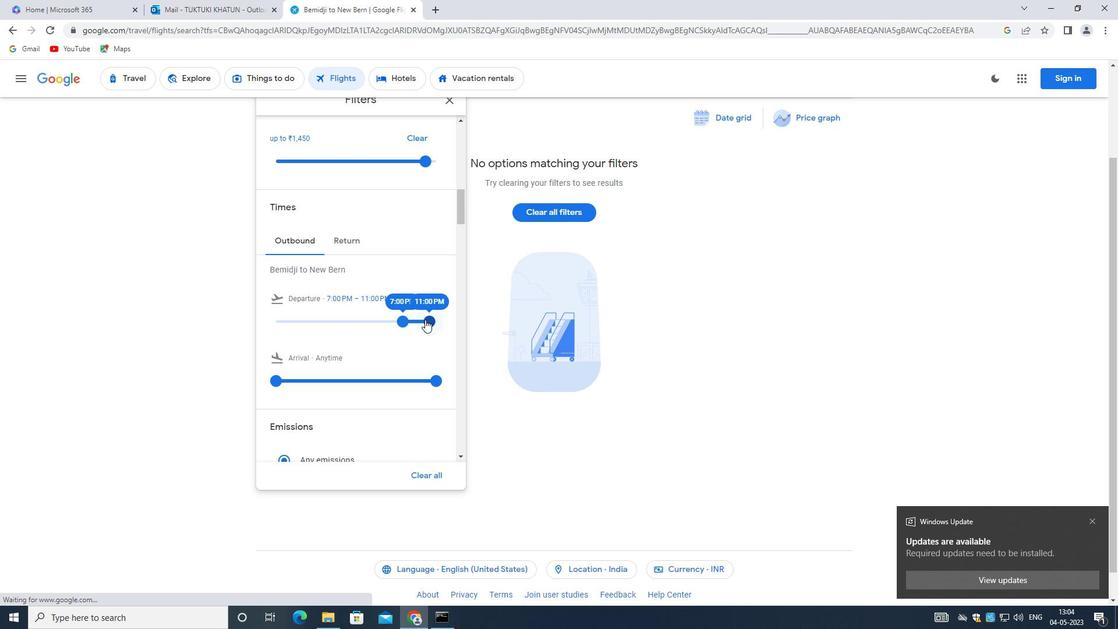 
Action: Mouse moved to (400, 315)
Screenshot: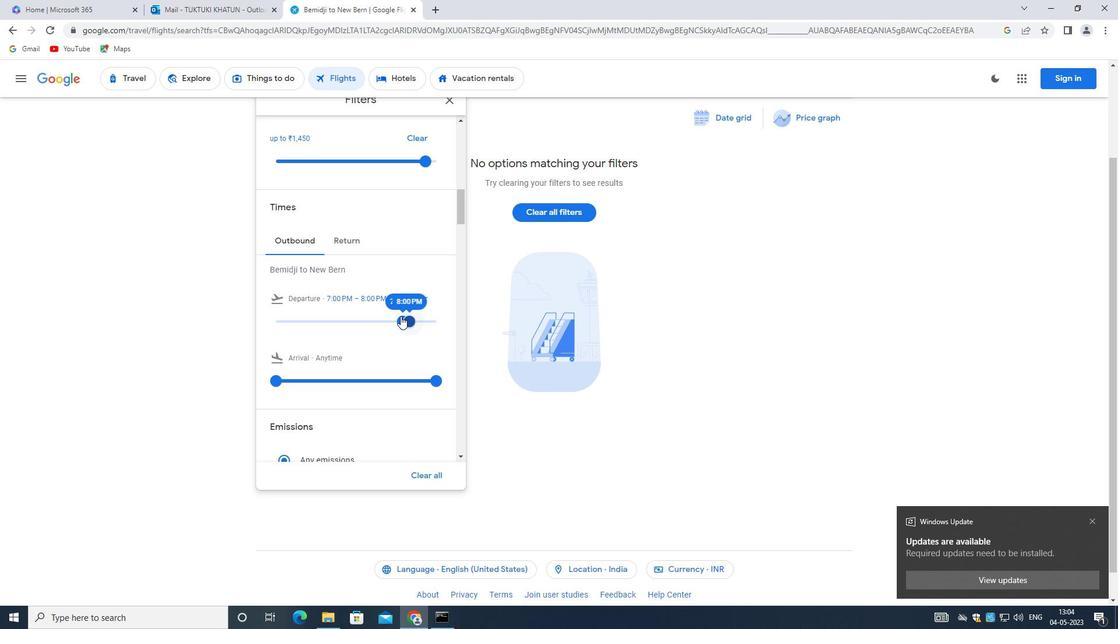 
Action: Mouse scrolled (400, 314) with delta (0, 0)
Screenshot: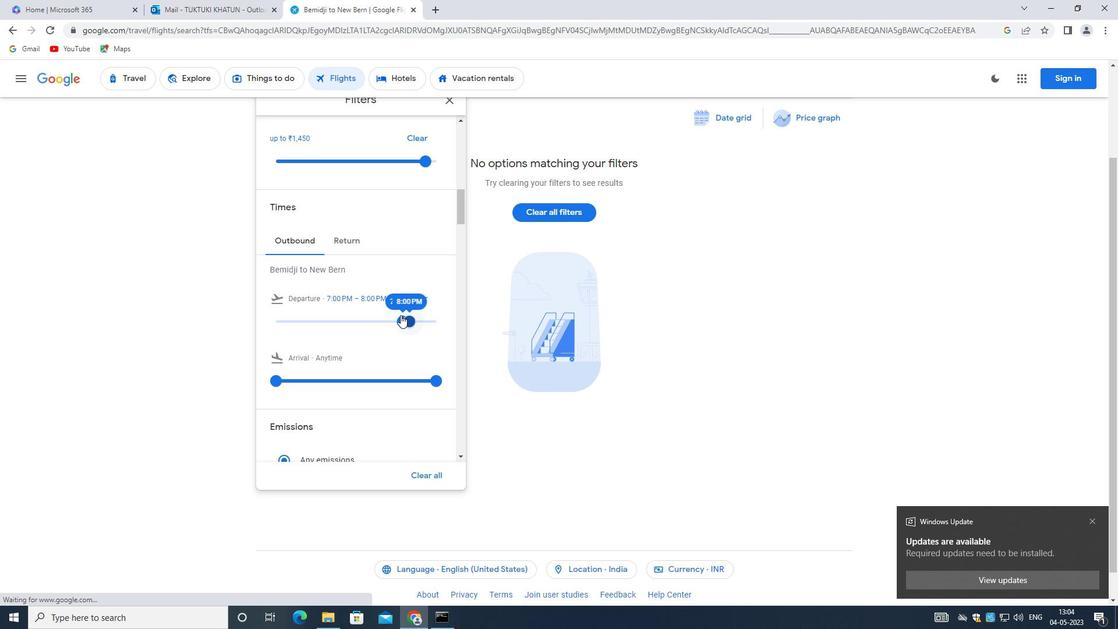 
Action: Mouse scrolled (400, 314) with delta (0, 0)
Screenshot: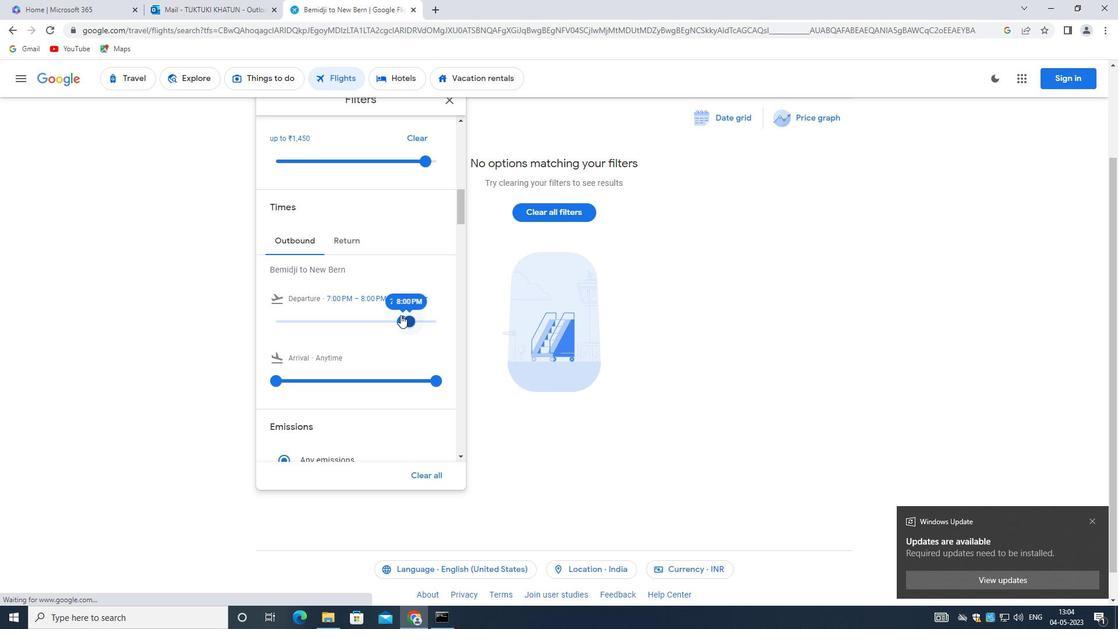 
Action: Mouse moved to (400, 314)
Screenshot: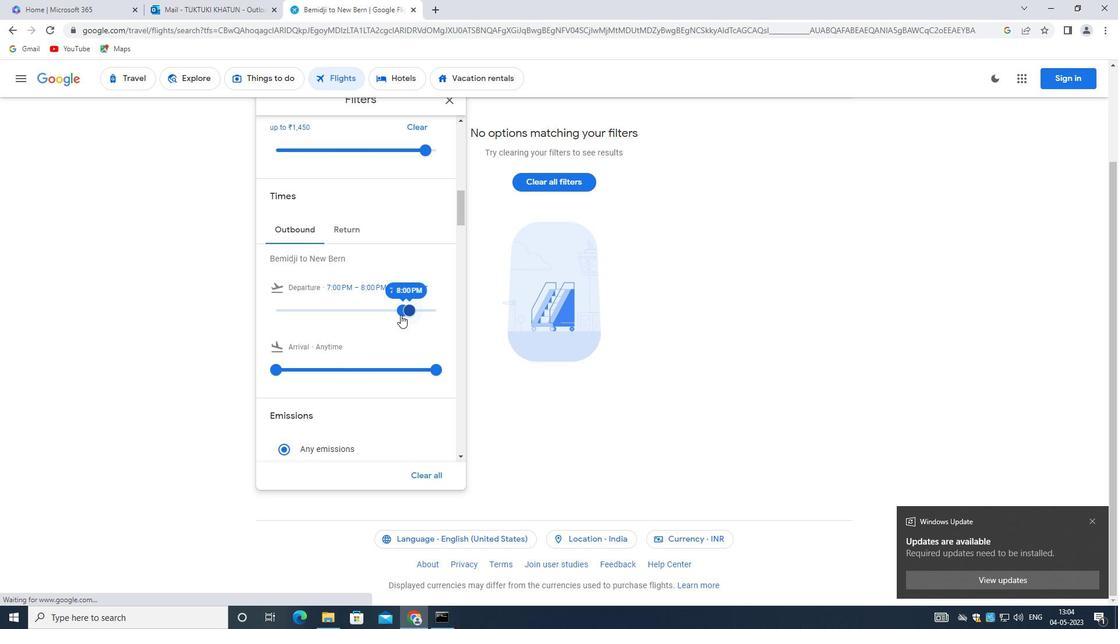 
Action: Mouse scrolled (400, 314) with delta (0, 0)
Screenshot: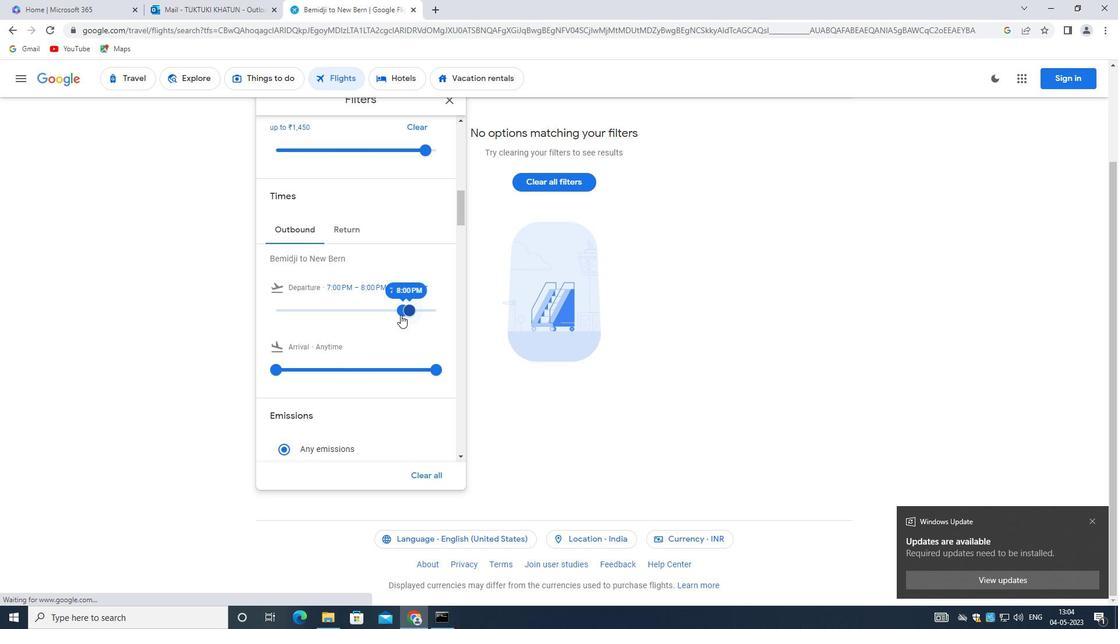 
Action: Mouse moved to (400, 314)
Screenshot: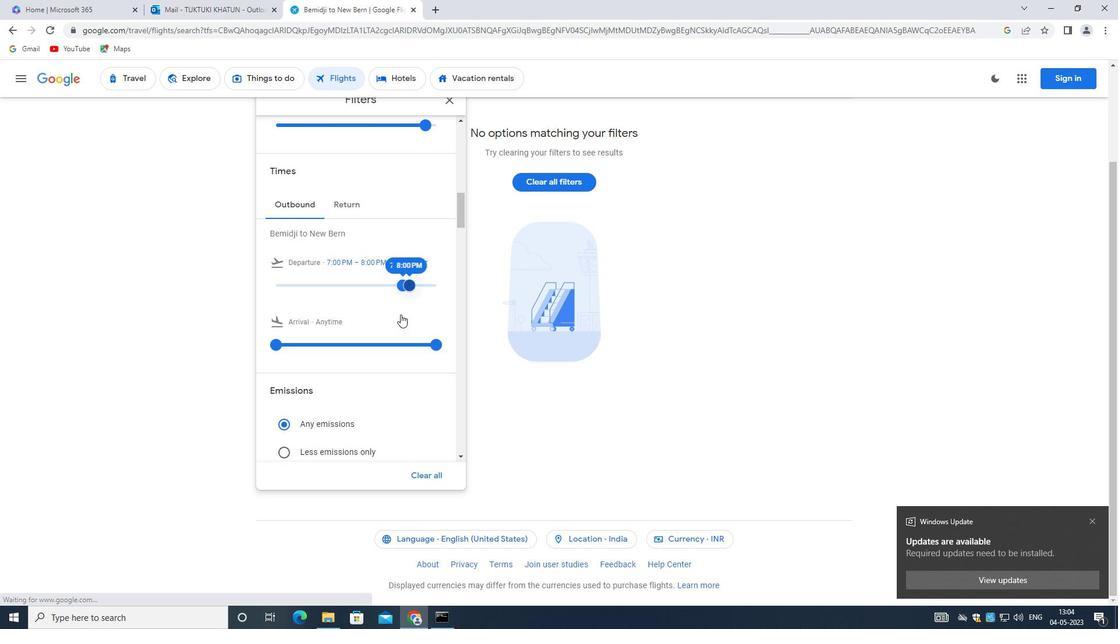 
Action: Mouse scrolled (400, 314) with delta (0, 0)
Screenshot: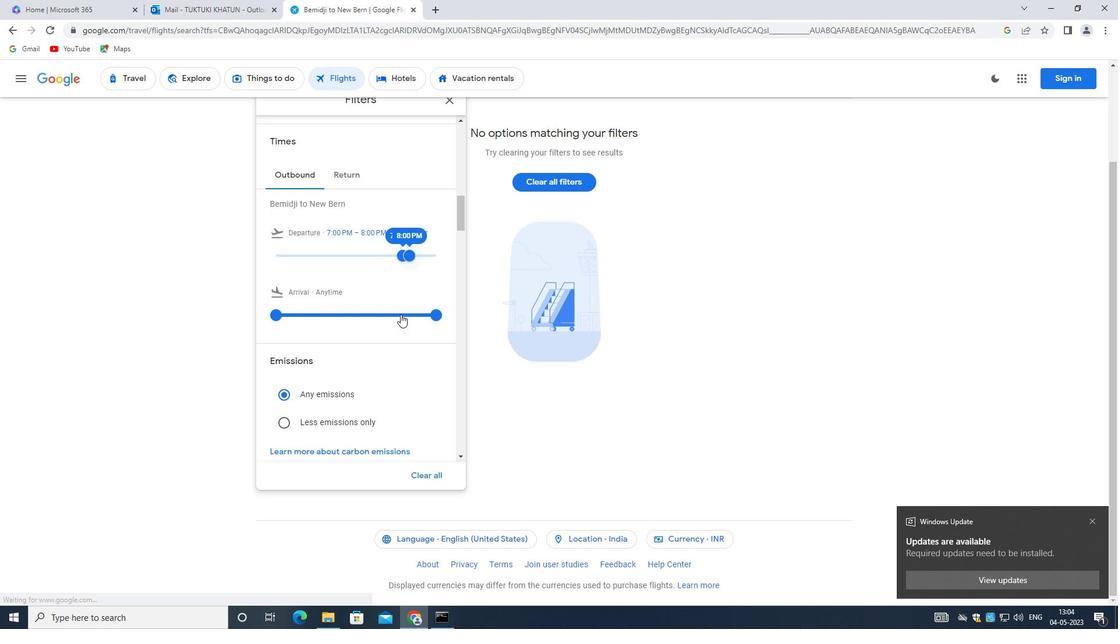 
Action: Mouse moved to (399, 315)
Screenshot: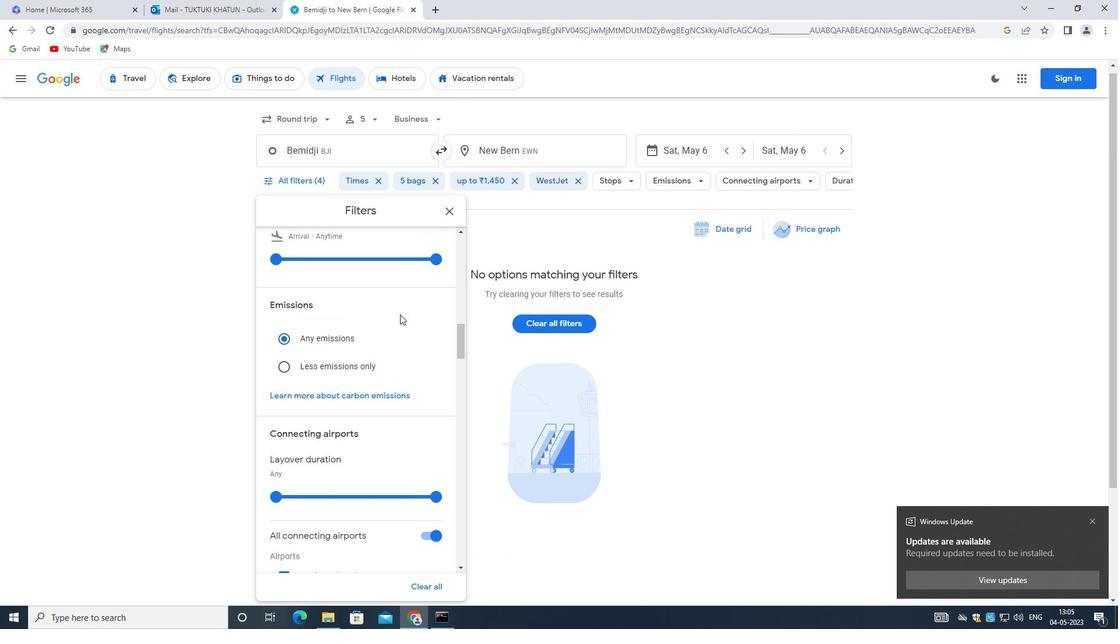 
Action: Mouse scrolled (399, 315) with delta (0, 0)
Screenshot: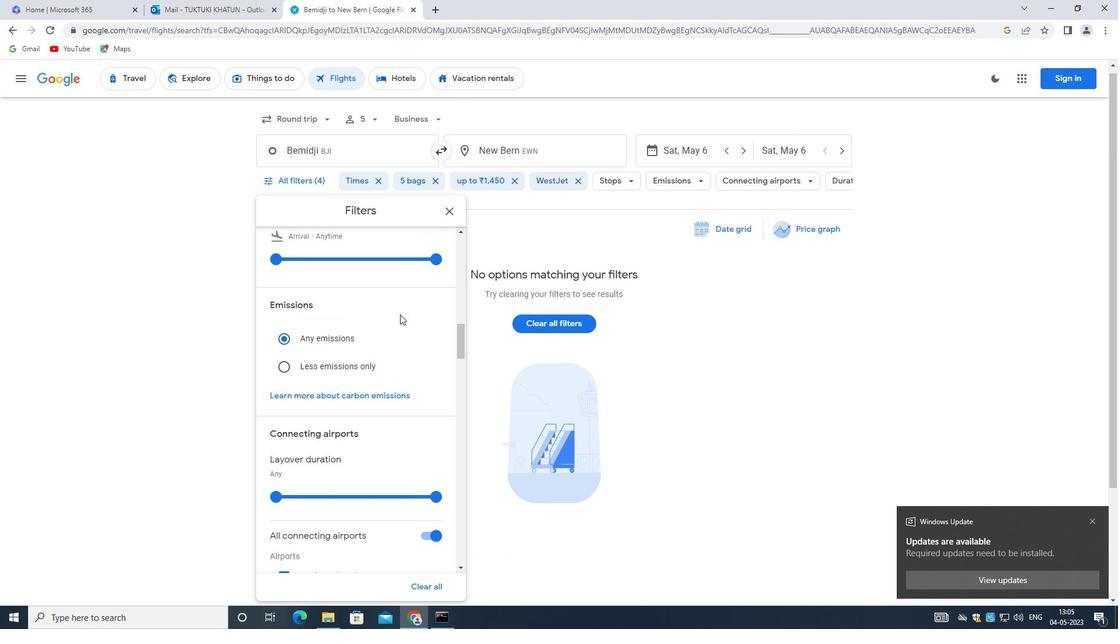 
Action: Mouse moved to (399, 317)
Screenshot: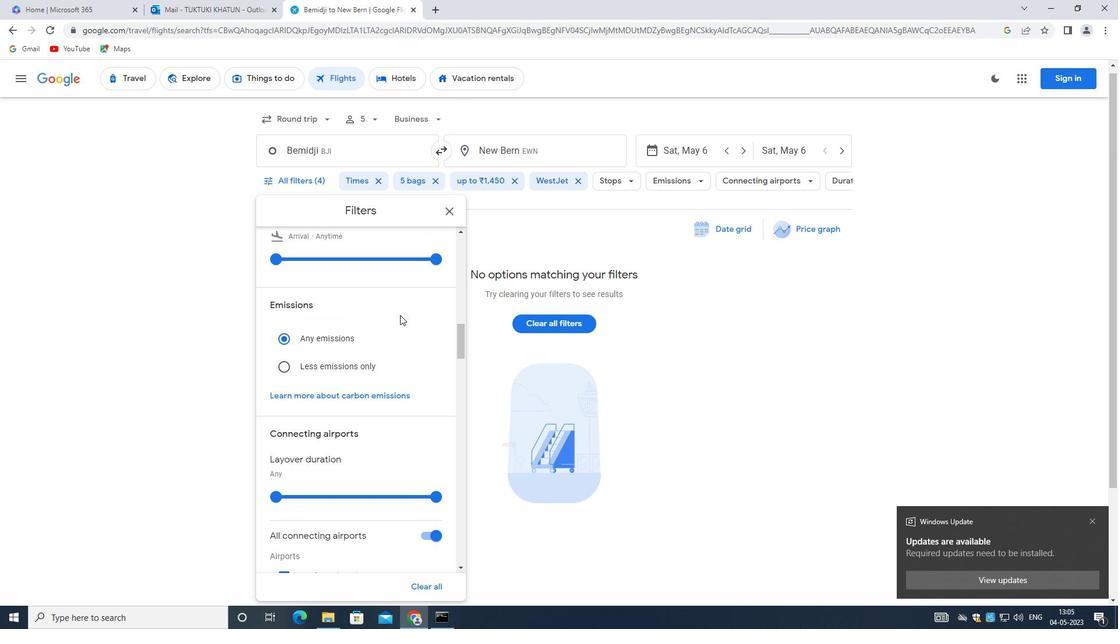 
Action: Mouse scrolled (399, 316) with delta (0, 0)
Screenshot: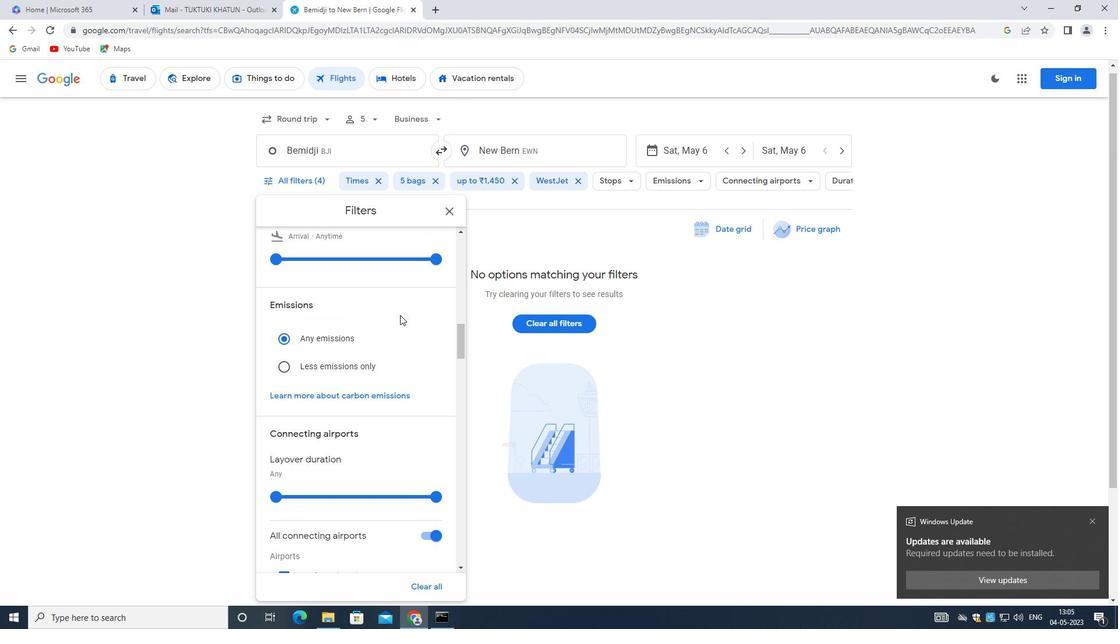 
Action: Mouse moved to (399, 319)
Screenshot: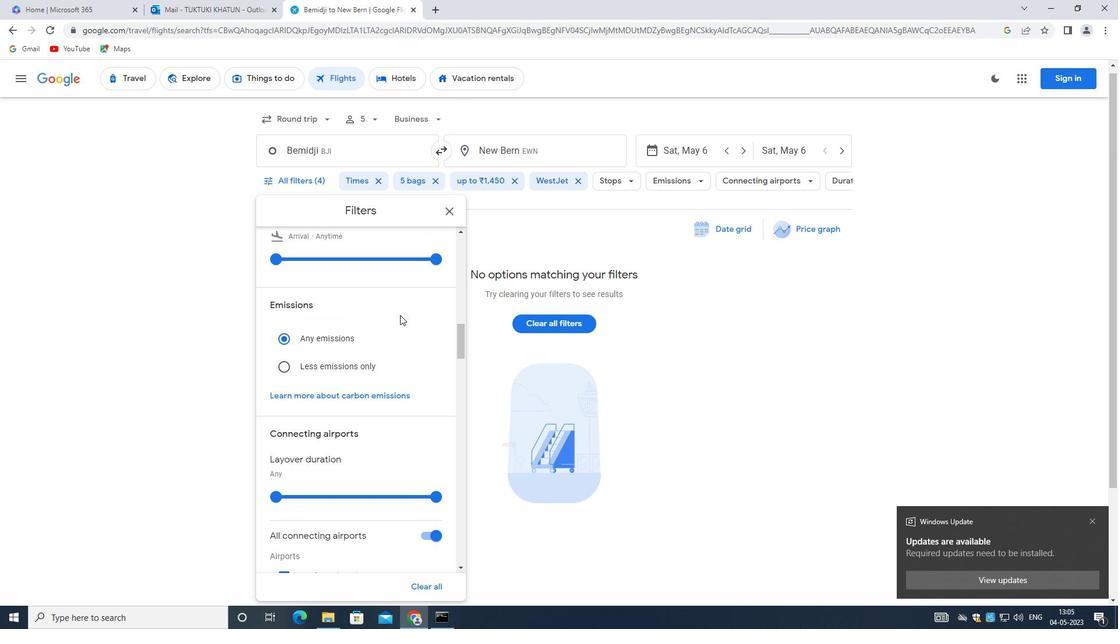 
Action: Mouse scrolled (399, 318) with delta (0, 0)
Screenshot: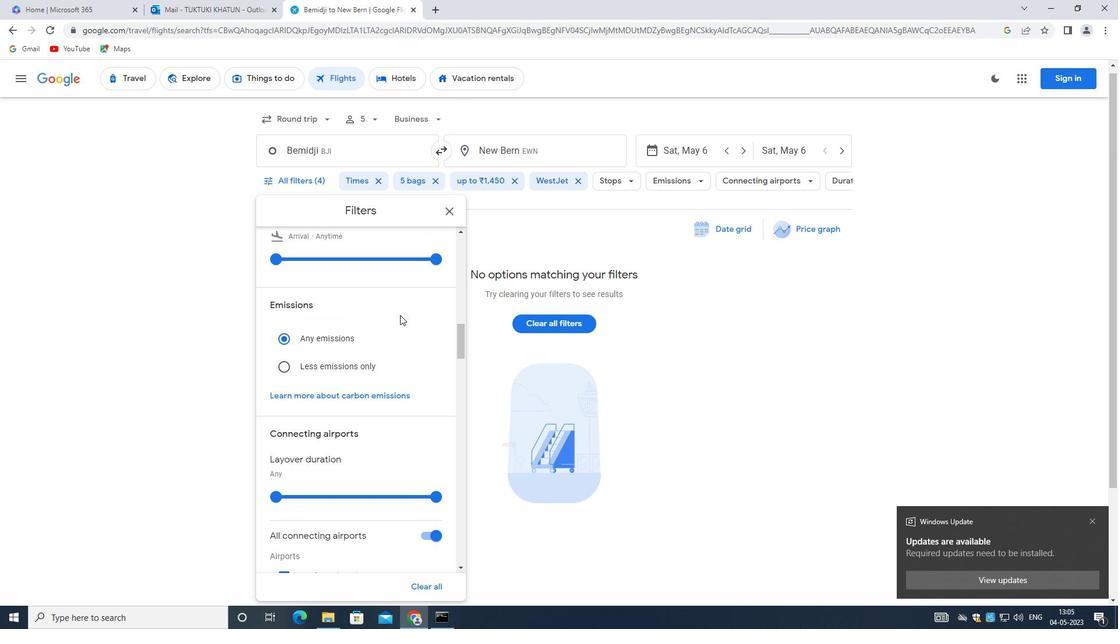 
Action: Mouse moved to (399, 322)
Screenshot: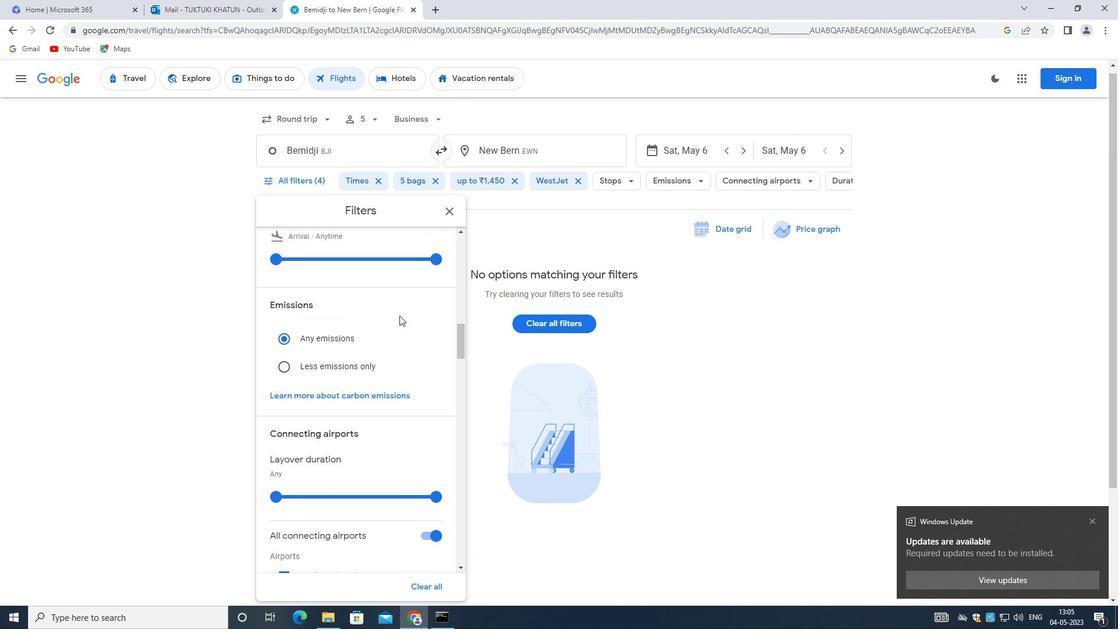 
Action: Mouse scrolled (399, 322) with delta (0, 0)
Screenshot: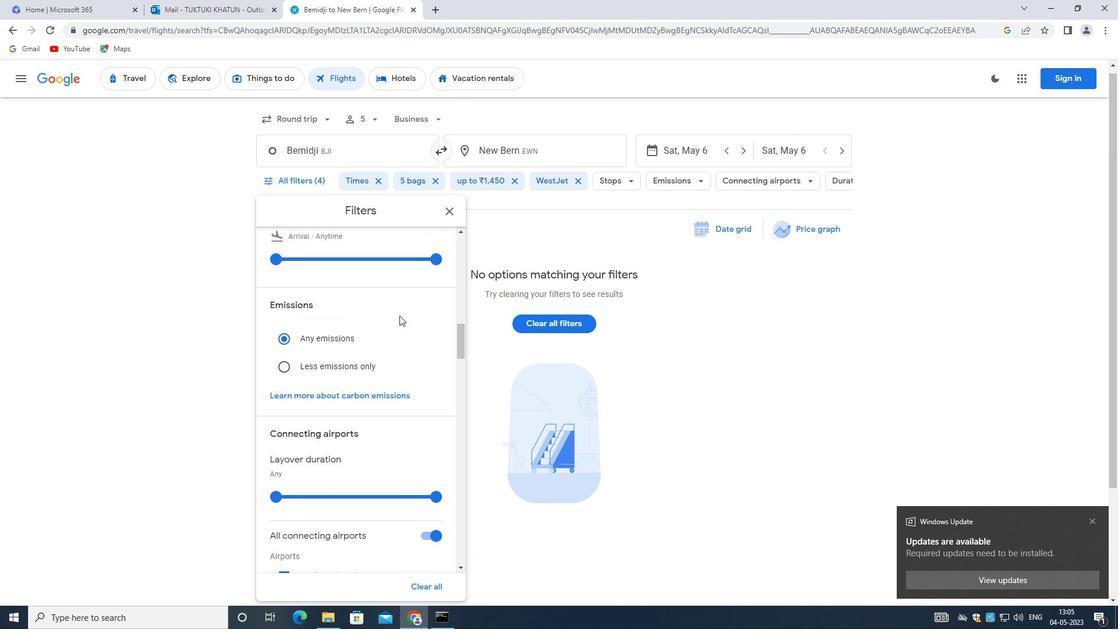 
Action: Mouse moved to (422, 302)
Screenshot: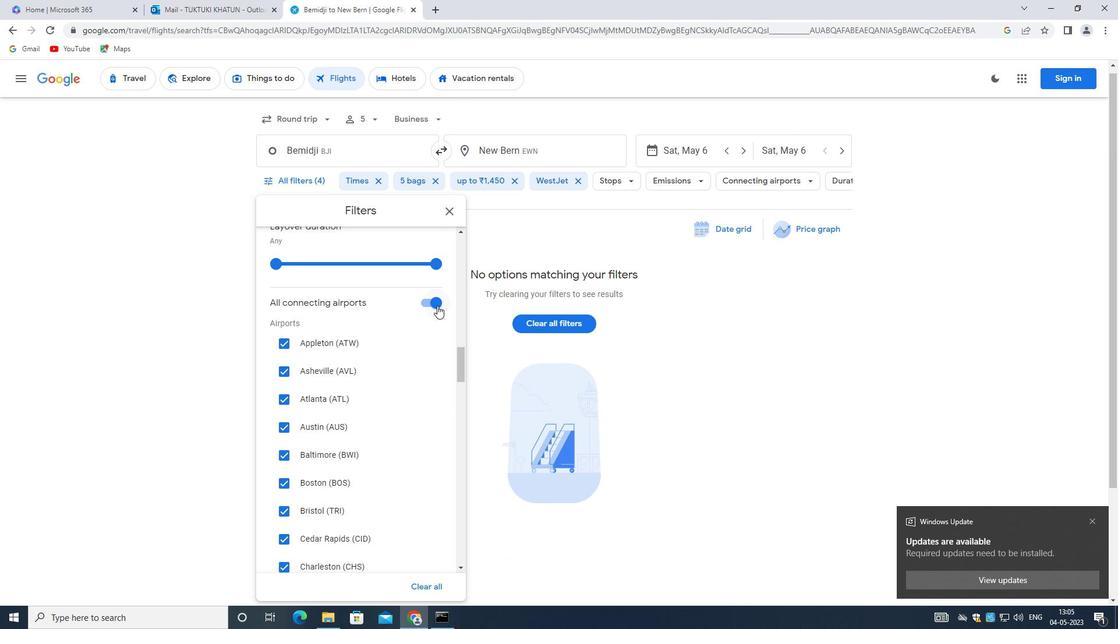 
Action: Mouse pressed left at (422, 302)
Screenshot: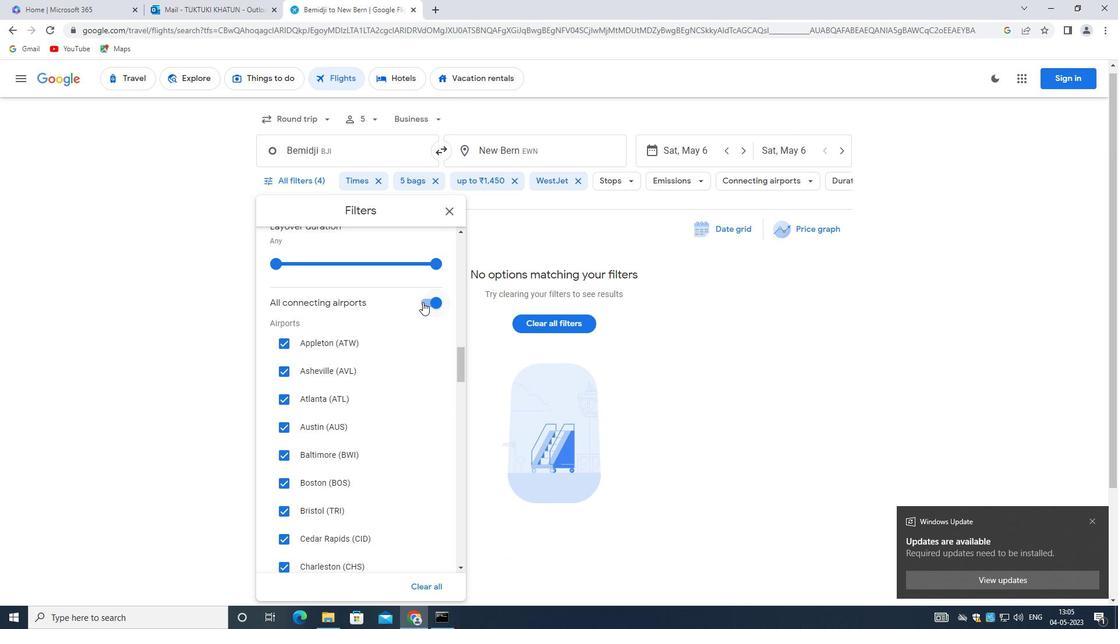 
Action: Mouse moved to (367, 351)
Screenshot: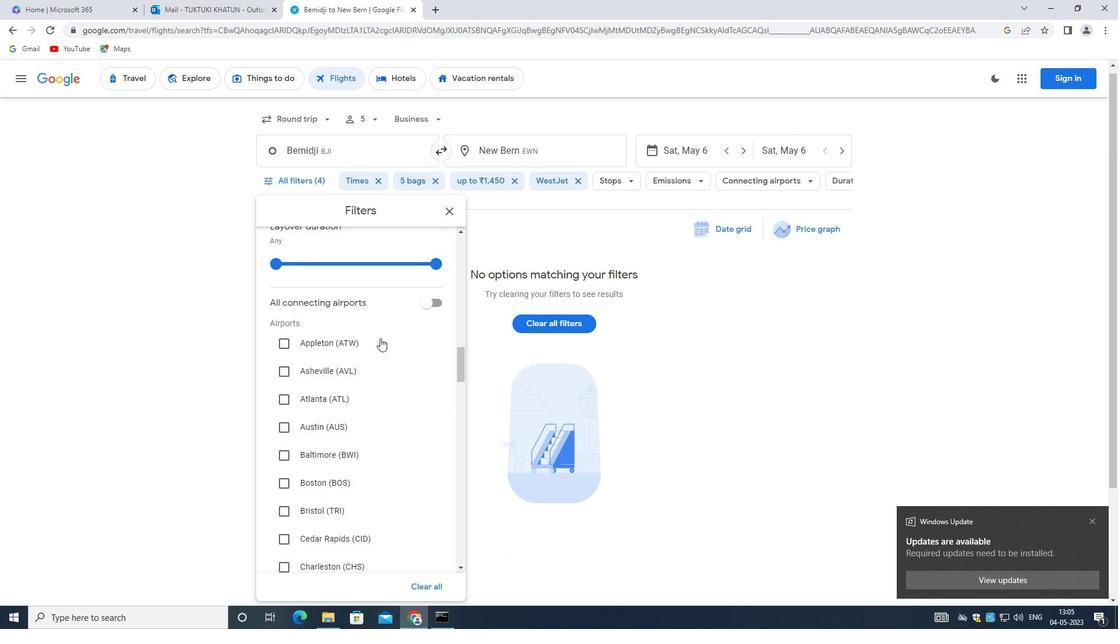 
Action: Mouse scrolled (367, 351) with delta (0, 0)
Screenshot: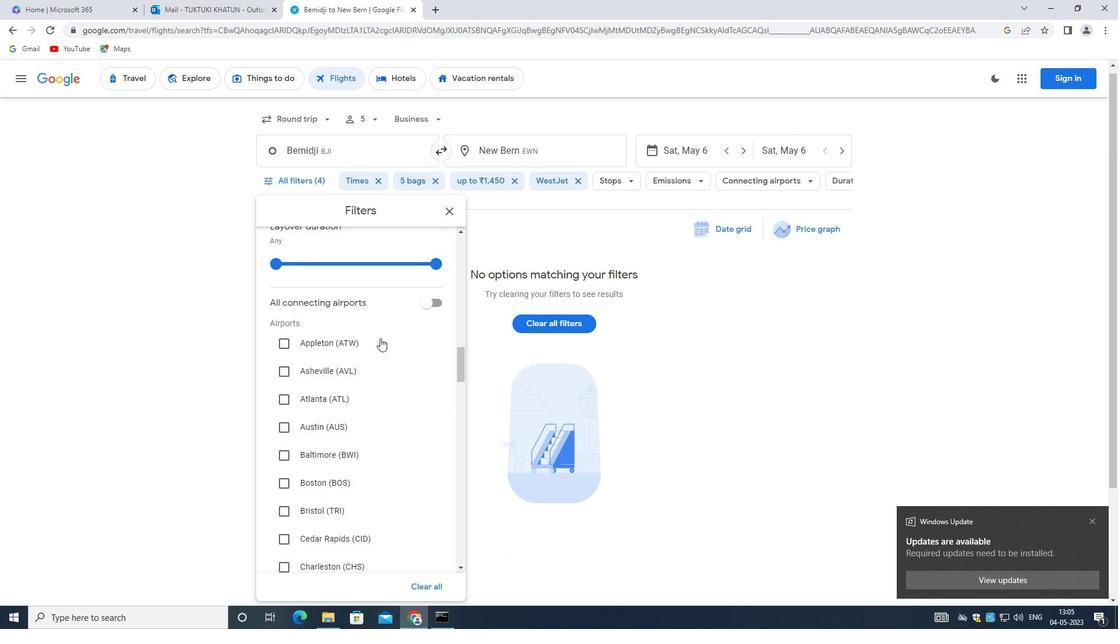 
Action: Mouse moved to (366, 353)
Screenshot: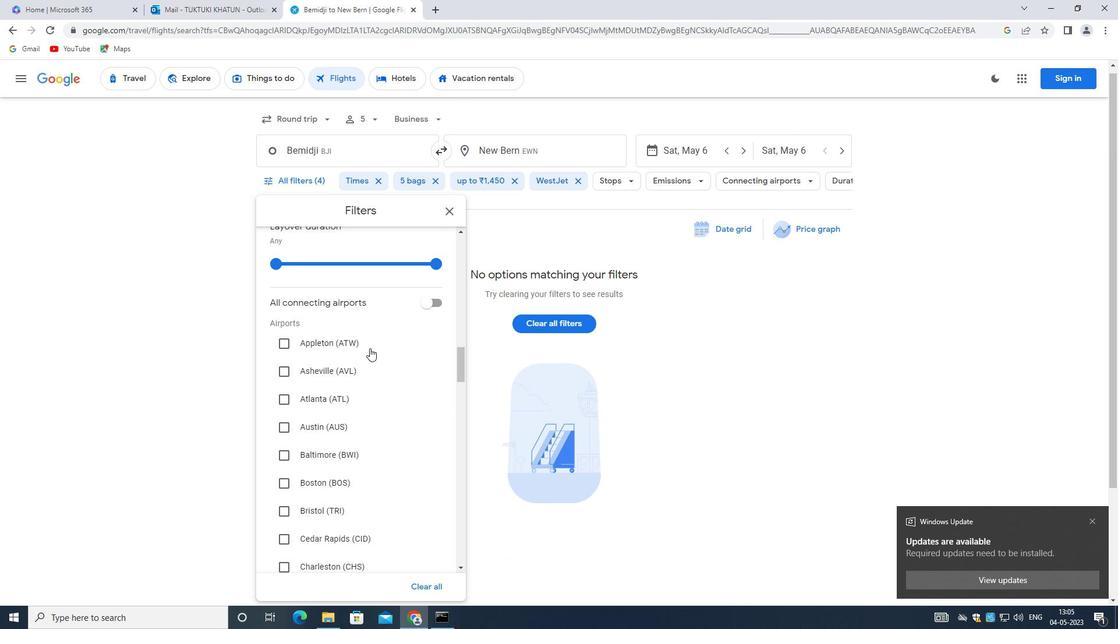 
Action: Mouse scrolled (366, 353) with delta (0, 0)
Screenshot: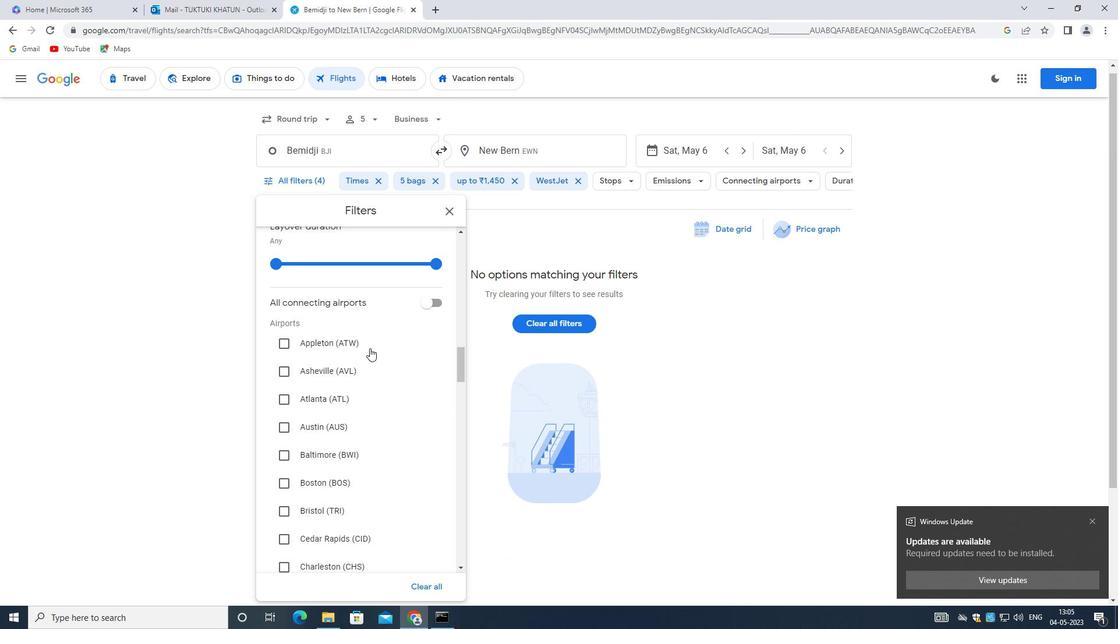 
Action: Mouse moved to (365, 354)
Screenshot: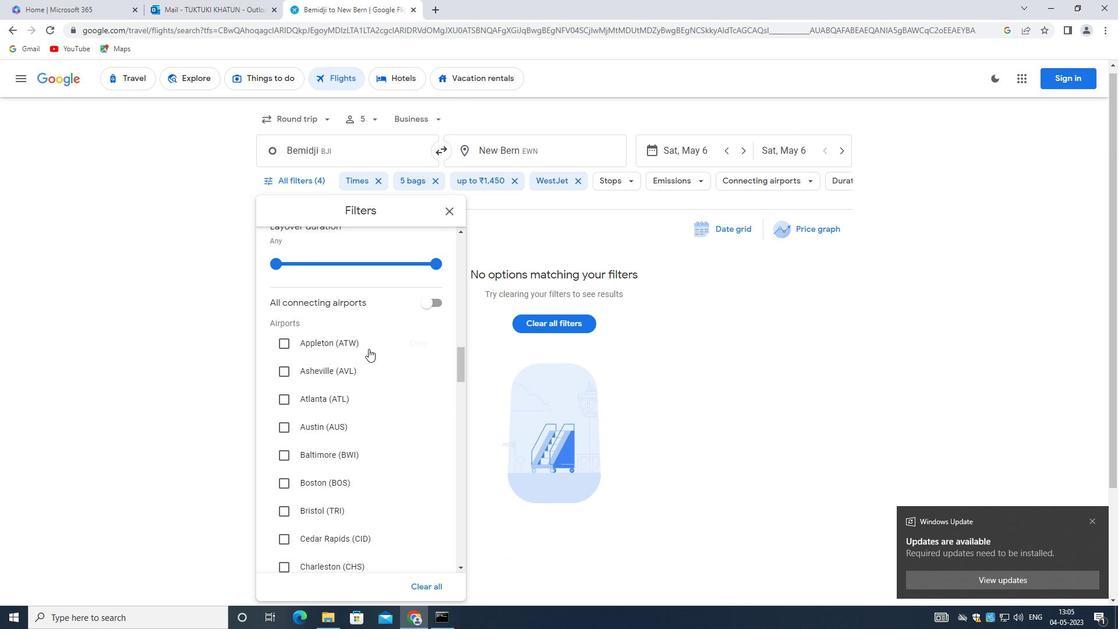 
Action: Mouse scrolled (365, 353) with delta (0, 0)
Screenshot: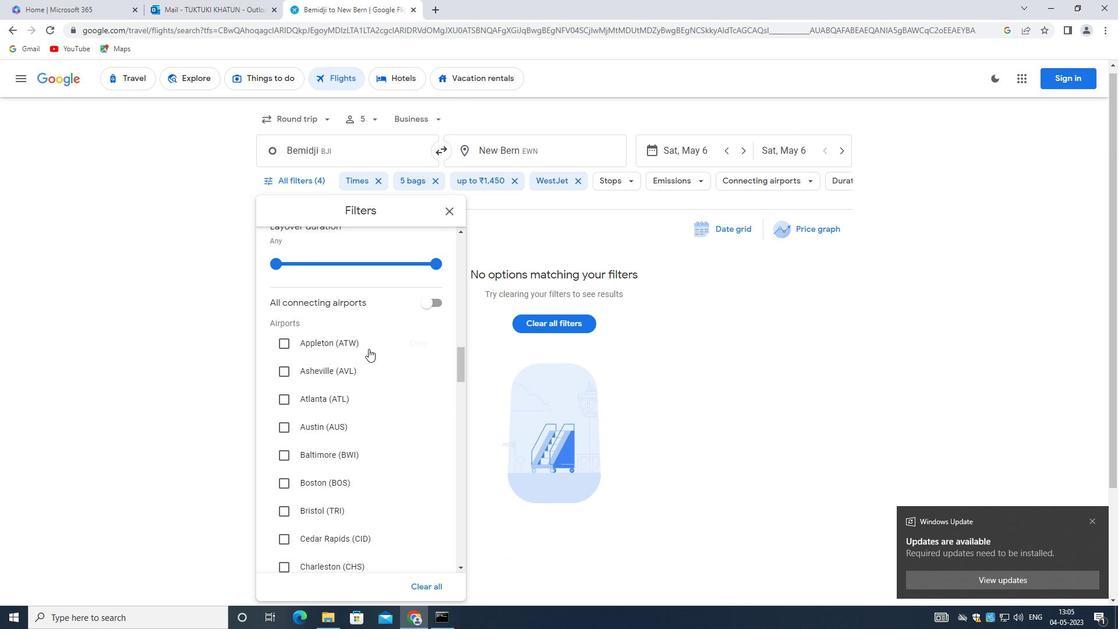 
Action: Mouse scrolled (365, 353) with delta (0, 0)
Screenshot: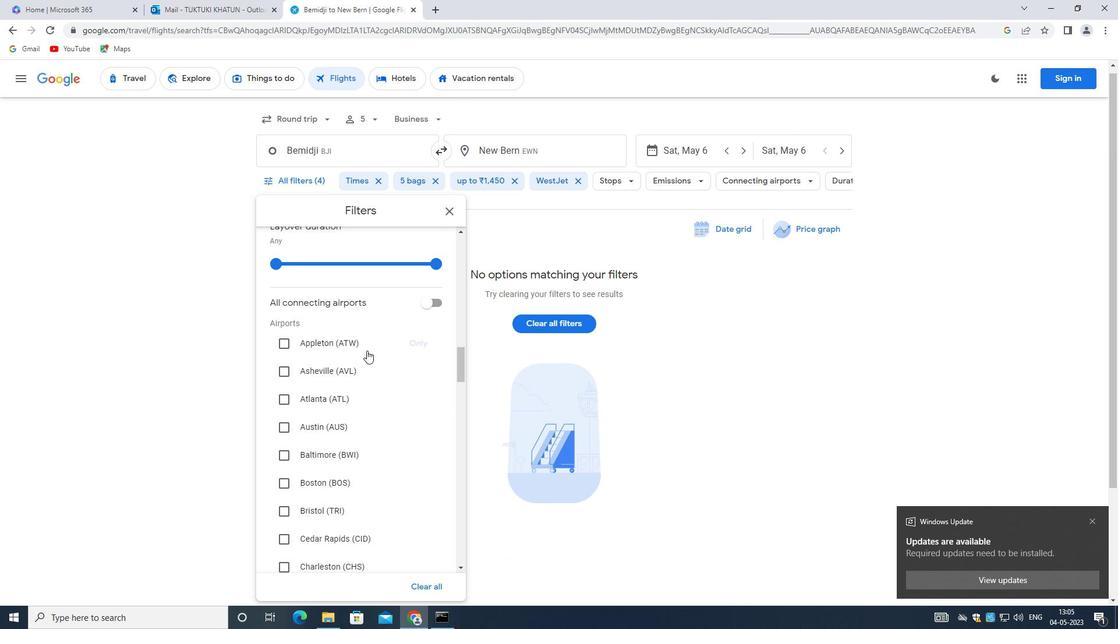 
Action: Mouse moved to (365, 354)
Screenshot: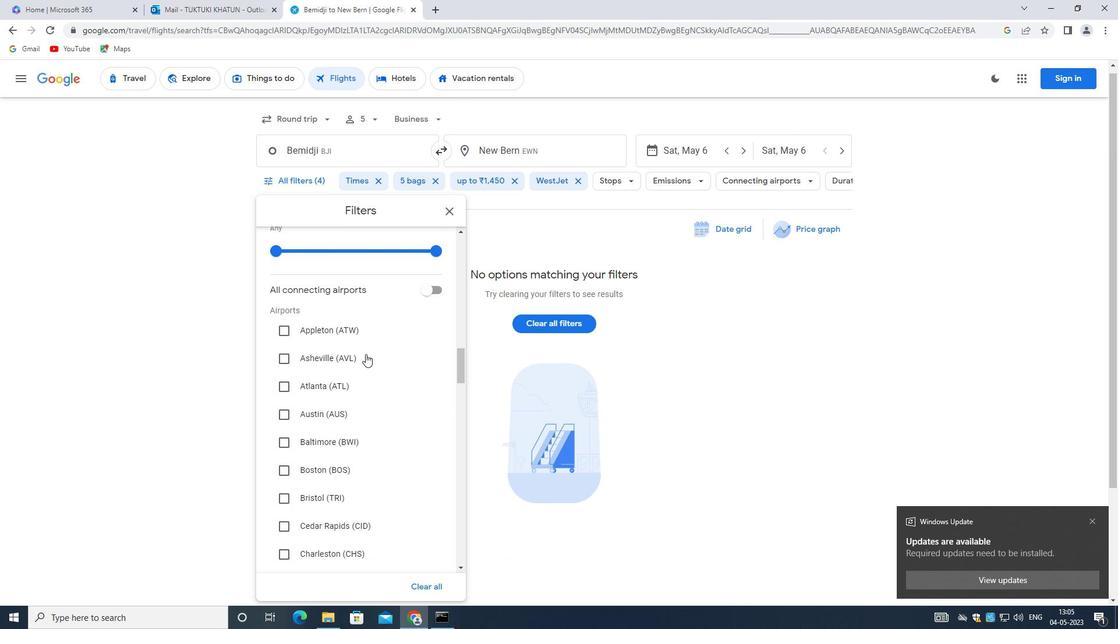 
Action: Mouse scrolled (365, 353) with delta (0, 0)
Screenshot: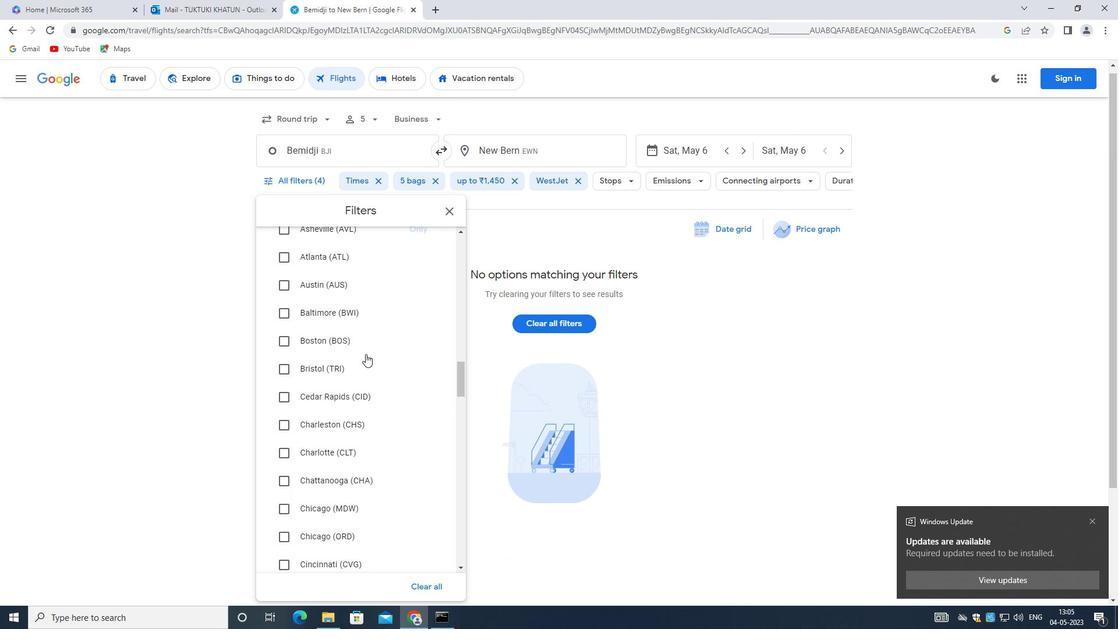 
Action: Mouse scrolled (365, 353) with delta (0, 0)
Screenshot: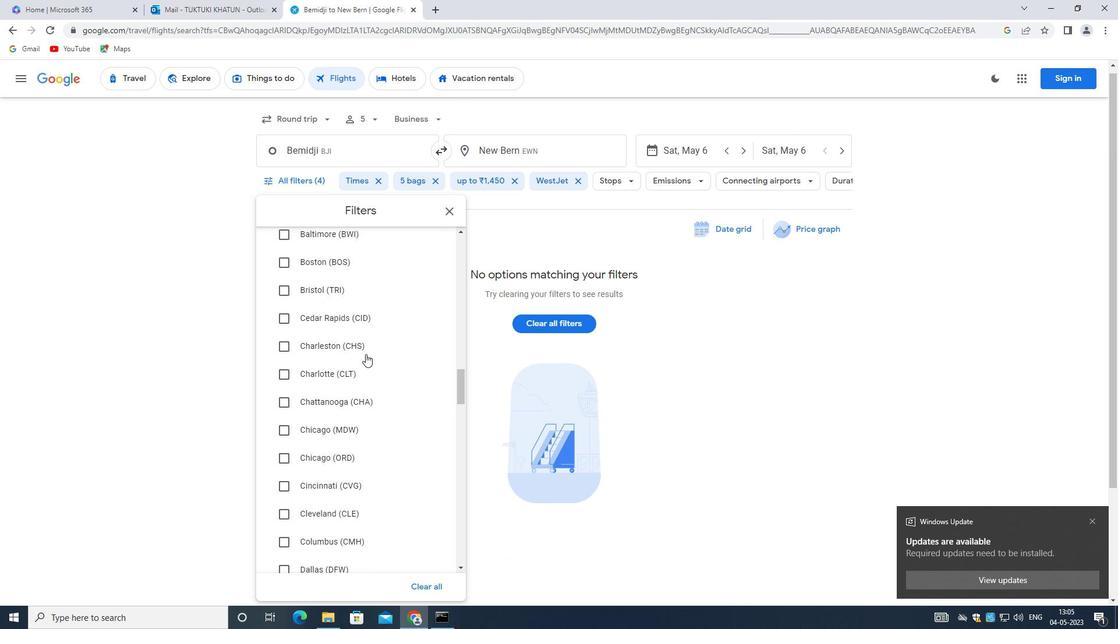 
Action: Mouse scrolled (365, 353) with delta (0, 0)
Screenshot: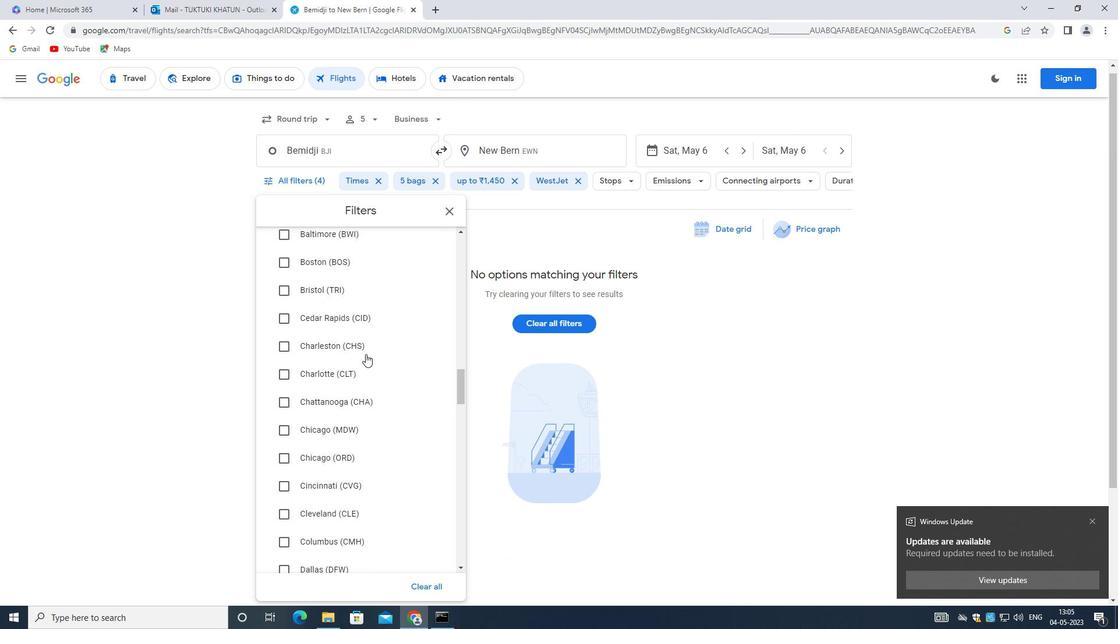 
Action: Mouse scrolled (365, 353) with delta (0, 0)
Screenshot: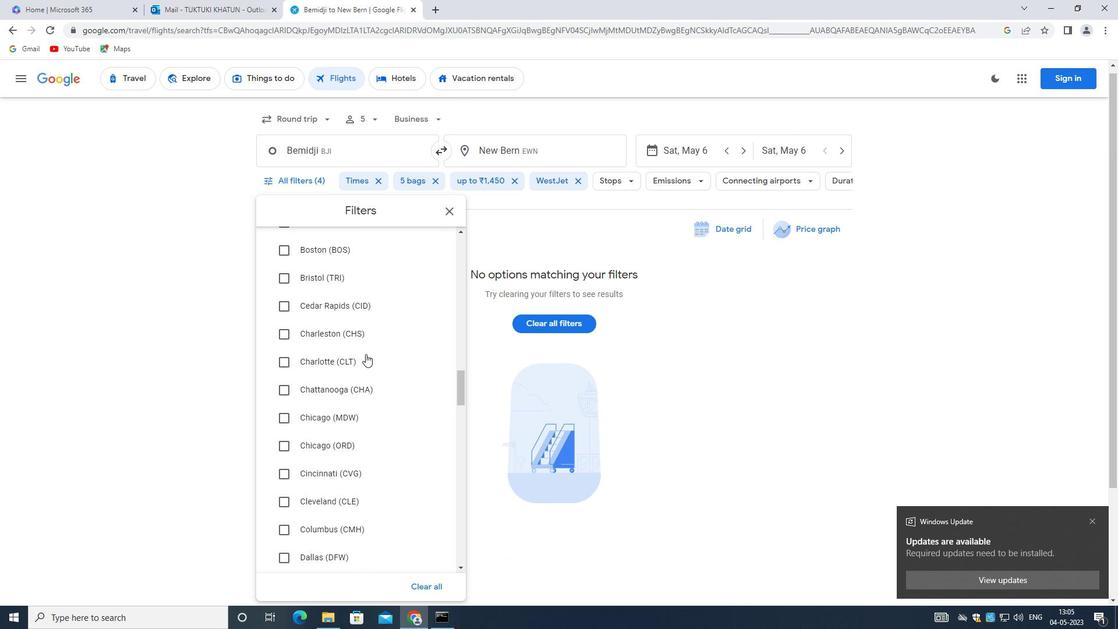 
Action: Mouse scrolled (365, 353) with delta (0, 0)
Screenshot: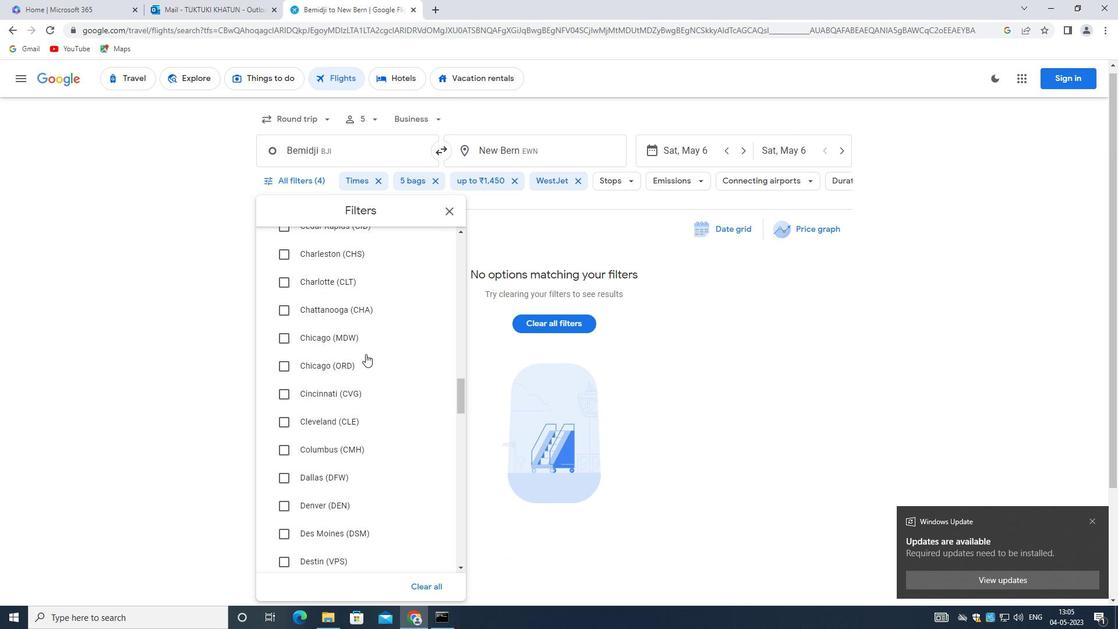 
Action: Mouse scrolled (365, 353) with delta (0, 0)
Screenshot: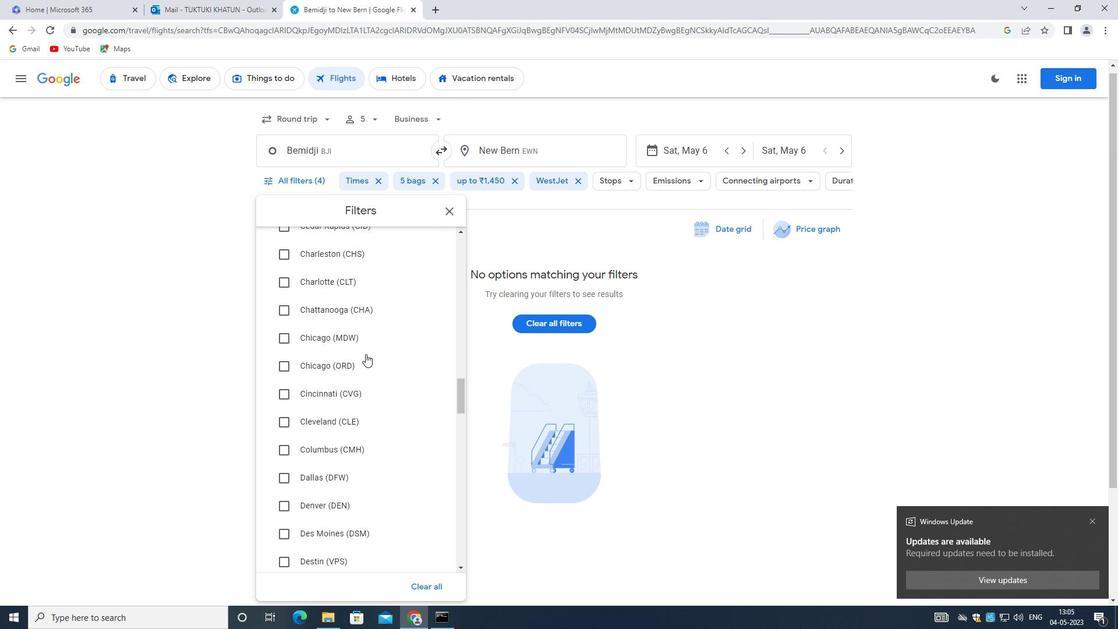 
Action: Mouse scrolled (365, 353) with delta (0, 0)
Screenshot: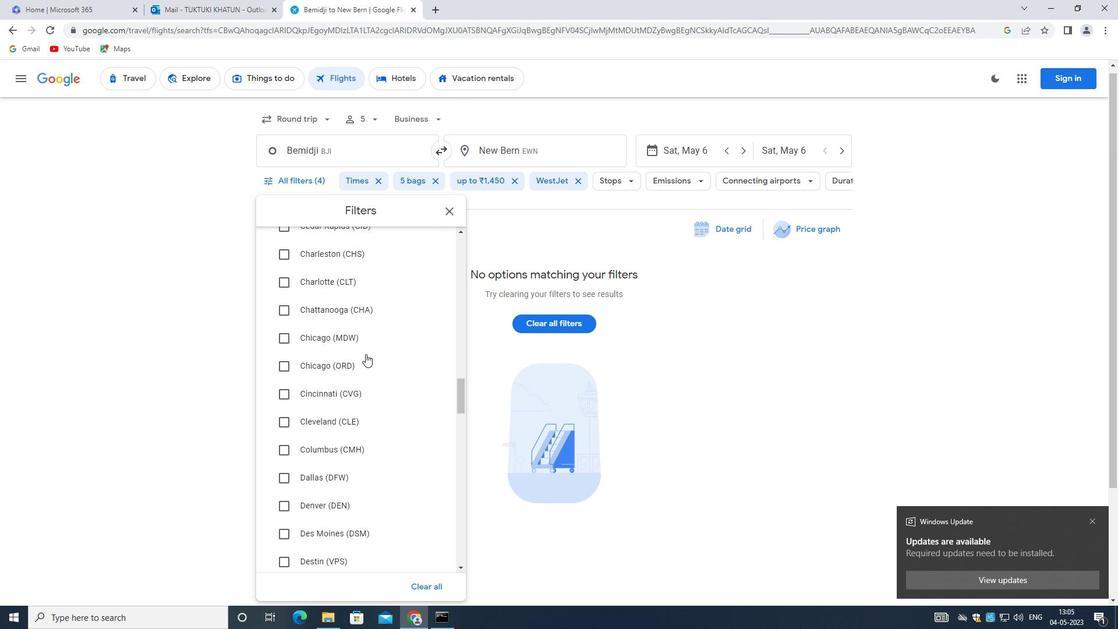 
Action: Mouse scrolled (365, 353) with delta (0, 0)
Screenshot: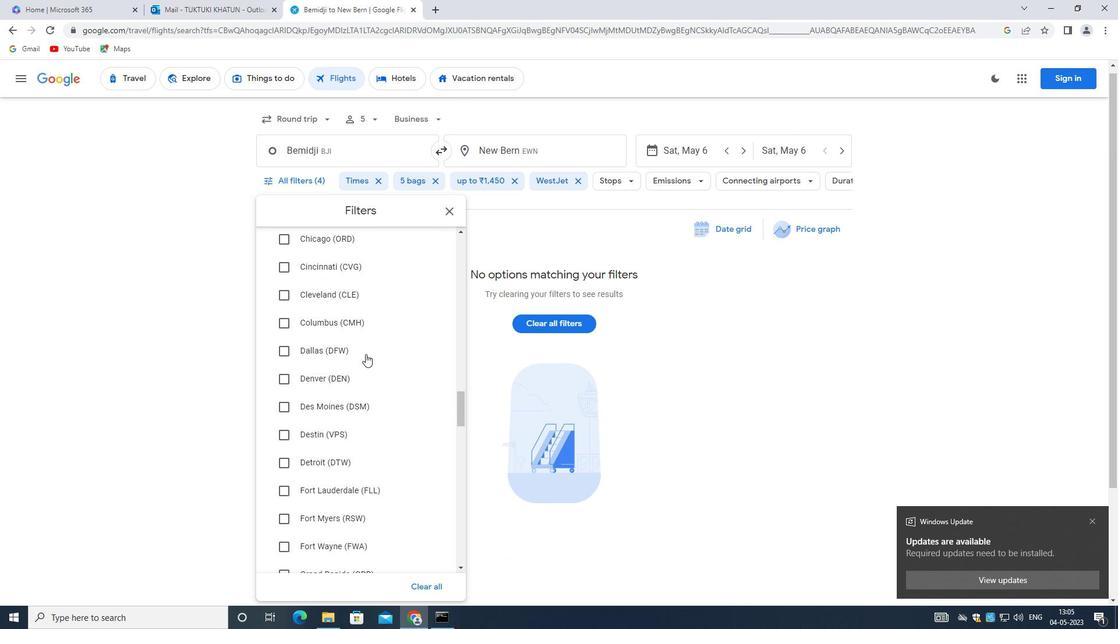 
Action: Mouse scrolled (365, 353) with delta (0, 0)
Screenshot: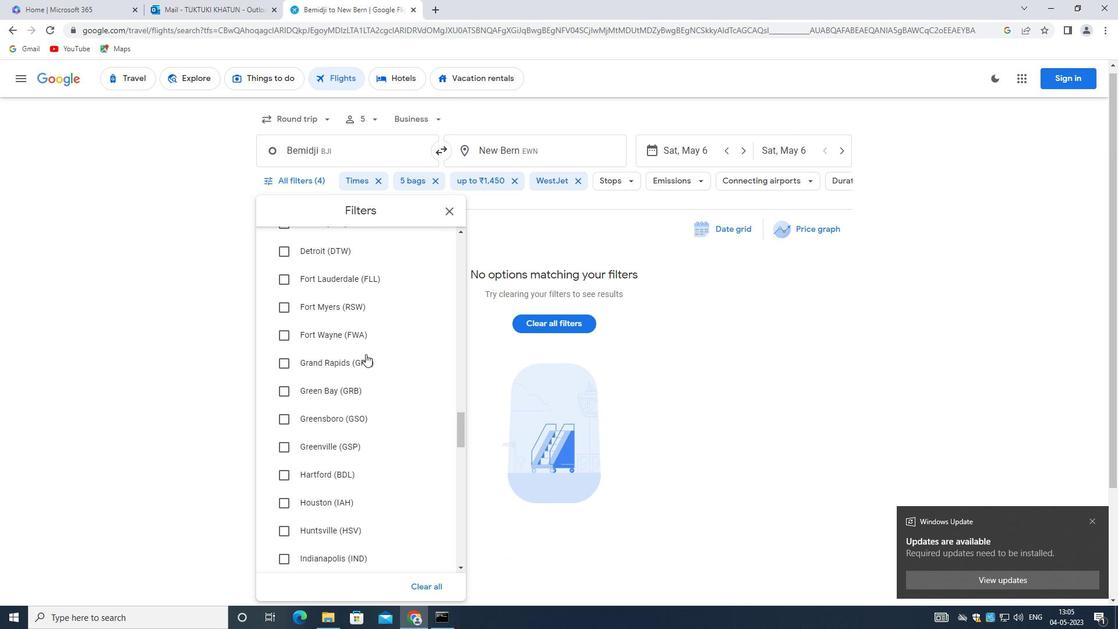 
Action: Mouse moved to (365, 355)
Screenshot: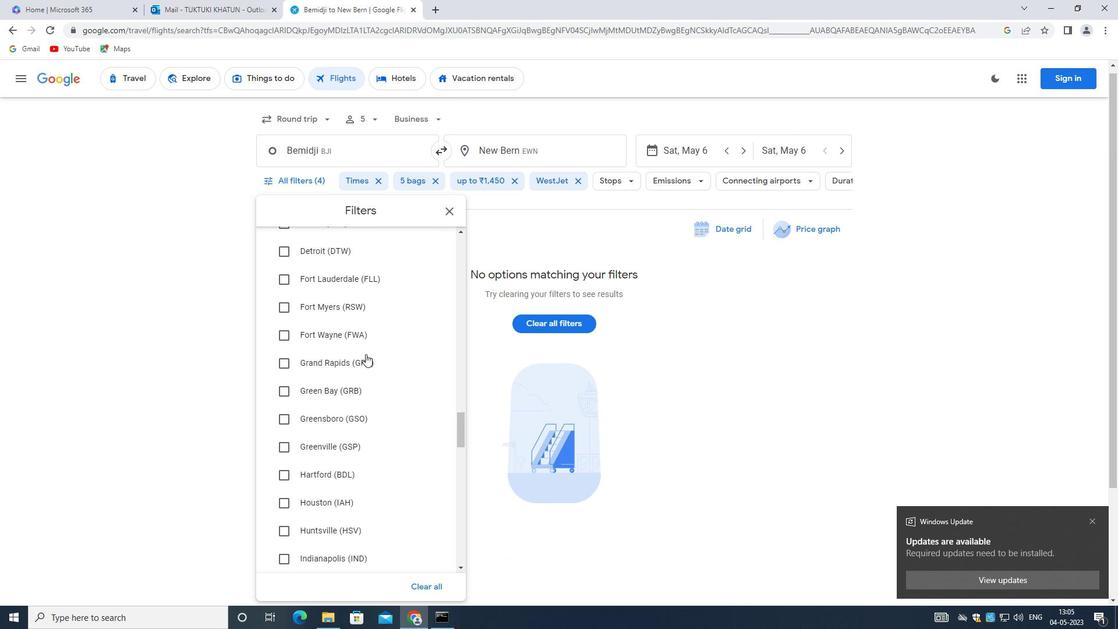 
Action: Mouse scrolled (365, 355) with delta (0, 0)
Screenshot: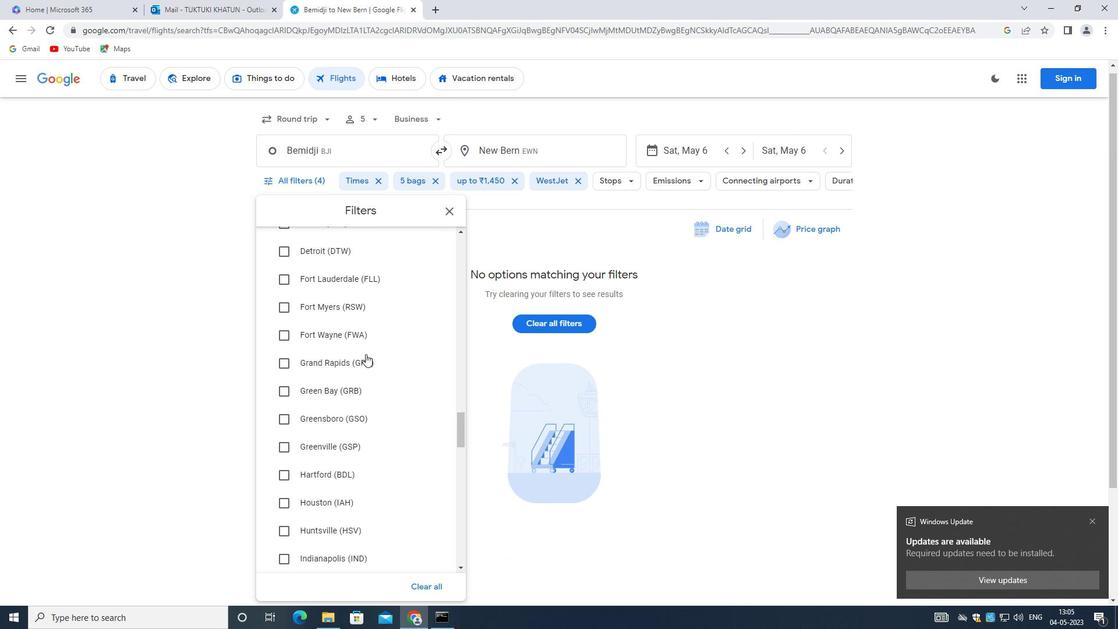 
Action: Mouse moved to (365, 359)
Screenshot: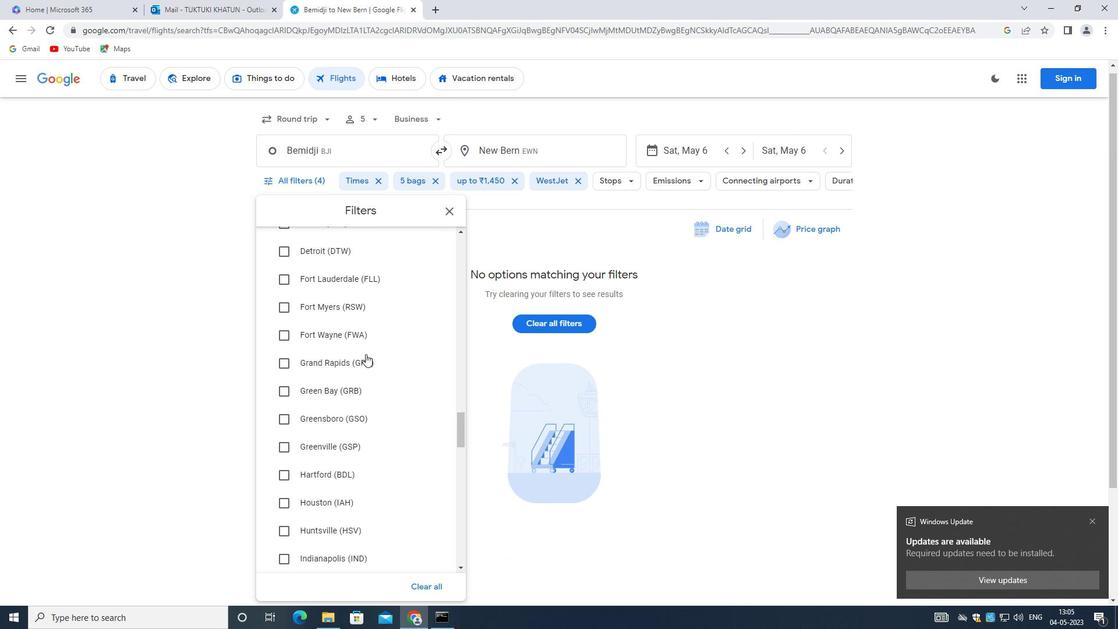 
Action: Mouse scrolled (365, 358) with delta (0, 0)
Screenshot: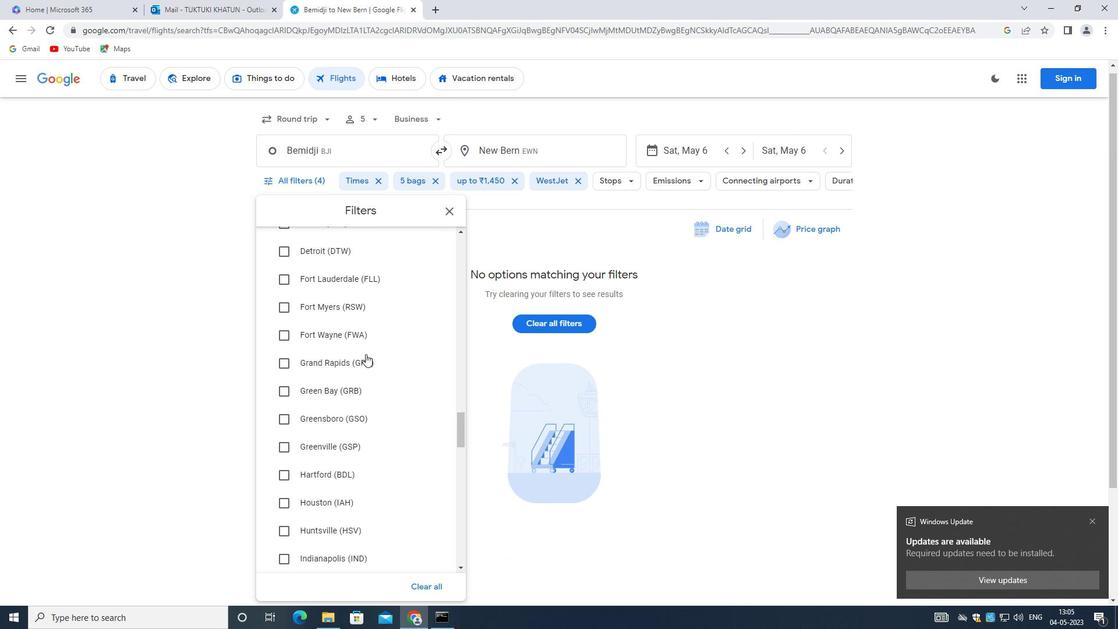 
Action: Mouse moved to (365, 361)
Screenshot: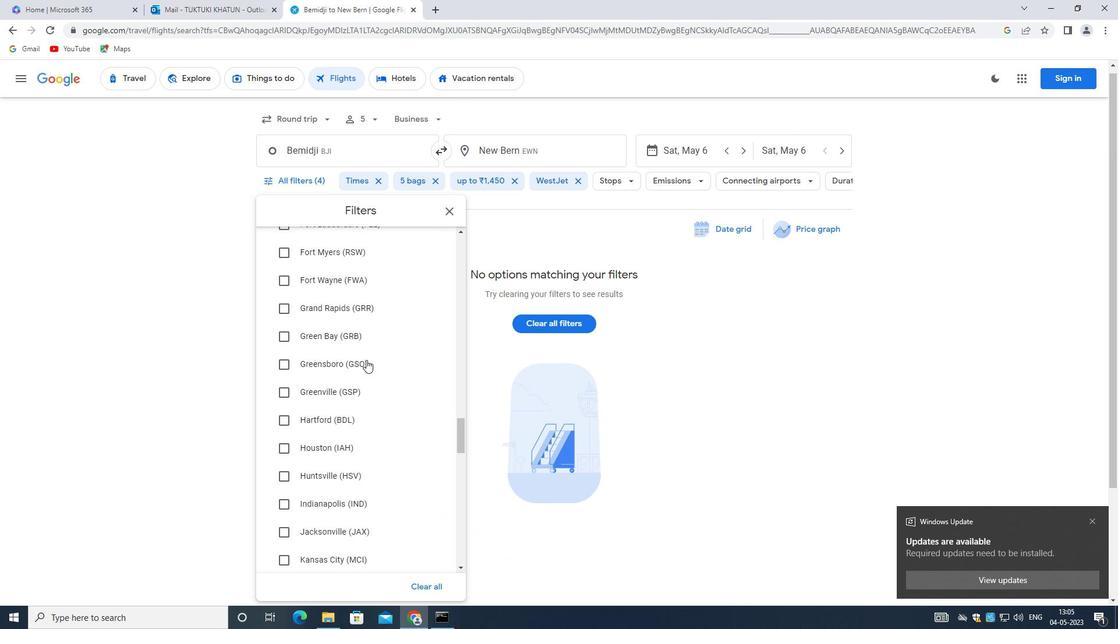 
Action: Mouse scrolled (365, 361) with delta (0, 0)
Screenshot: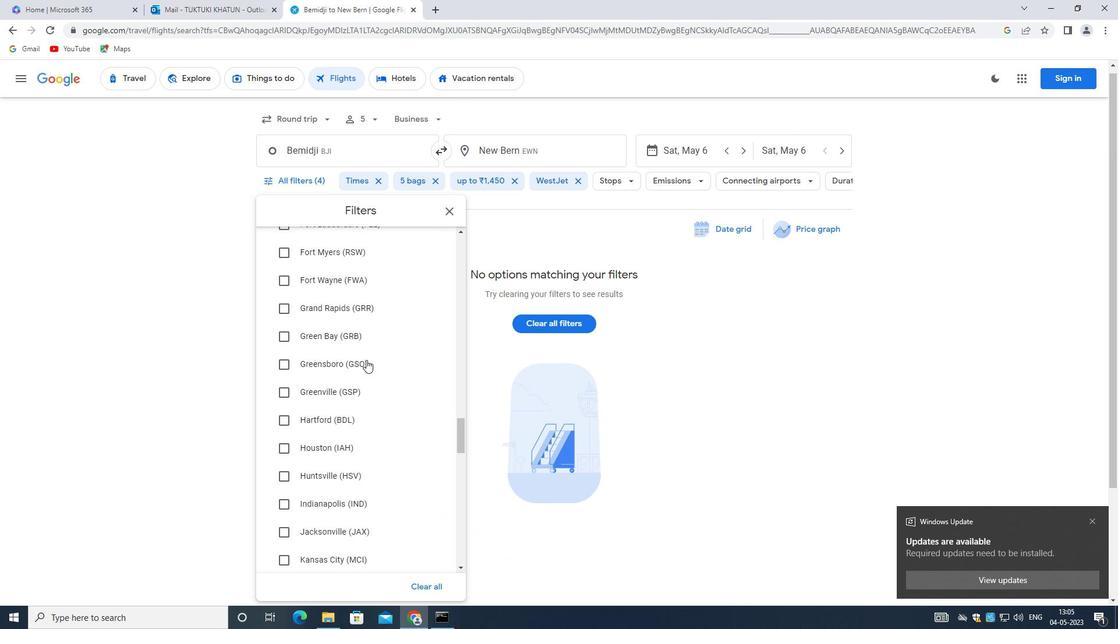 
Action: Mouse moved to (365, 363)
Screenshot: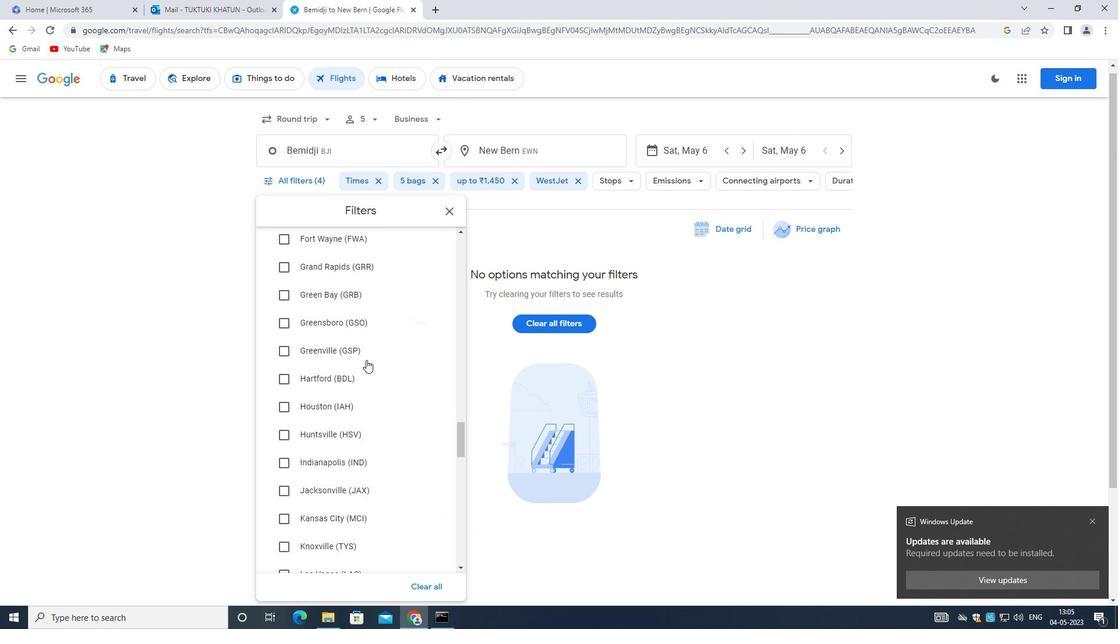 
Action: Mouse scrolled (365, 362) with delta (0, 0)
Screenshot: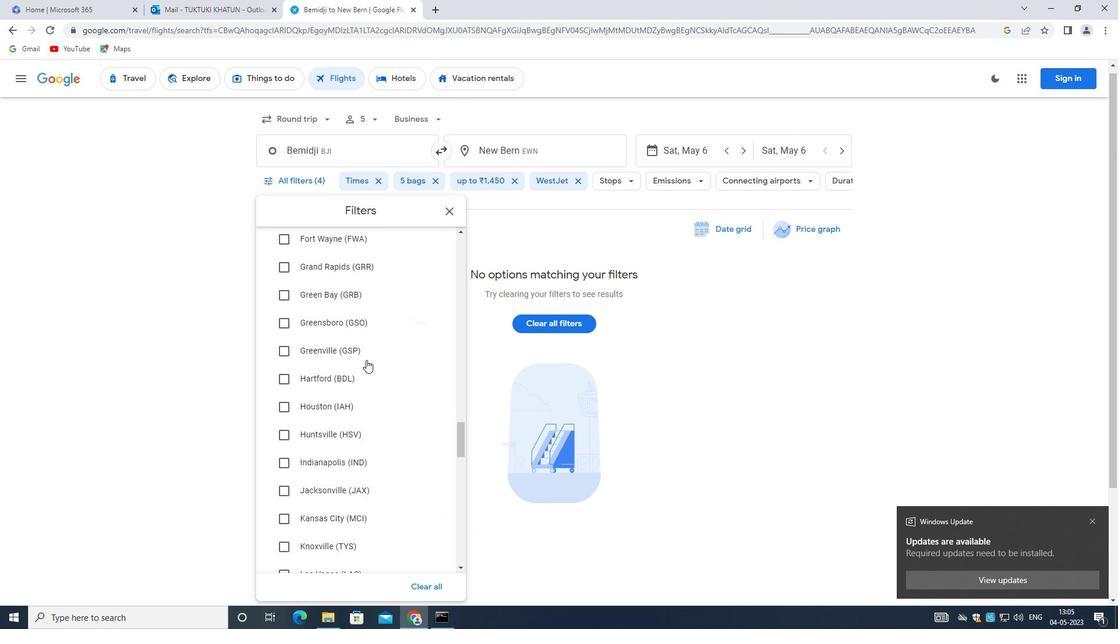 
Action: Mouse moved to (365, 364)
Screenshot: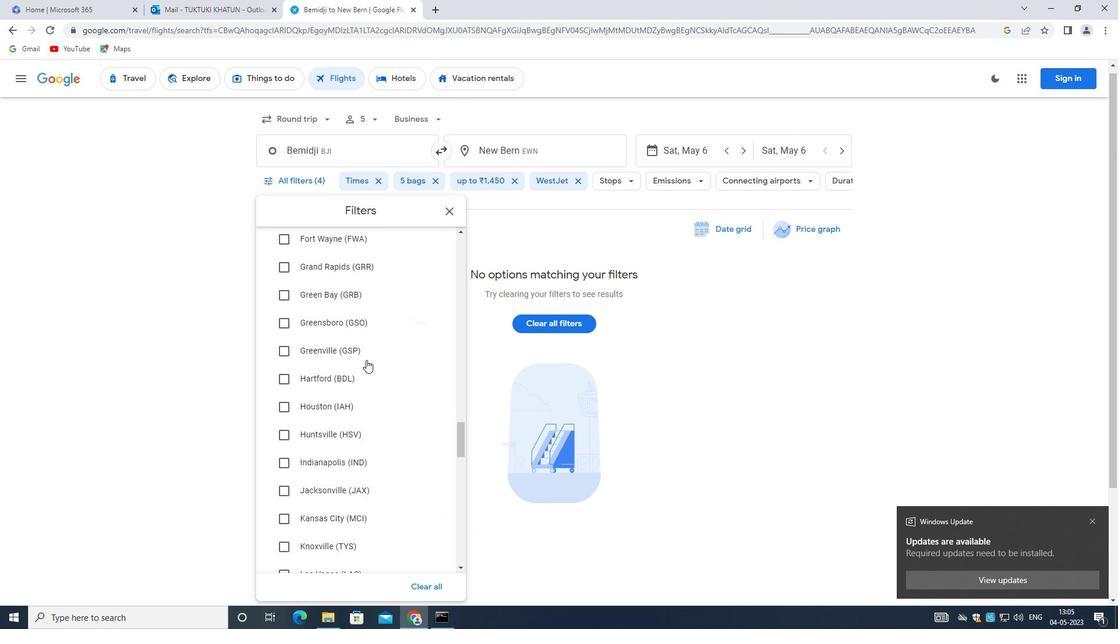 
Action: Mouse scrolled (365, 363) with delta (0, 0)
Screenshot: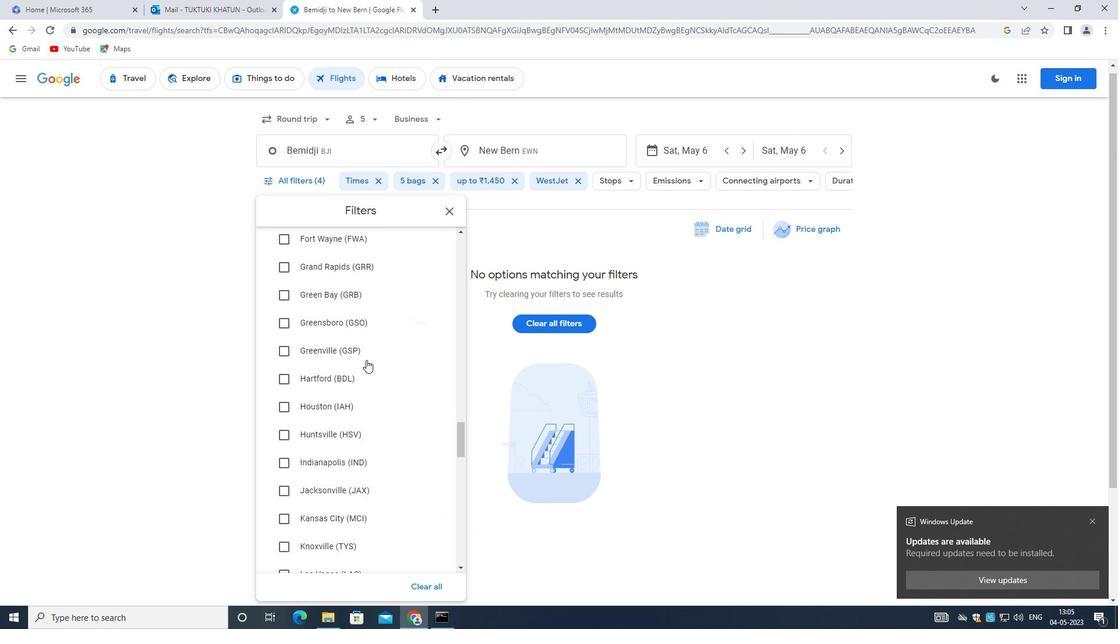 
Action: Mouse moved to (364, 365)
Screenshot: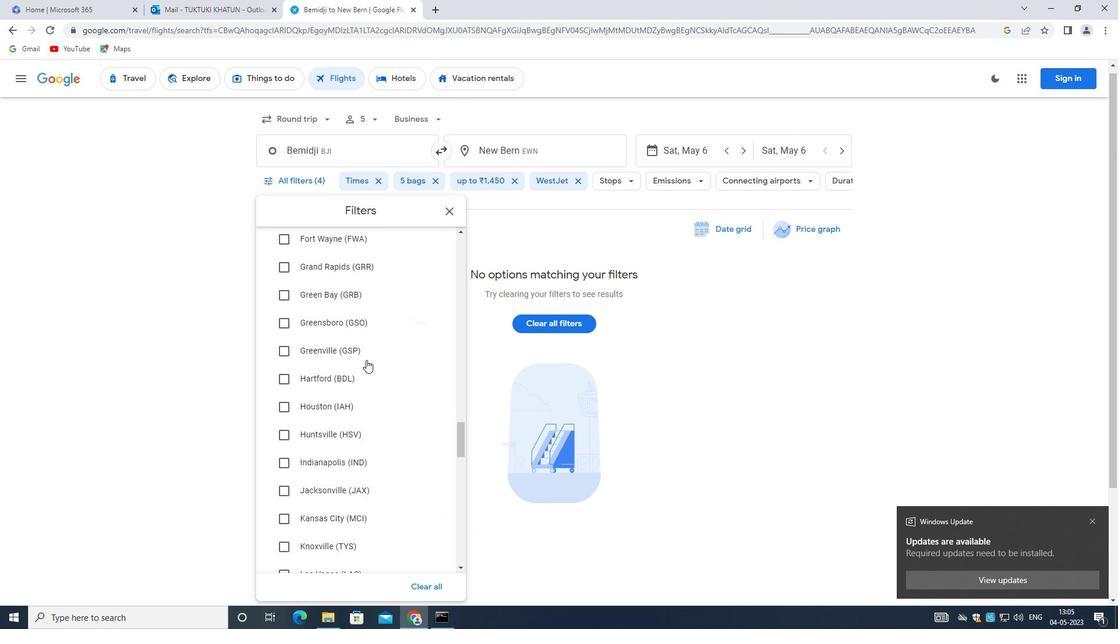 
Action: Mouse scrolled (364, 364) with delta (0, 0)
Screenshot: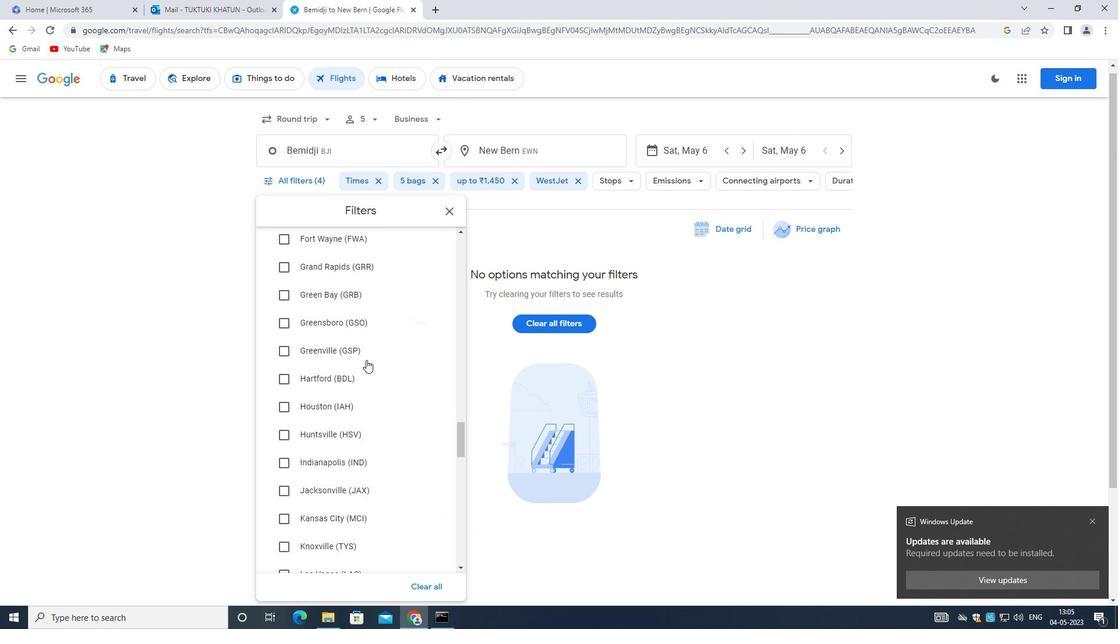 
Action: Mouse moved to (364, 365)
Screenshot: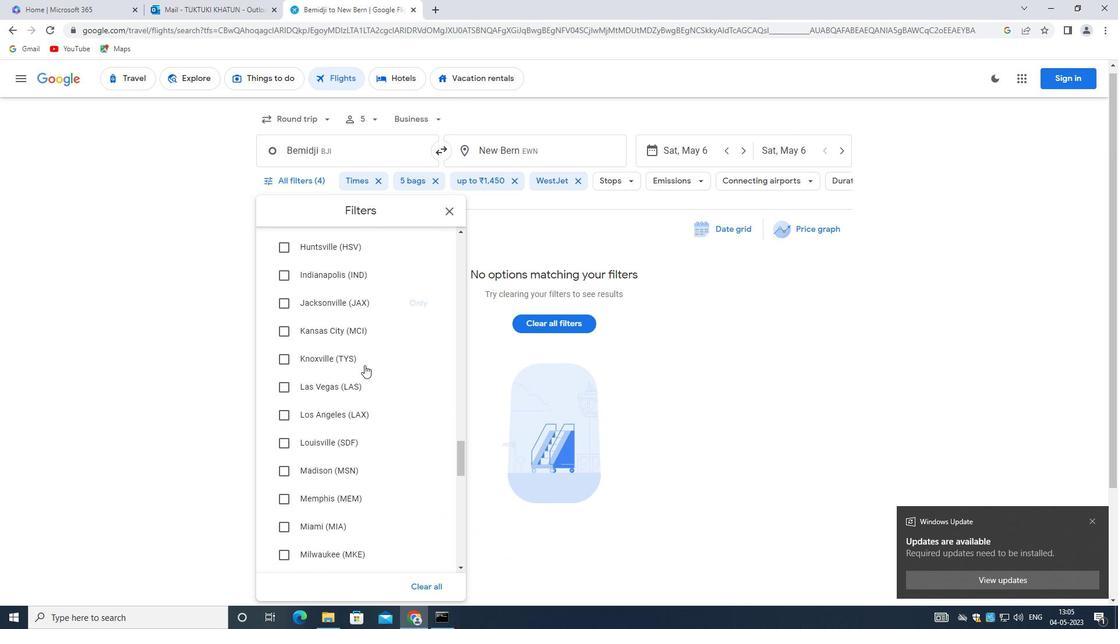 
Action: Mouse scrolled (364, 365) with delta (0, 0)
Screenshot: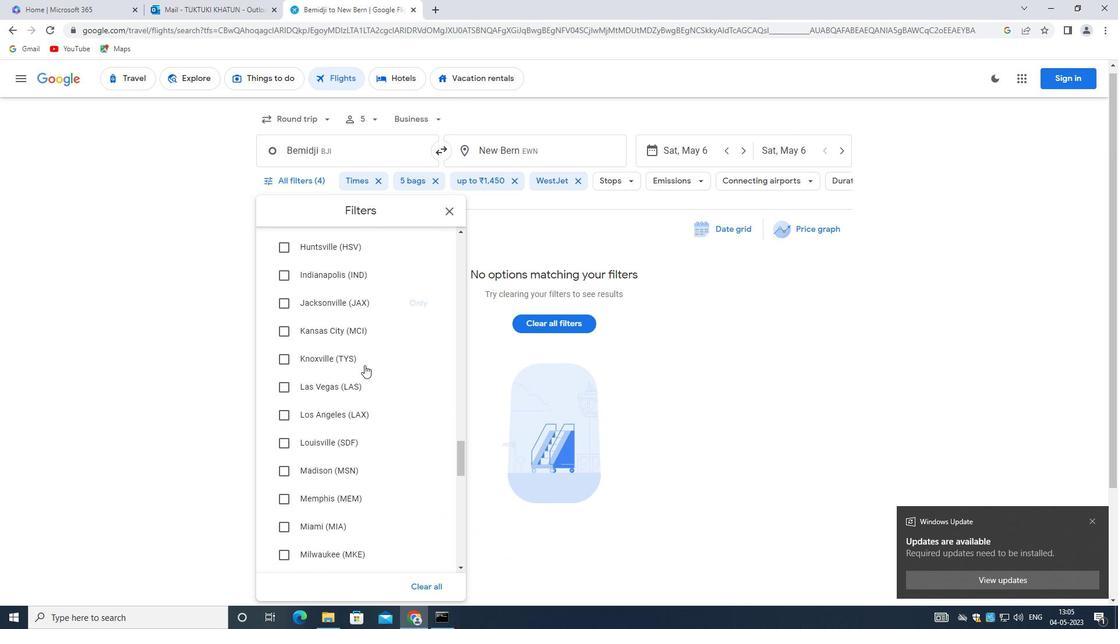 
Action: Mouse scrolled (364, 365) with delta (0, 0)
Screenshot: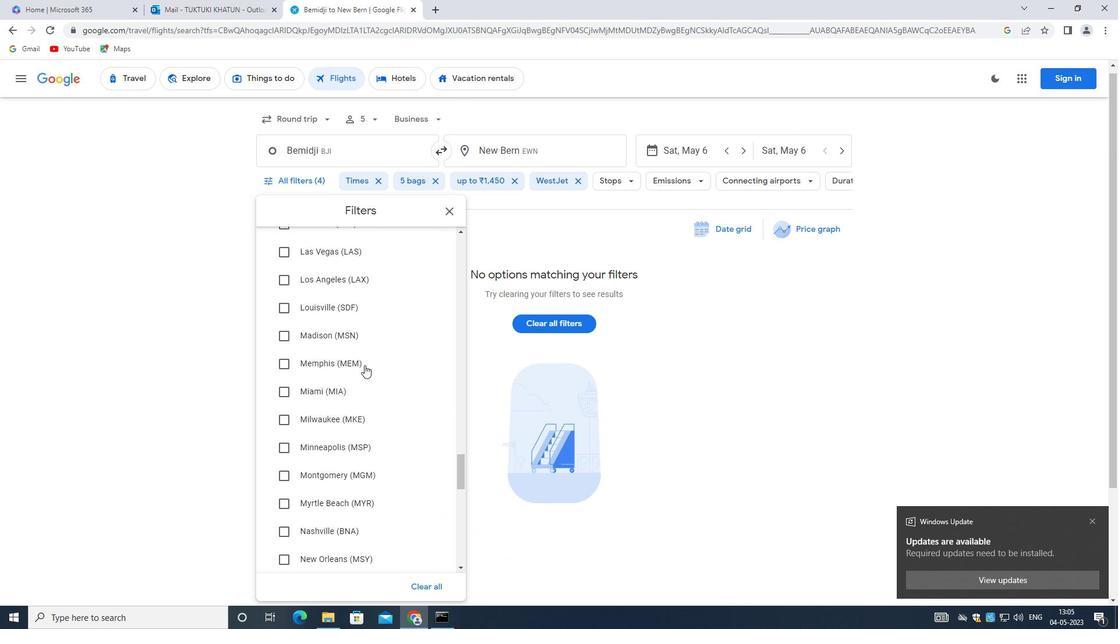 
Action: Mouse moved to (363, 366)
Screenshot: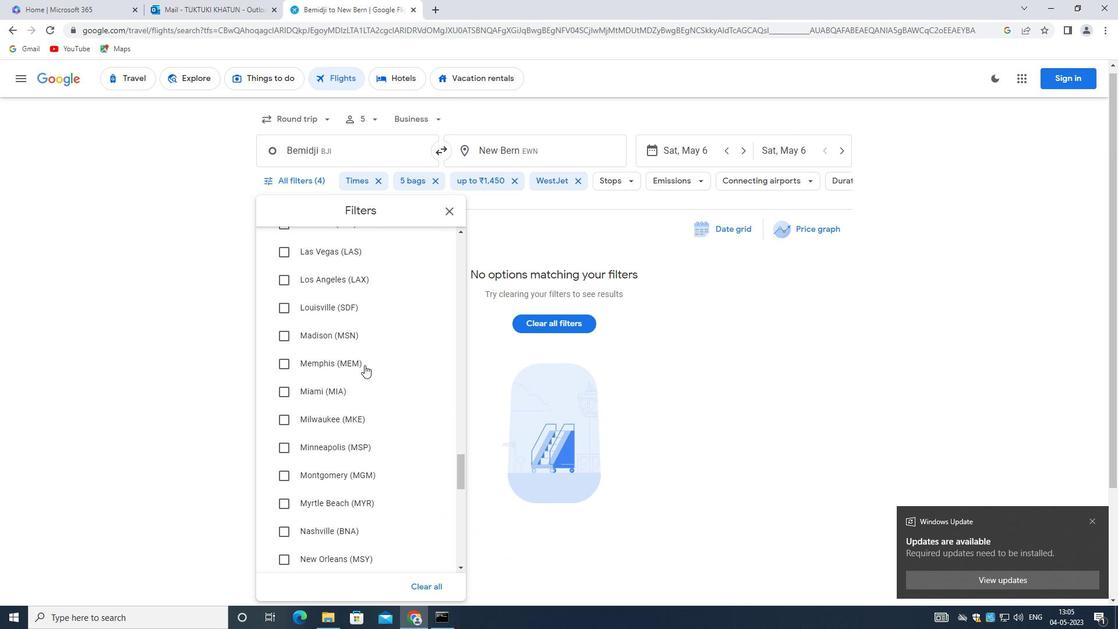 
Action: Mouse scrolled (363, 365) with delta (0, 0)
Screenshot: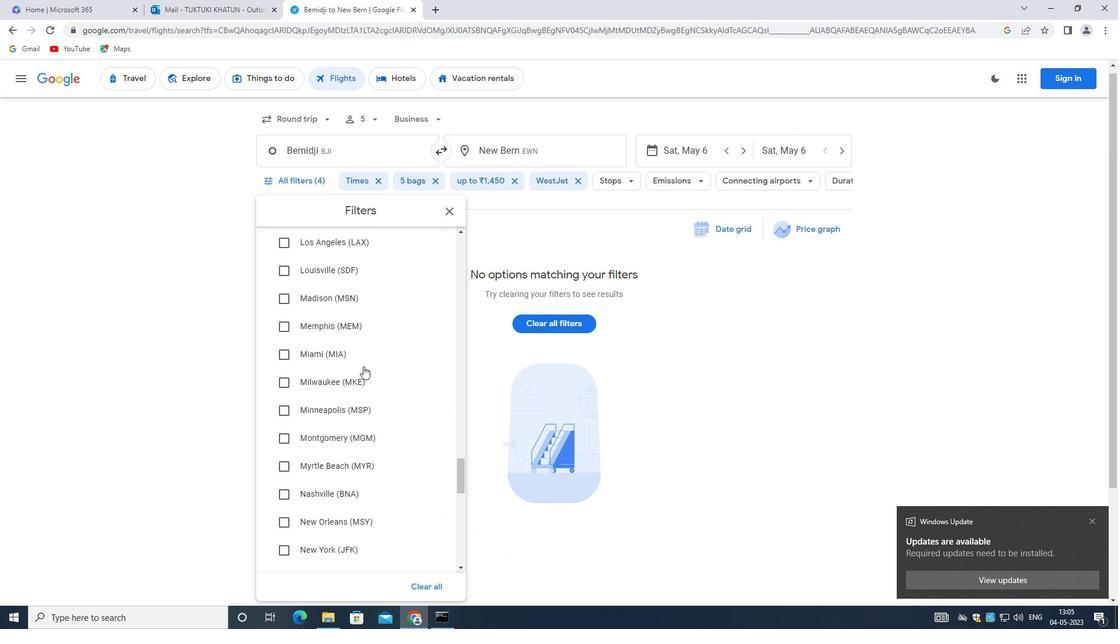 
Action: Mouse scrolled (363, 365) with delta (0, 0)
Screenshot: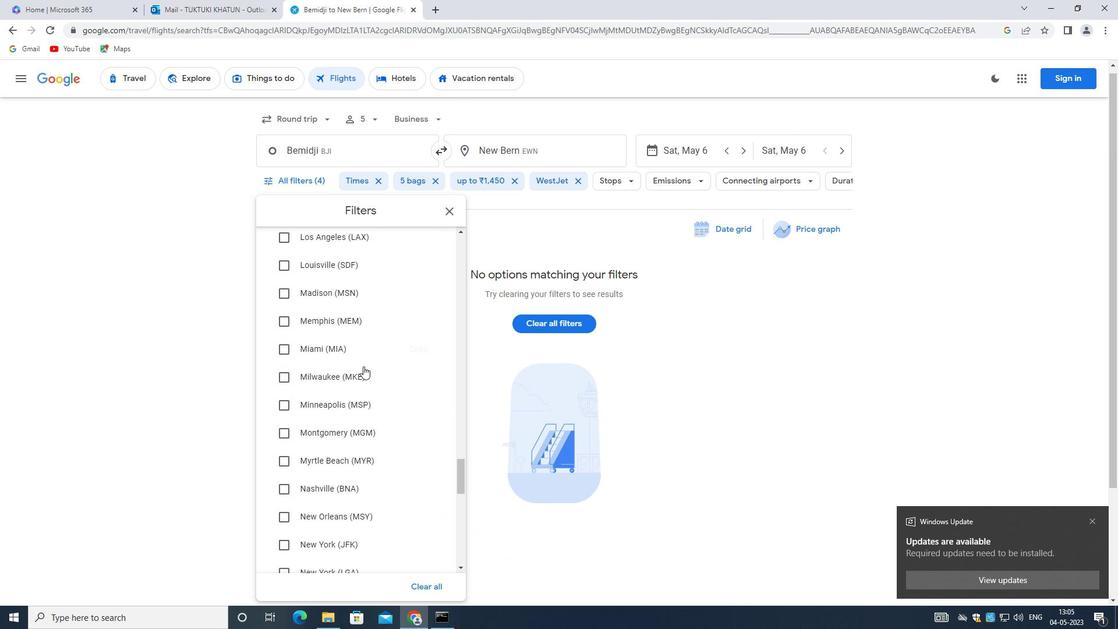 
Action: Mouse scrolled (363, 365) with delta (0, 0)
Screenshot: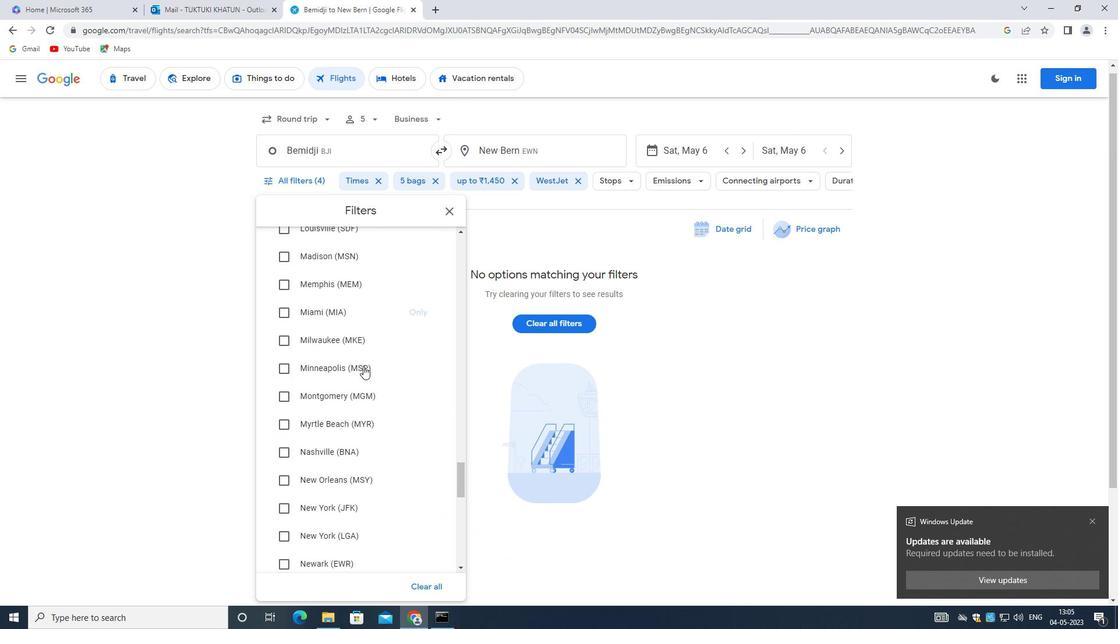 
Action: Mouse moved to (363, 366)
Screenshot: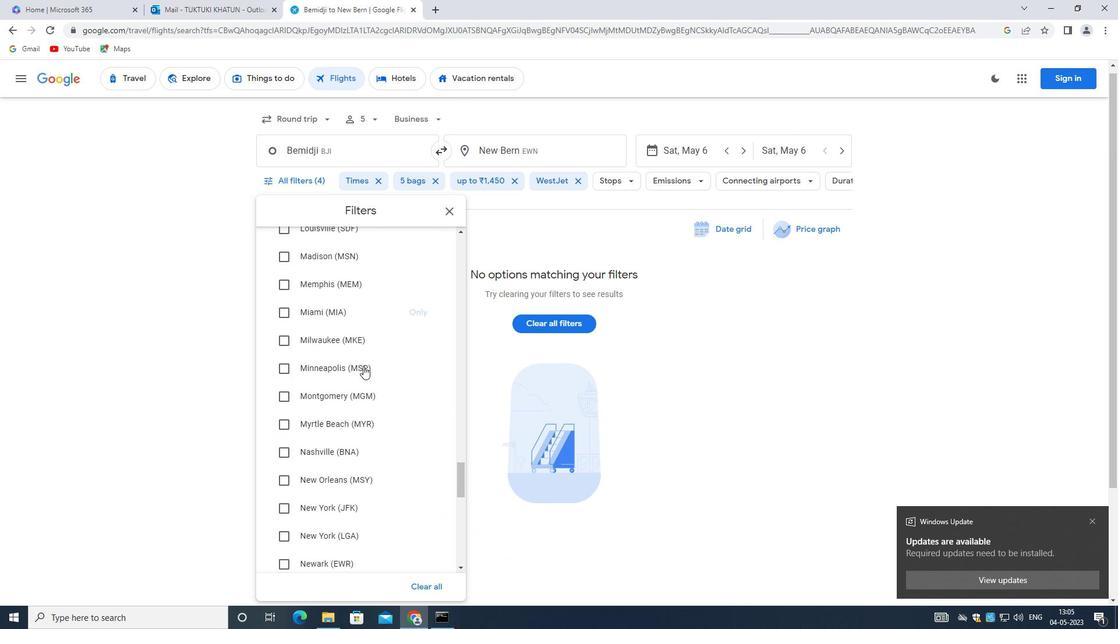 
Action: Mouse scrolled (363, 365) with delta (0, 0)
Screenshot: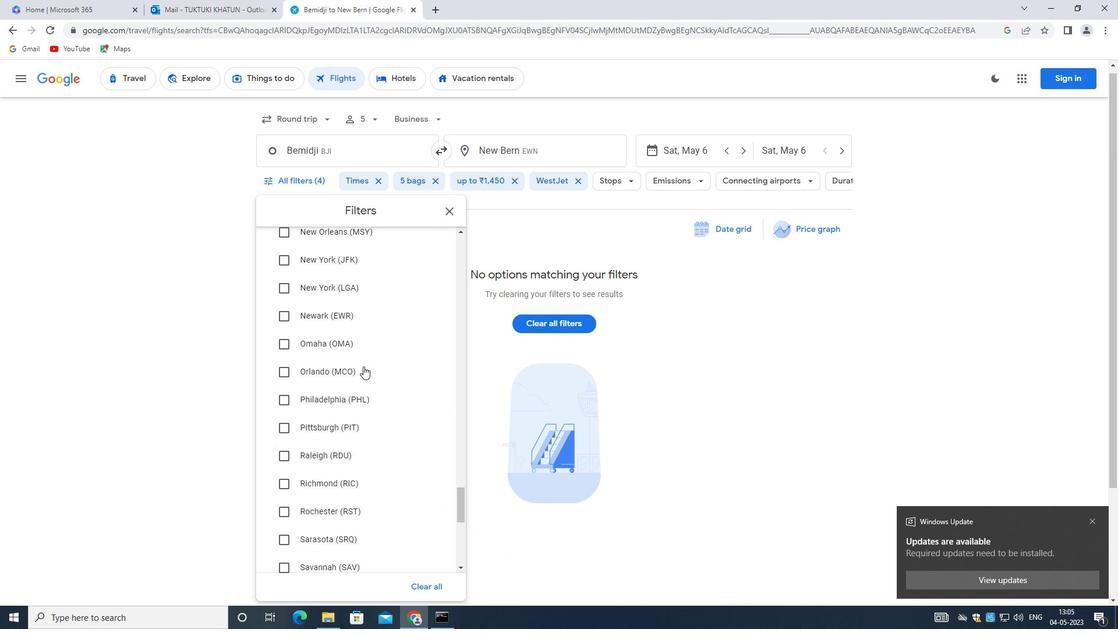 
Action: Mouse scrolled (363, 365) with delta (0, 0)
Screenshot: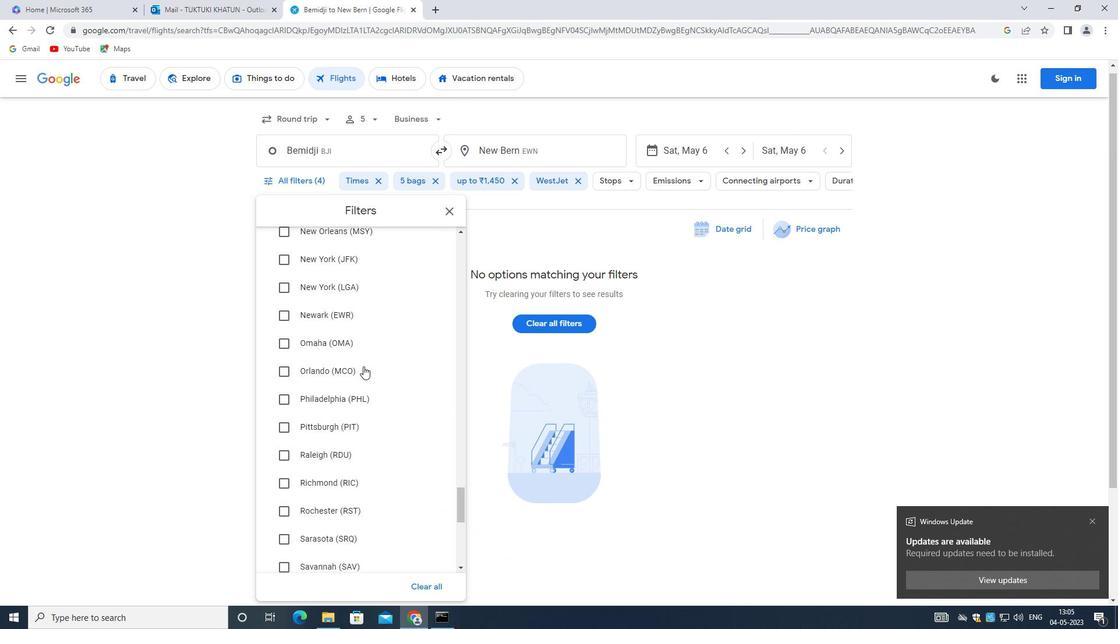 
Action: Mouse moved to (362, 367)
Screenshot: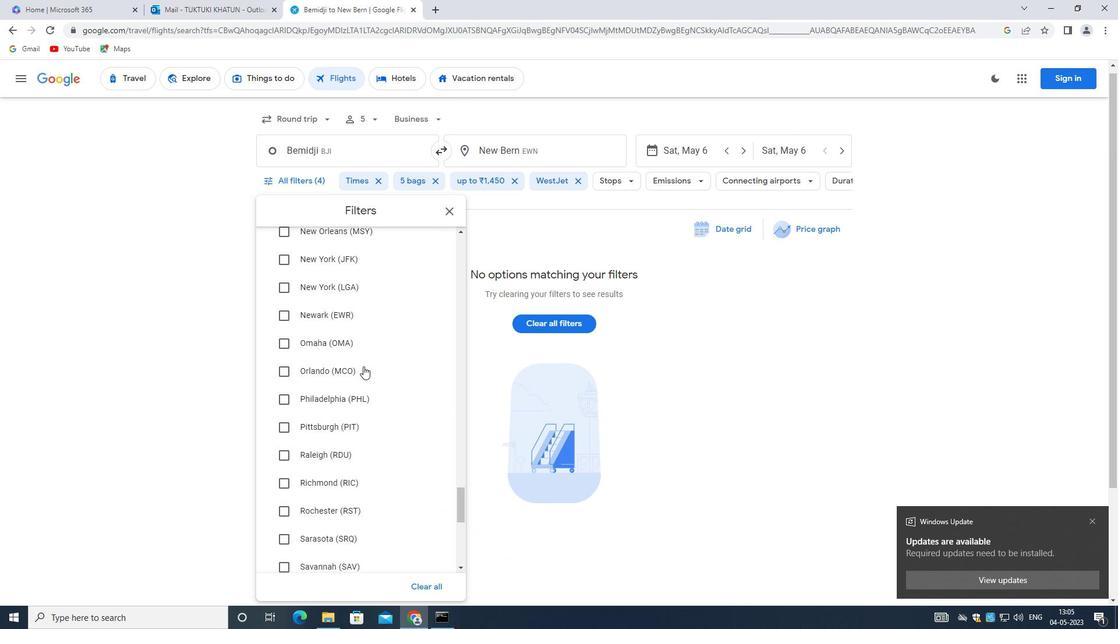 
Action: Mouse scrolled (362, 367) with delta (0, 0)
Screenshot: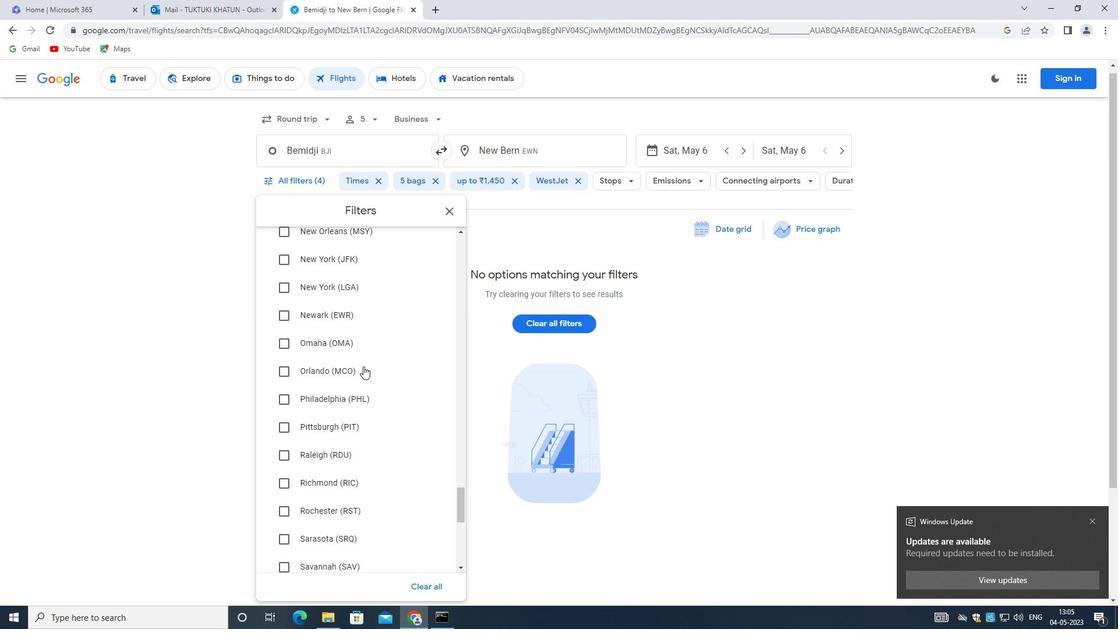 
Action: Mouse scrolled (362, 367) with delta (0, 0)
Screenshot: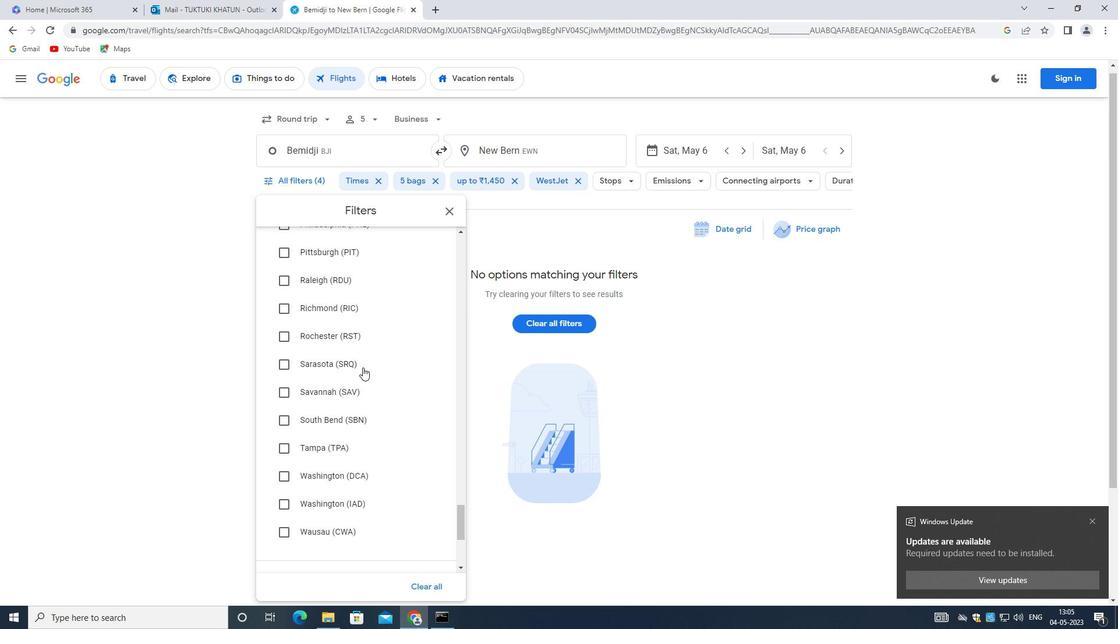 
Action: Mouse scrolled (362, 367) with delta (0, 0)
Screenshot: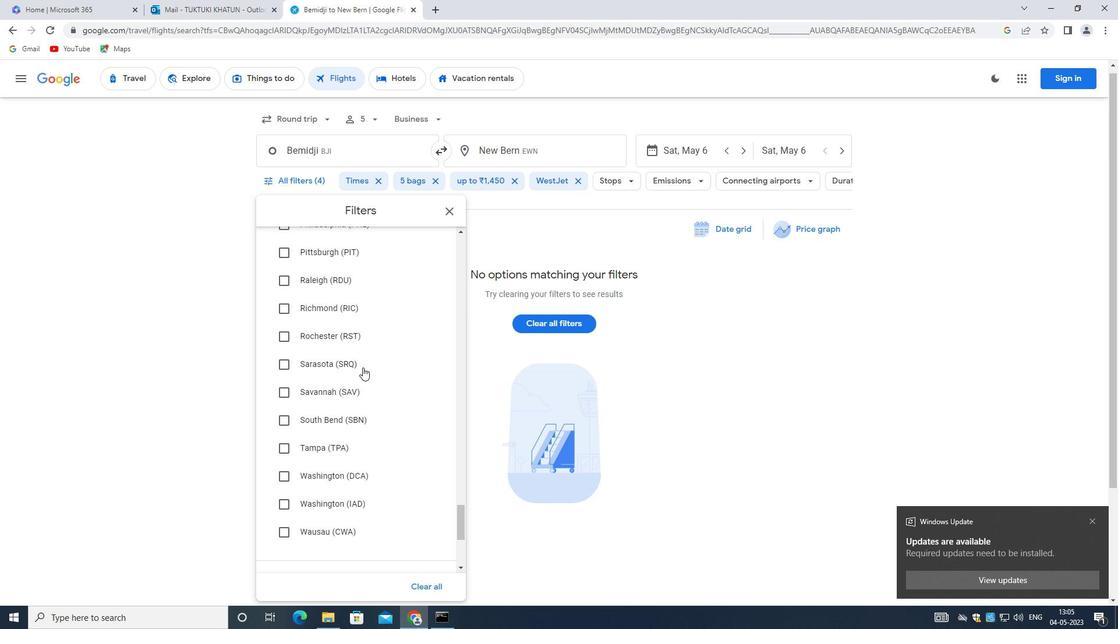 
Action: Mouse scrolled (362, 367) with delta (0, 0)
Screenshot: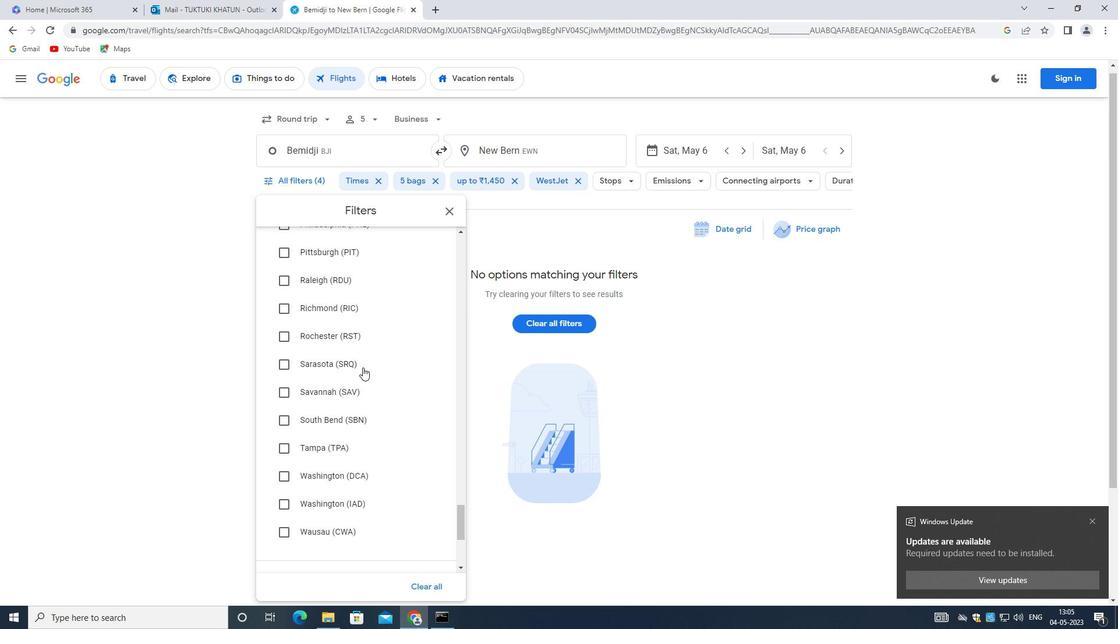 
Action: Mouse scrolled (362, 367) with delta (0, 0)
Screenshot: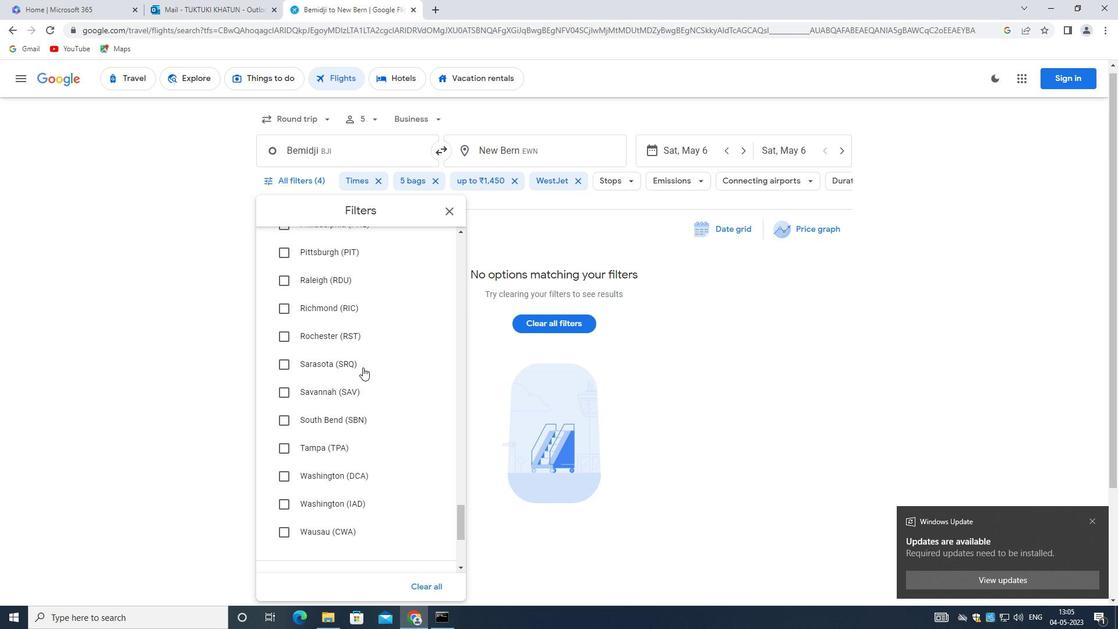 
Action: Mouse scrolled (362, 367) with delta (0, 0)
Screenshot: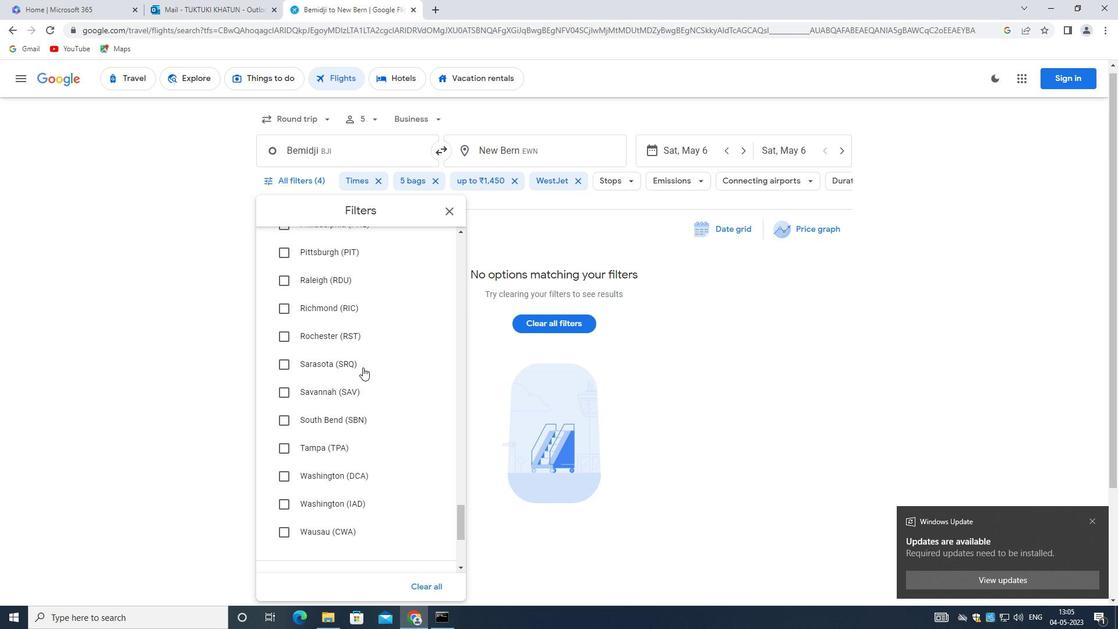 
Action: Mouse moved to (362, 367)
Screenshot: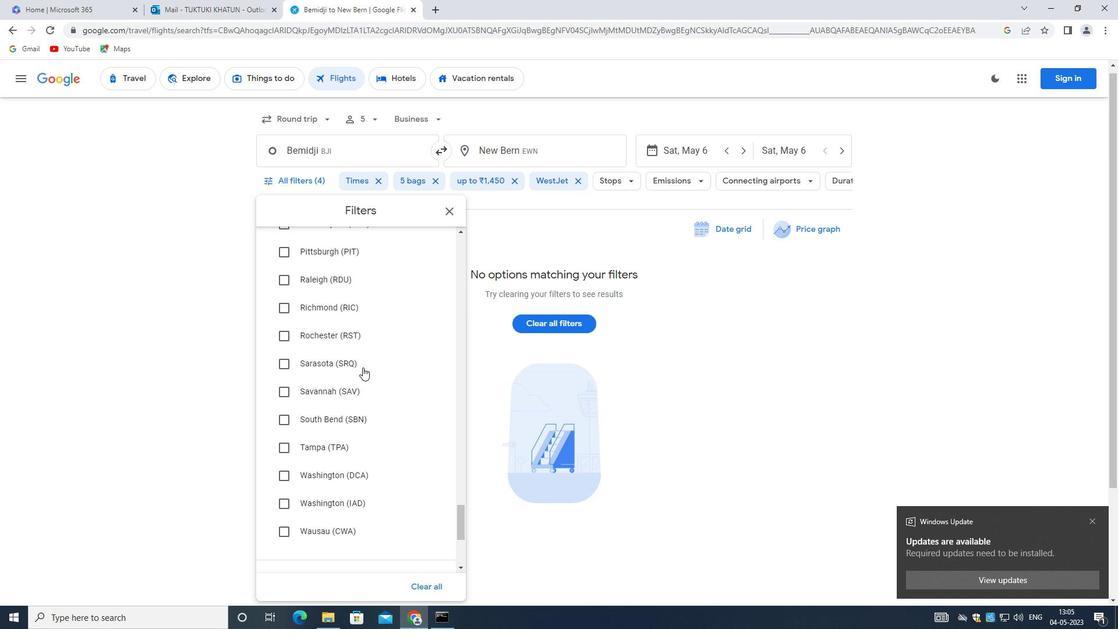 
Action: Mouse scrolled (362, 367) with delta (0, 0)
Screenshot: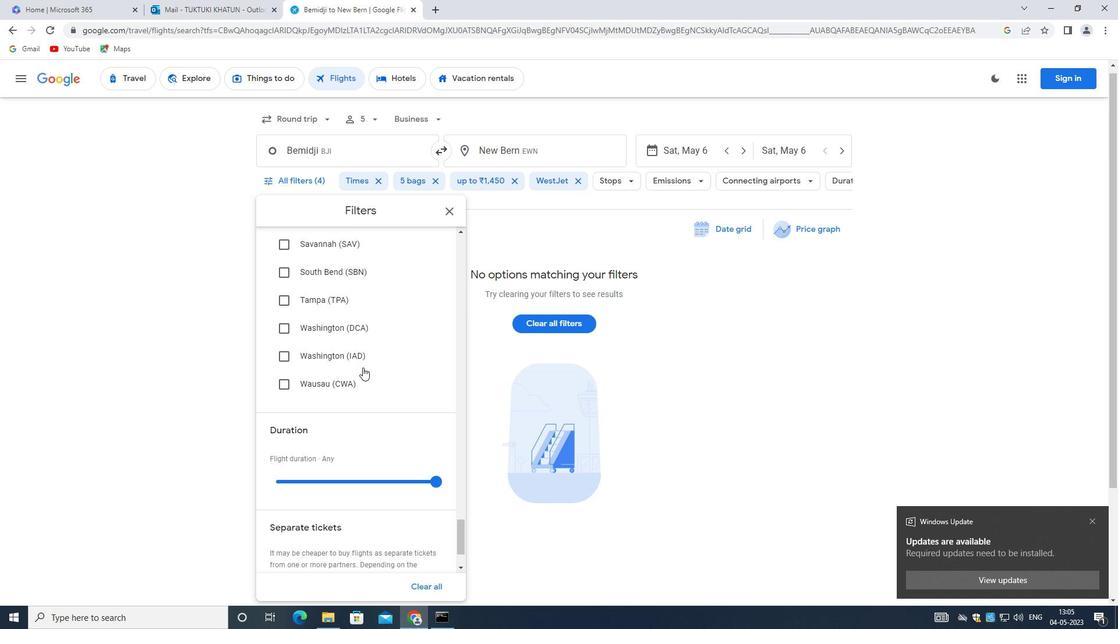 
Action: Mouse scrolled (362, 367) with delta (0, 0)
Screenshot: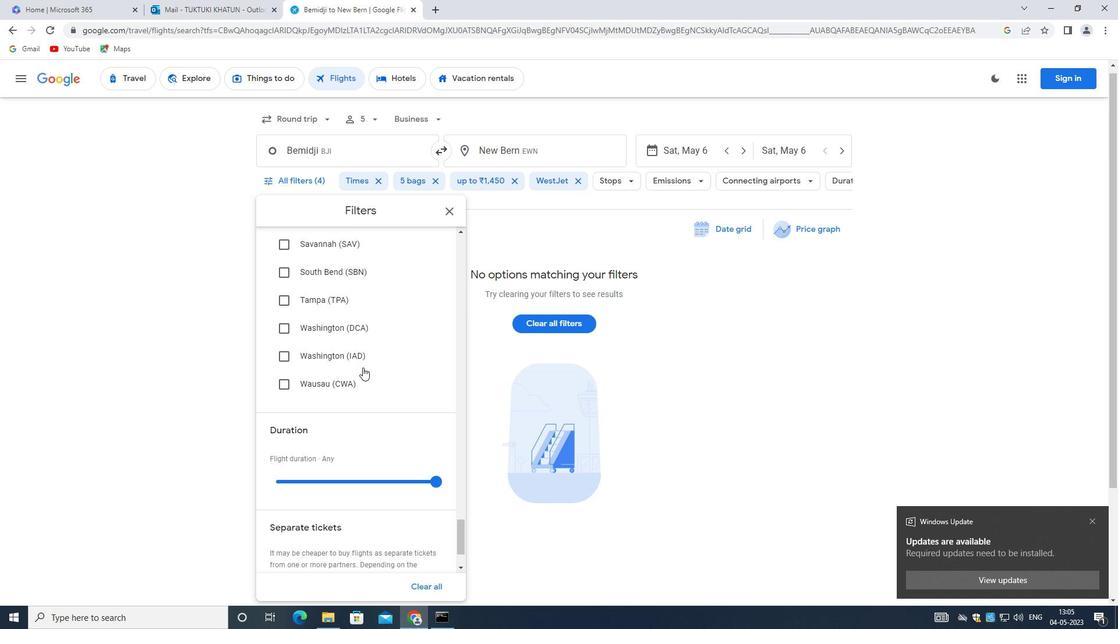 
Action: Mouse moved to (362, 368)
Screenshot: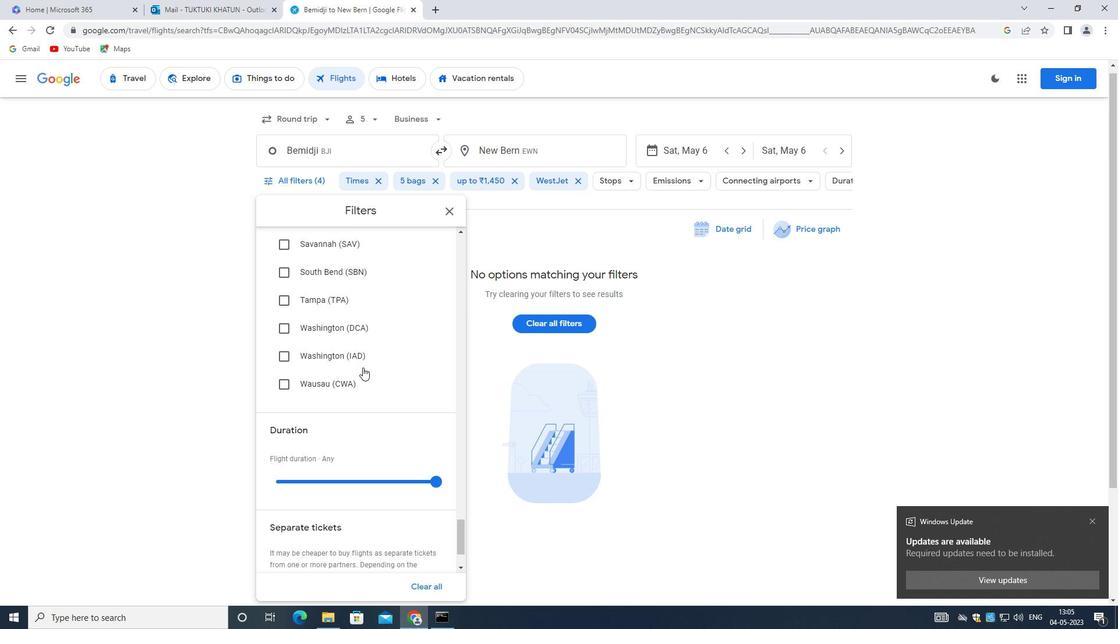 
Action: Mouse scrolled (362, 367) with delta (0, 0)
Screenshot: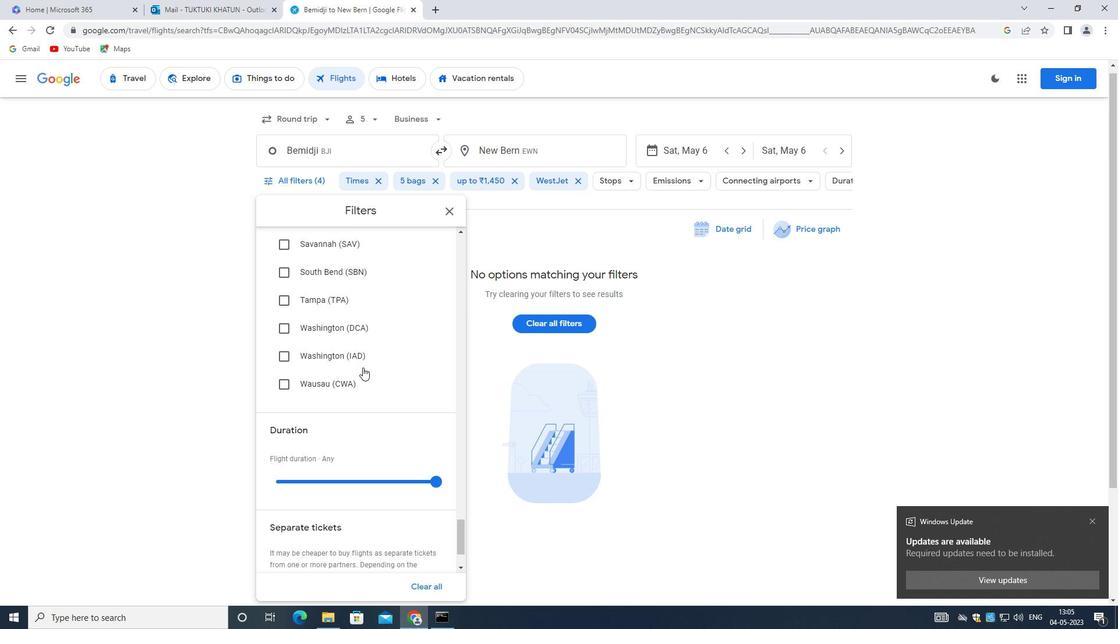 
Action: Mouse scrolled (362, 367) with delta (0, 0)
Screenshot: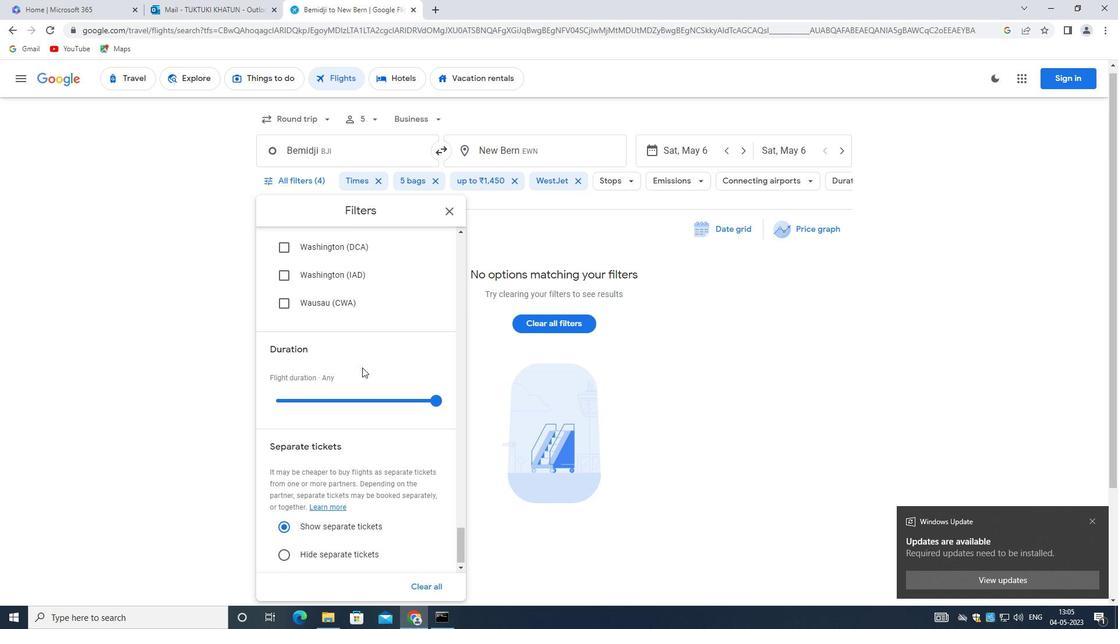 
Action: Mouse scrolled (362, 367) with delta (0, 0)
Screenshot: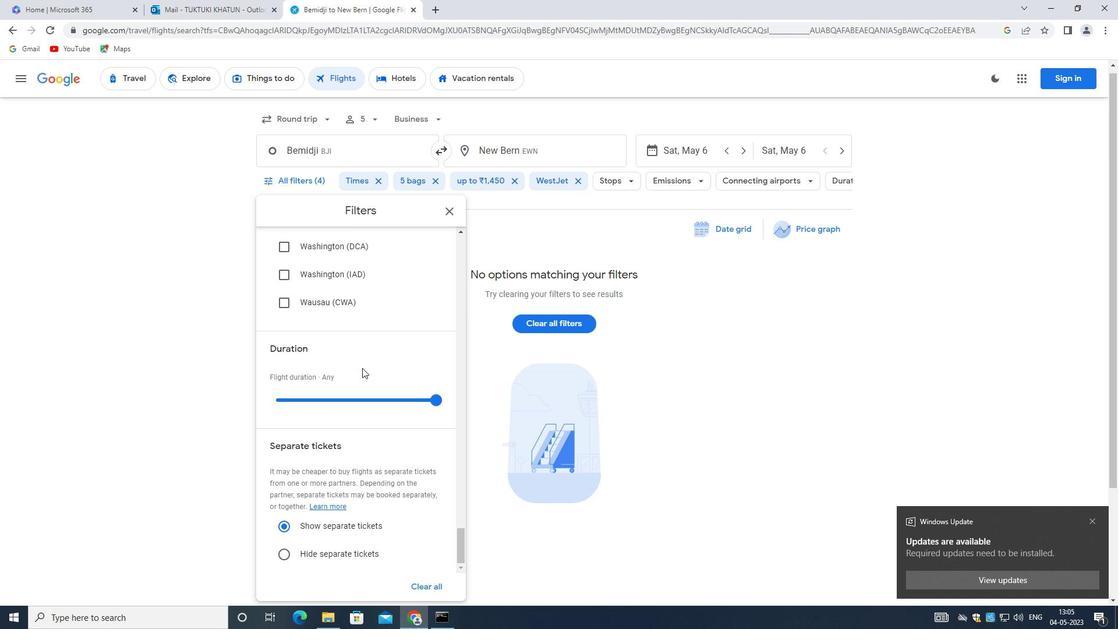 
Action: Mouse scrolled (362, 367) with delta (0, 0)
Screenshot: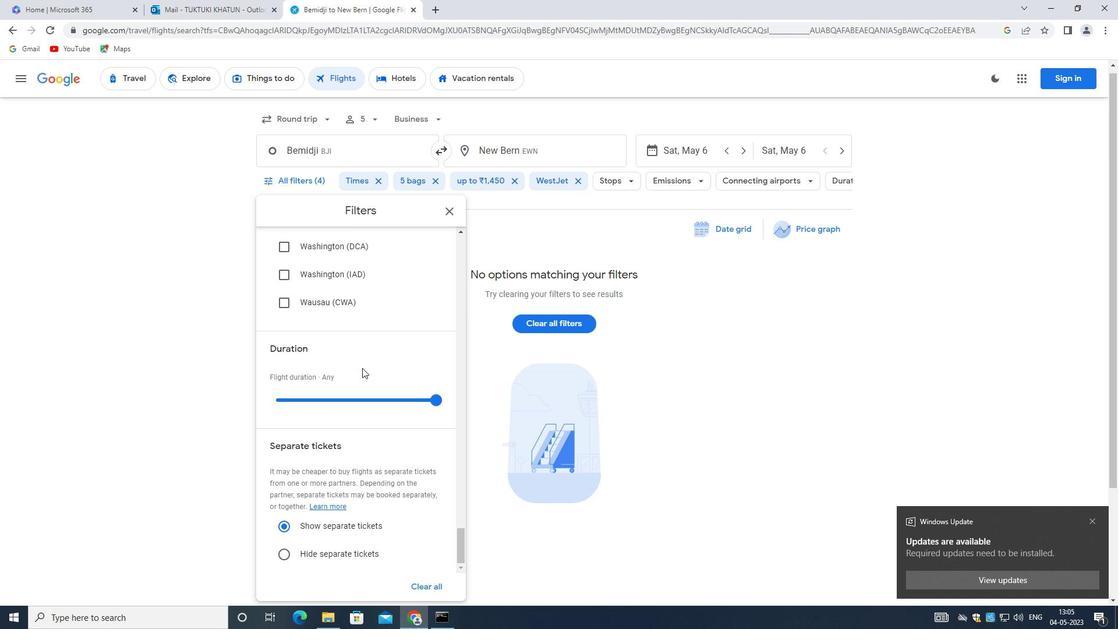 
Action: Mouse scrolled (362, 367) with delta (0, 0)
Screenshot: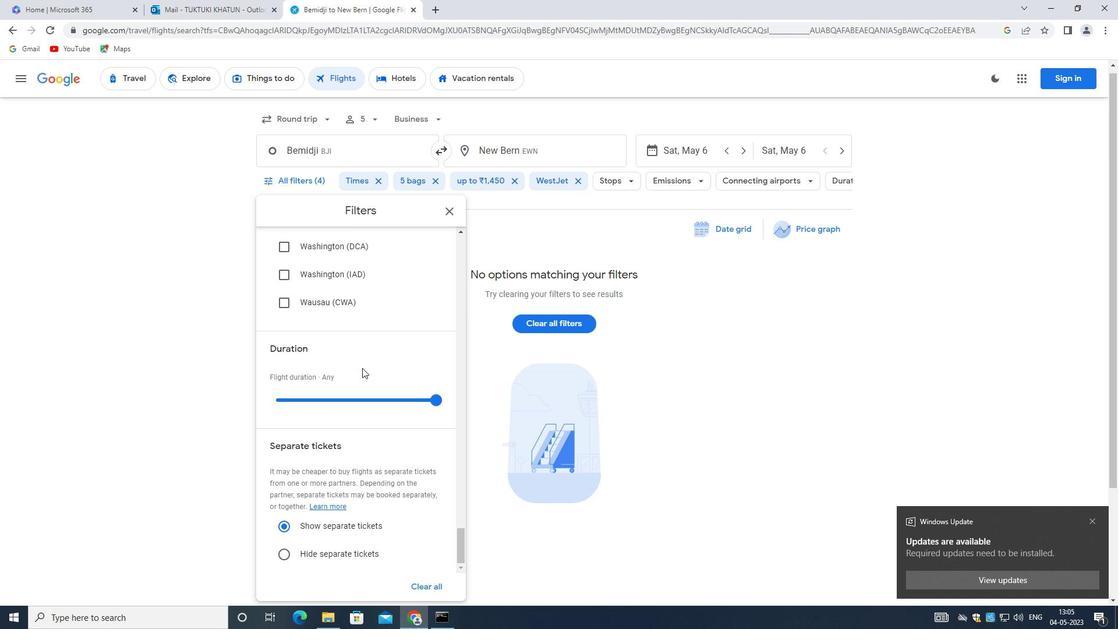 
Action: Mouse moved to (361, 368)
Screenshot: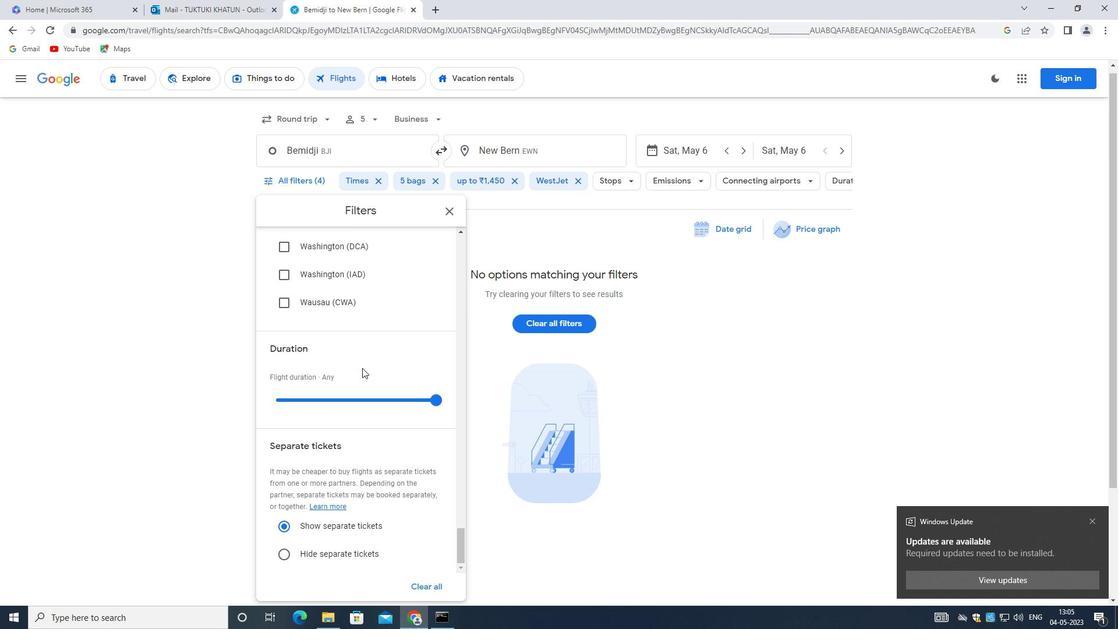 
